 Task: Find connections with filter location Mandi with filter topic #Recruitingwith filter profile language Spanish with filter current company Power Grid Corporation of India Limited with filter school Vaagdevi College of Engineering with filter industry Book Publishing with filter service category Pricing Strategy with filter keywords title Customer Service
Action: Mouse moved to (681, 89)
Screenshot: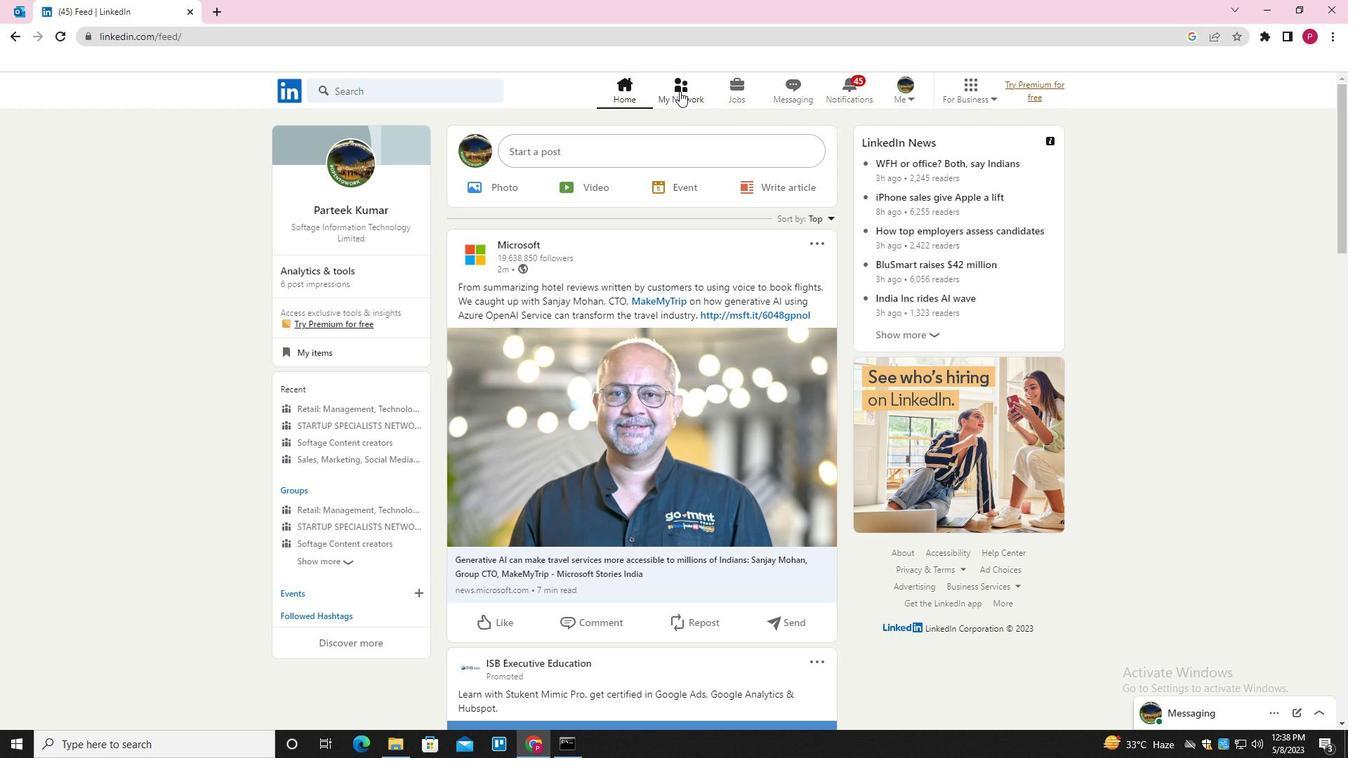 
Action: Mouse pressed left at (681, 89)
Screenshot: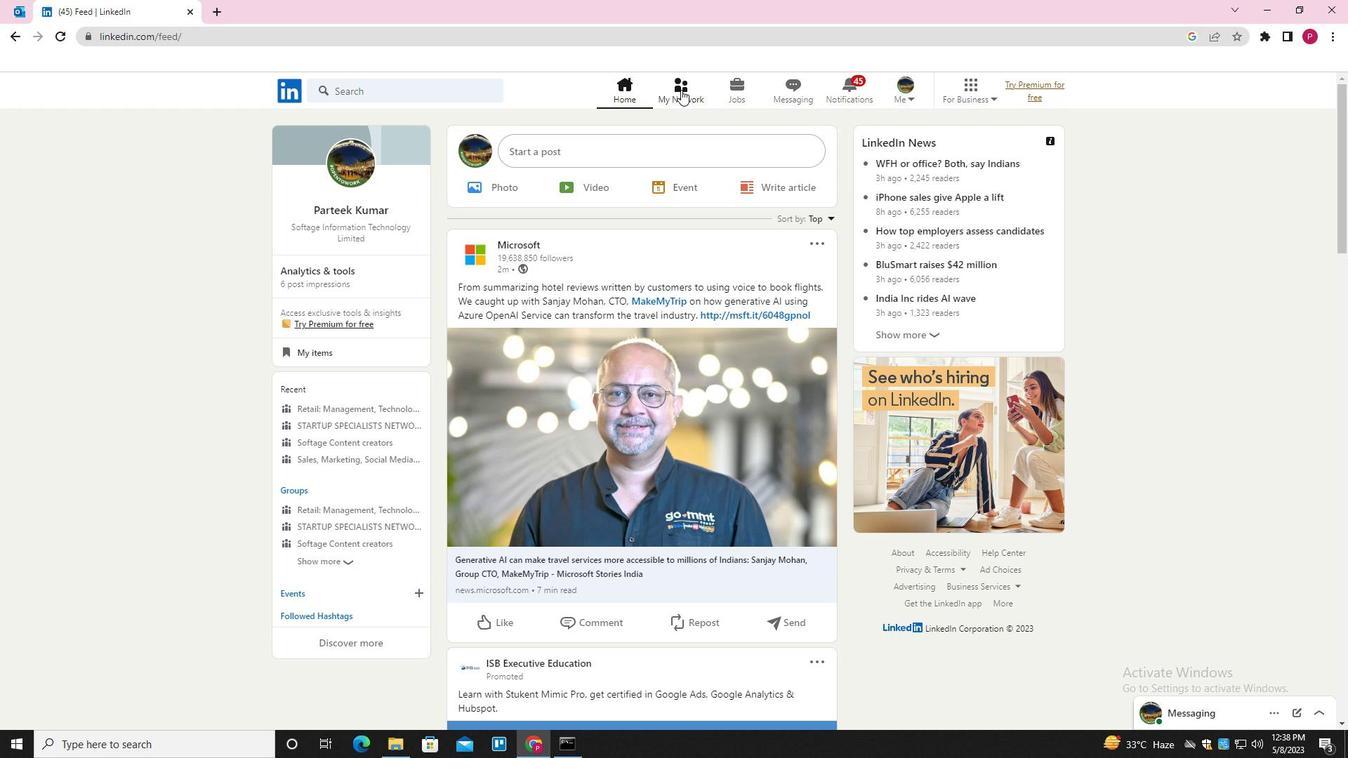 
Action: Mouse moved to (441, 173)
Screenshot: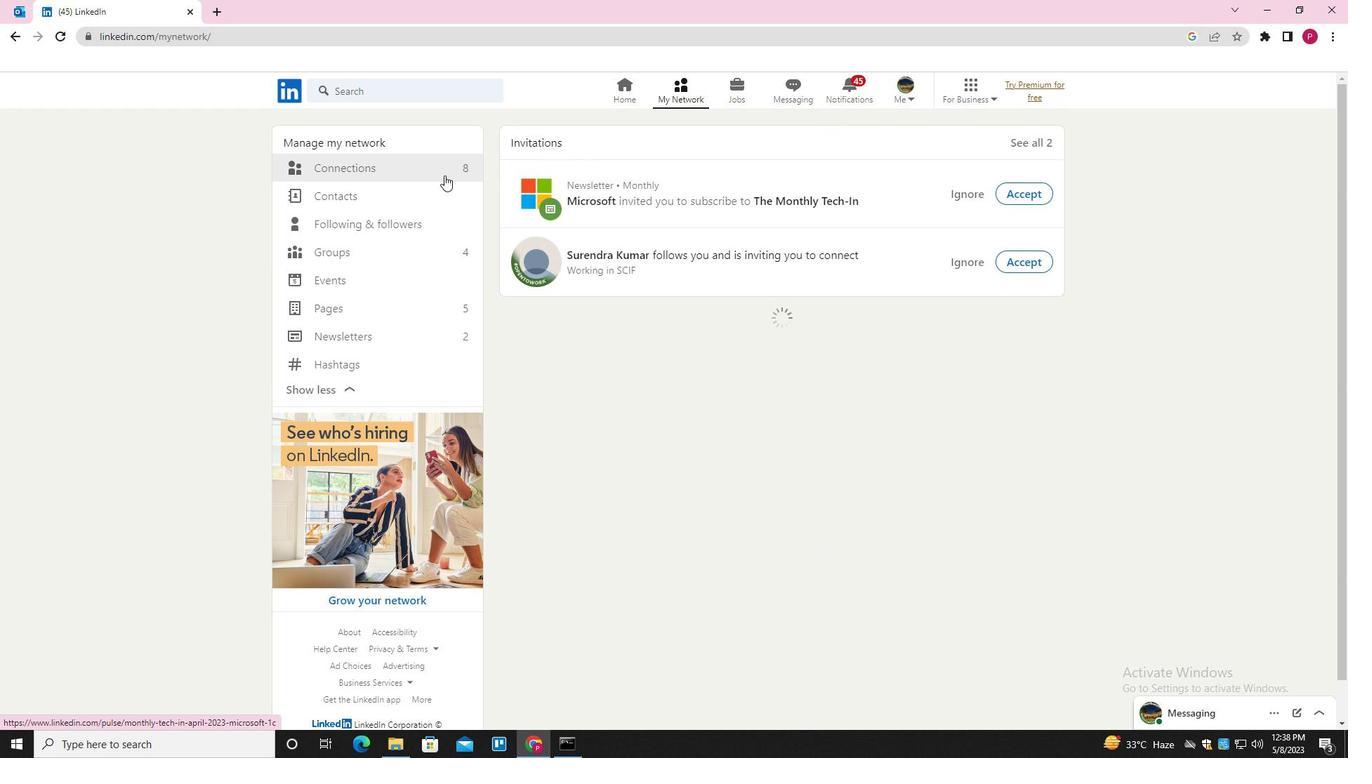 
Action: Mouse pressed left at (441, 173)
Screenshot: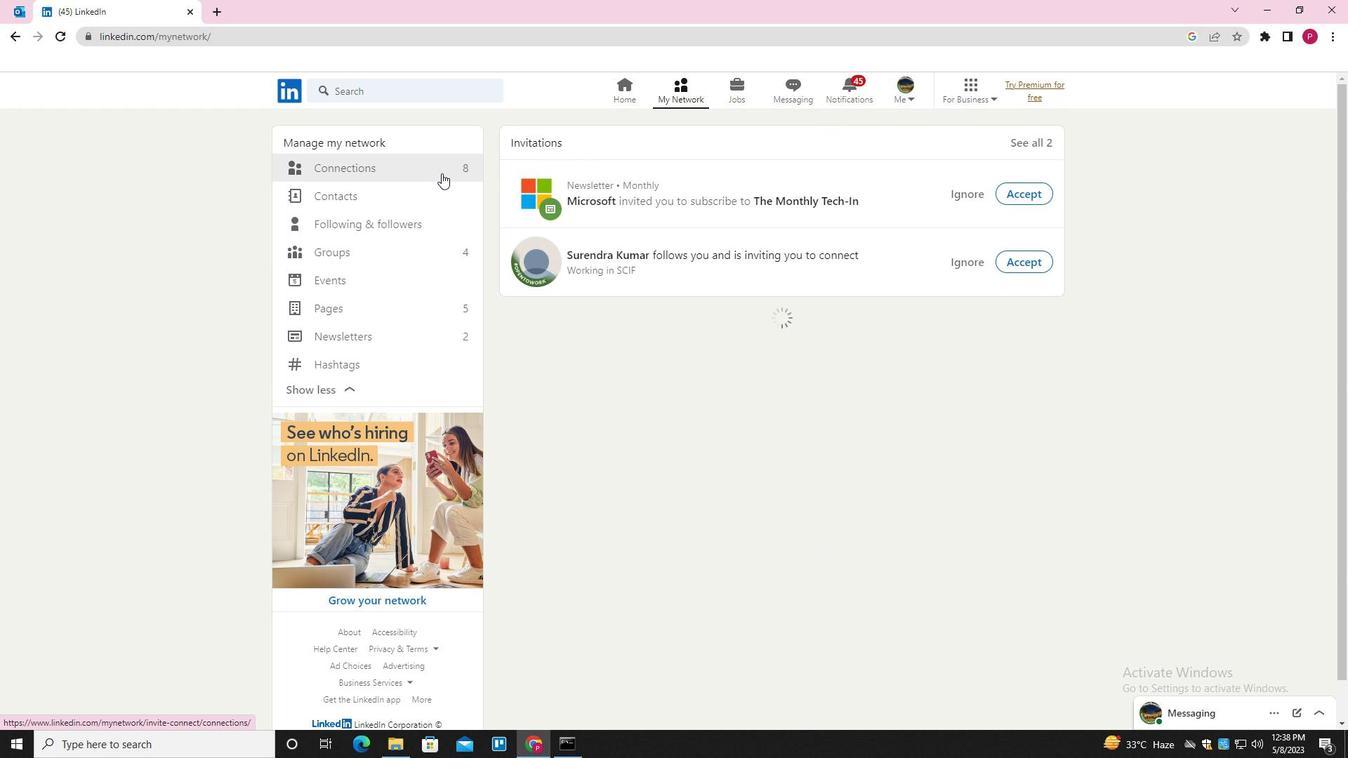 
Action: Mouse moved to (766, 167)
Screenshot: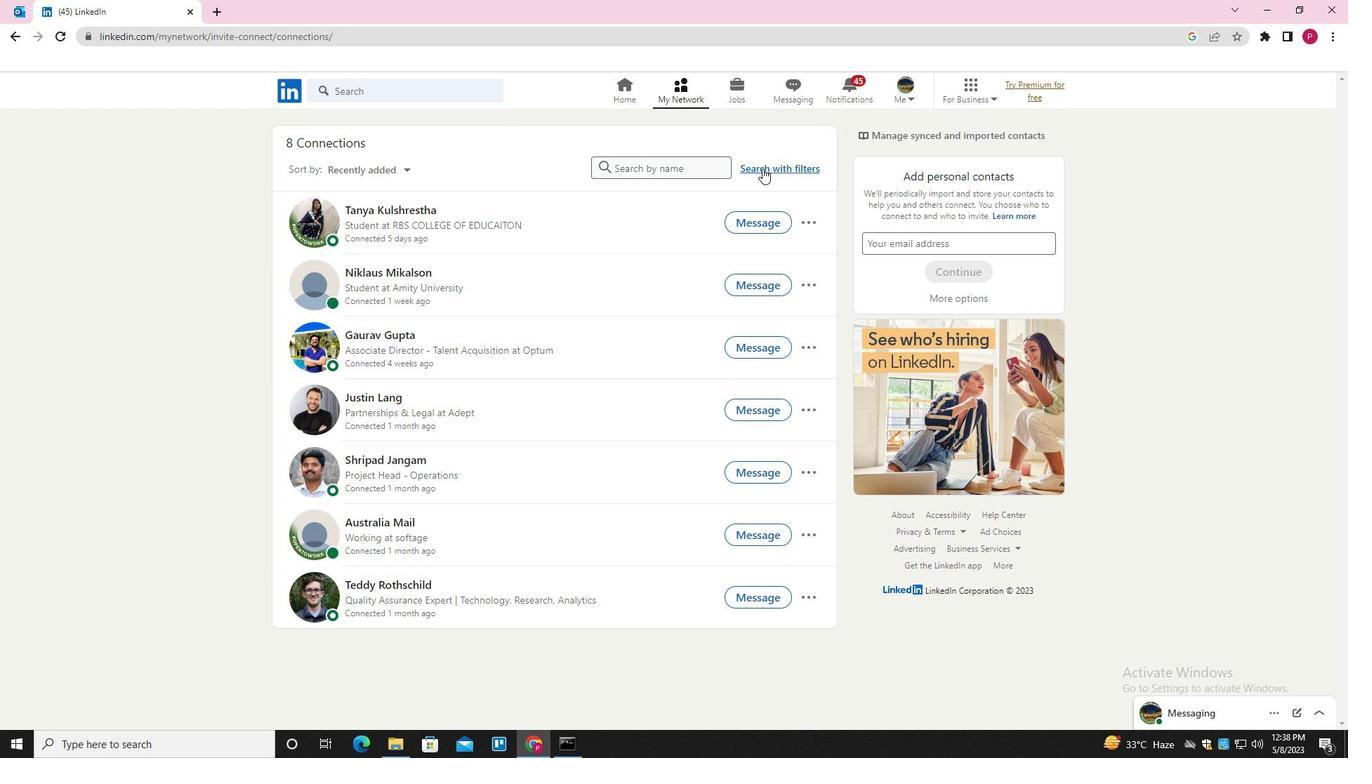 
Action: Mouse pressed left at (766, 167)
Screenshot: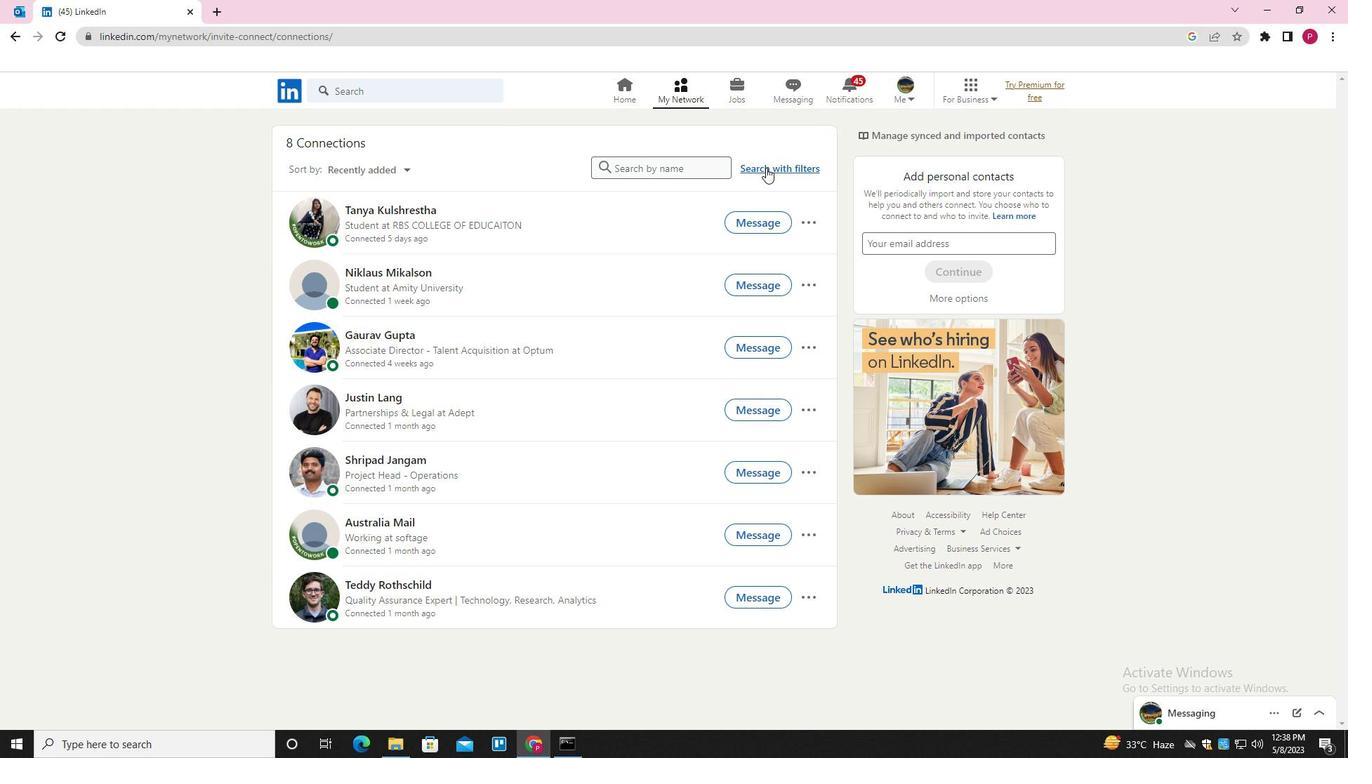 
Action: Mouse moved to (720, 129)
Screenshot: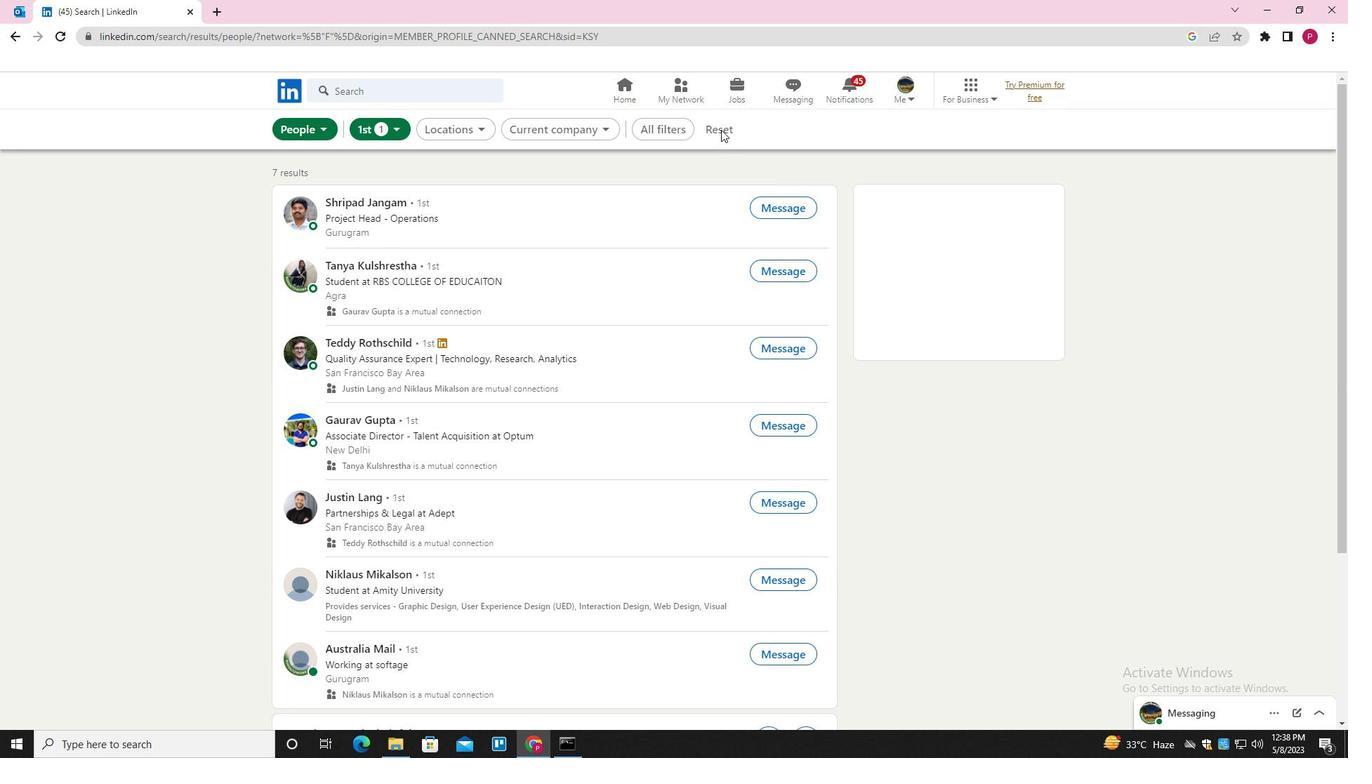 
Action: Mouse pressed left at (720, 129)
Screenshot: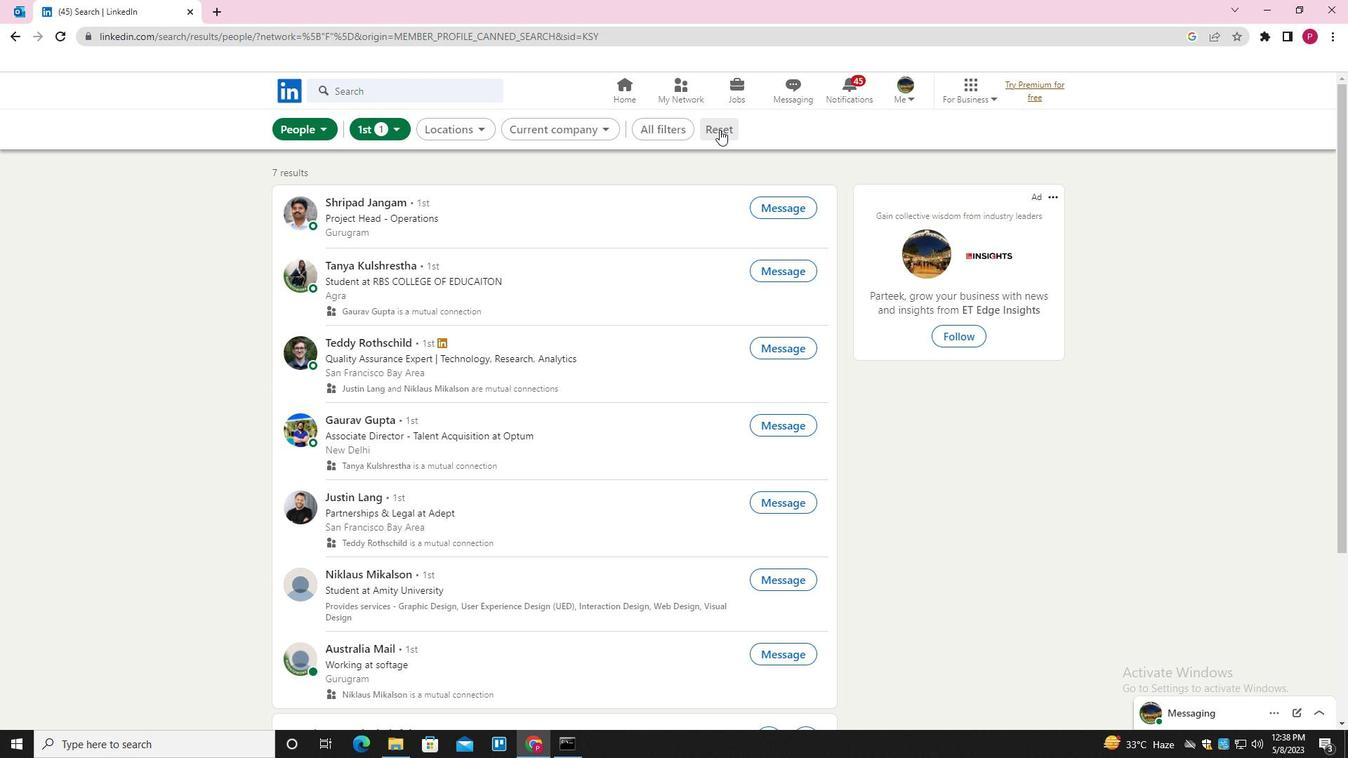 
Action: Mouse pressed left at (720, 129)
Screenshot: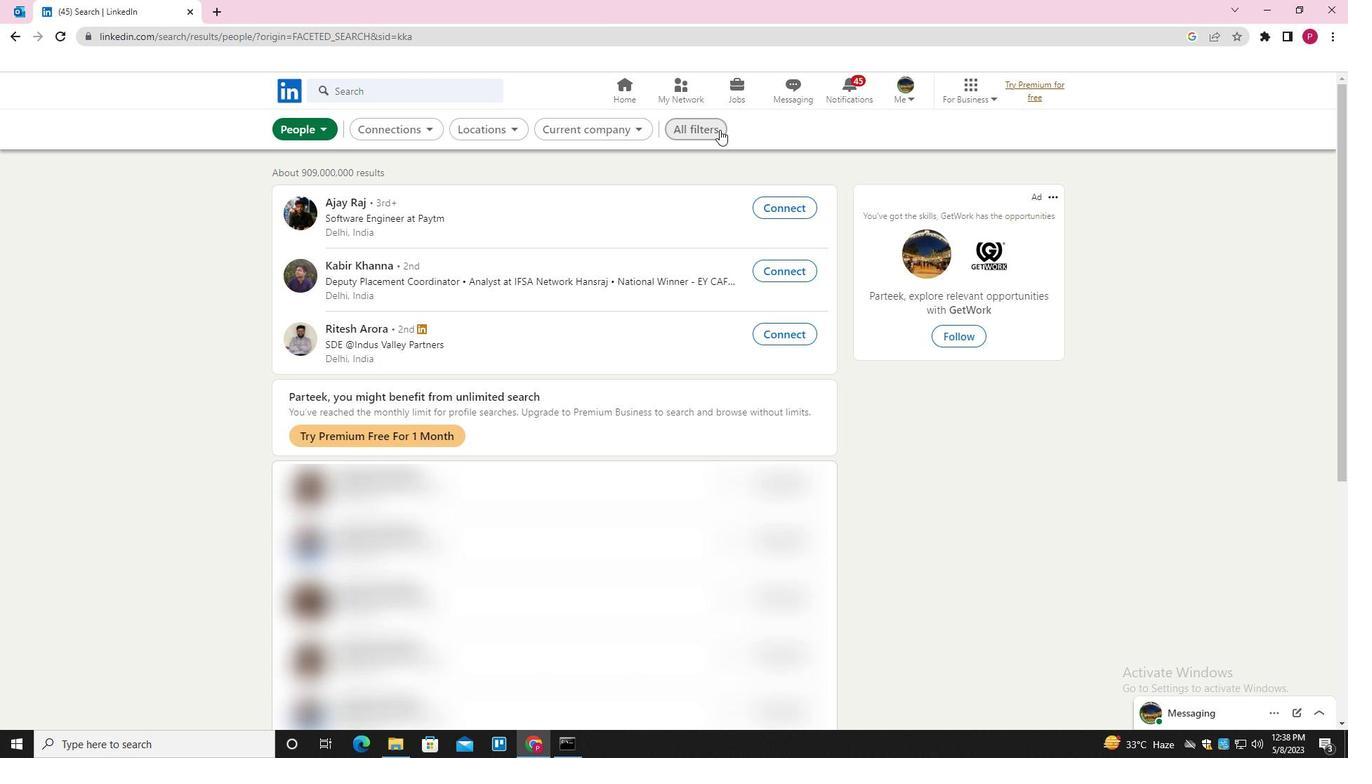 
Action: Mouse moved to (1188, 418)
Screenshot: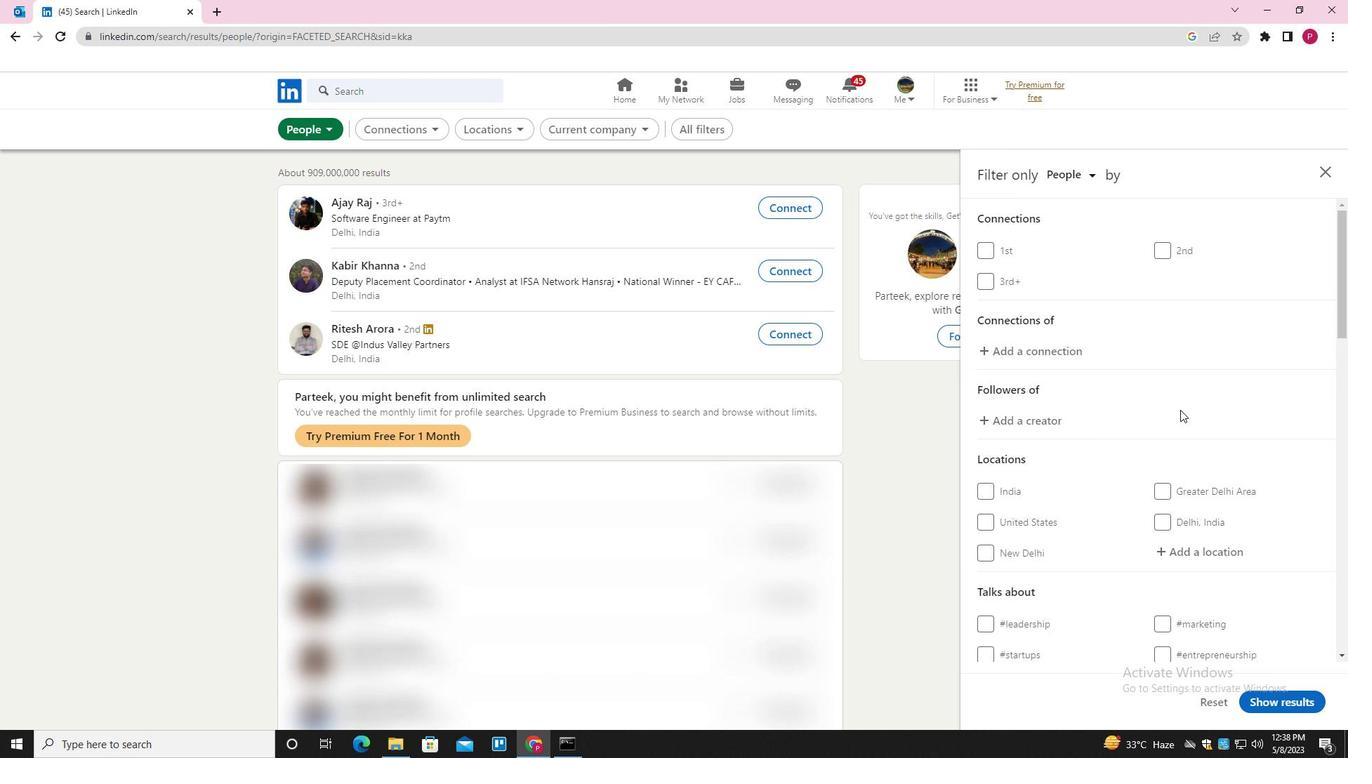 
Action: Mouse scrolled (1188, 418) with delta (0, 0)
Screenshot: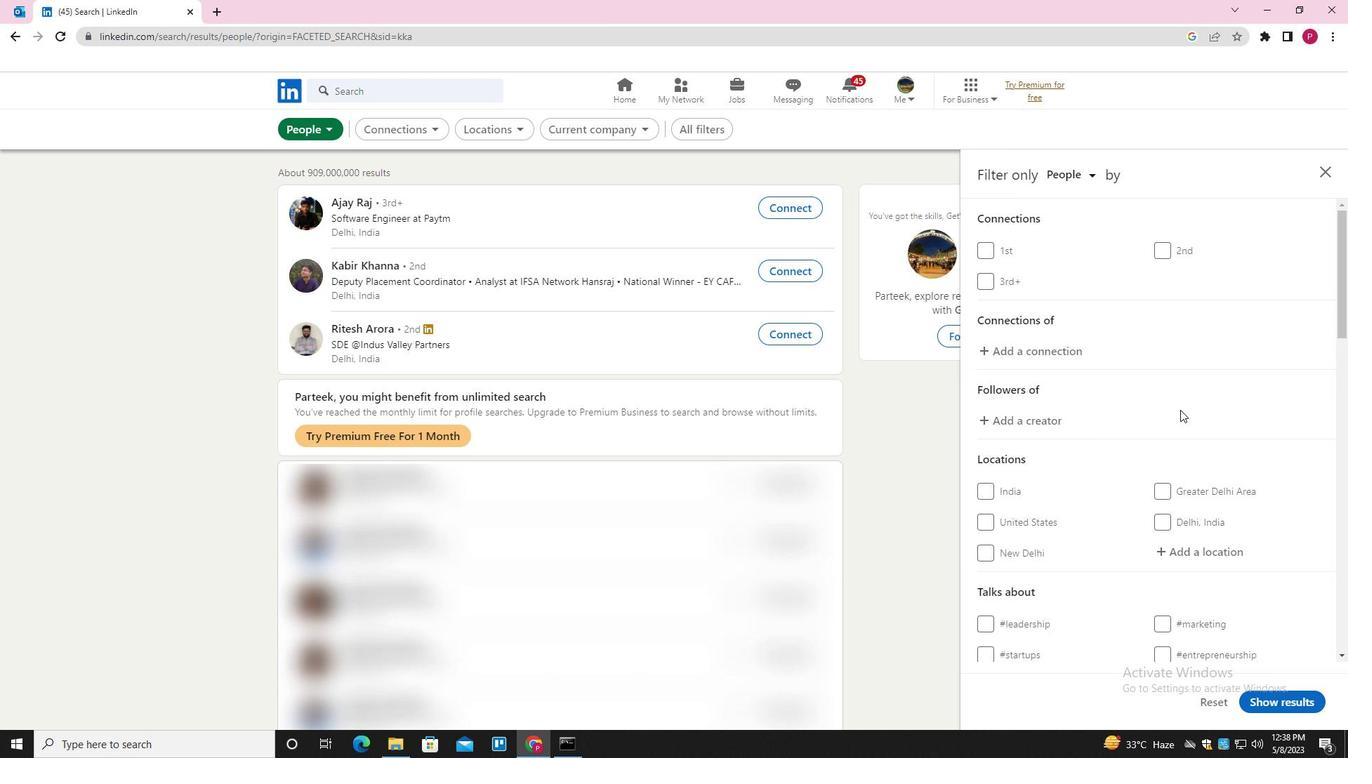 
Action: Mouse moved to (1191, 422)
Screenshot: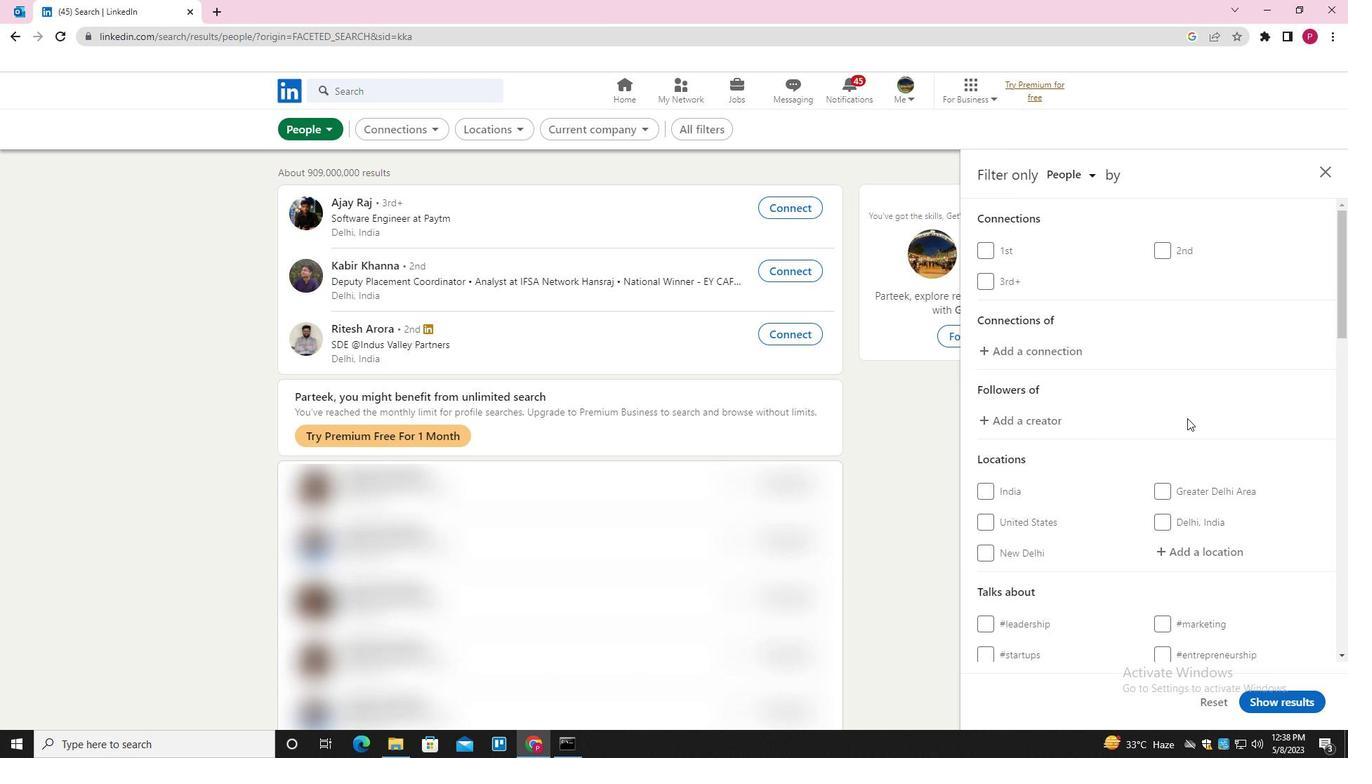 
Action: Mouse scrolled (1191, 422) with delta (0, 0)
Screenshot: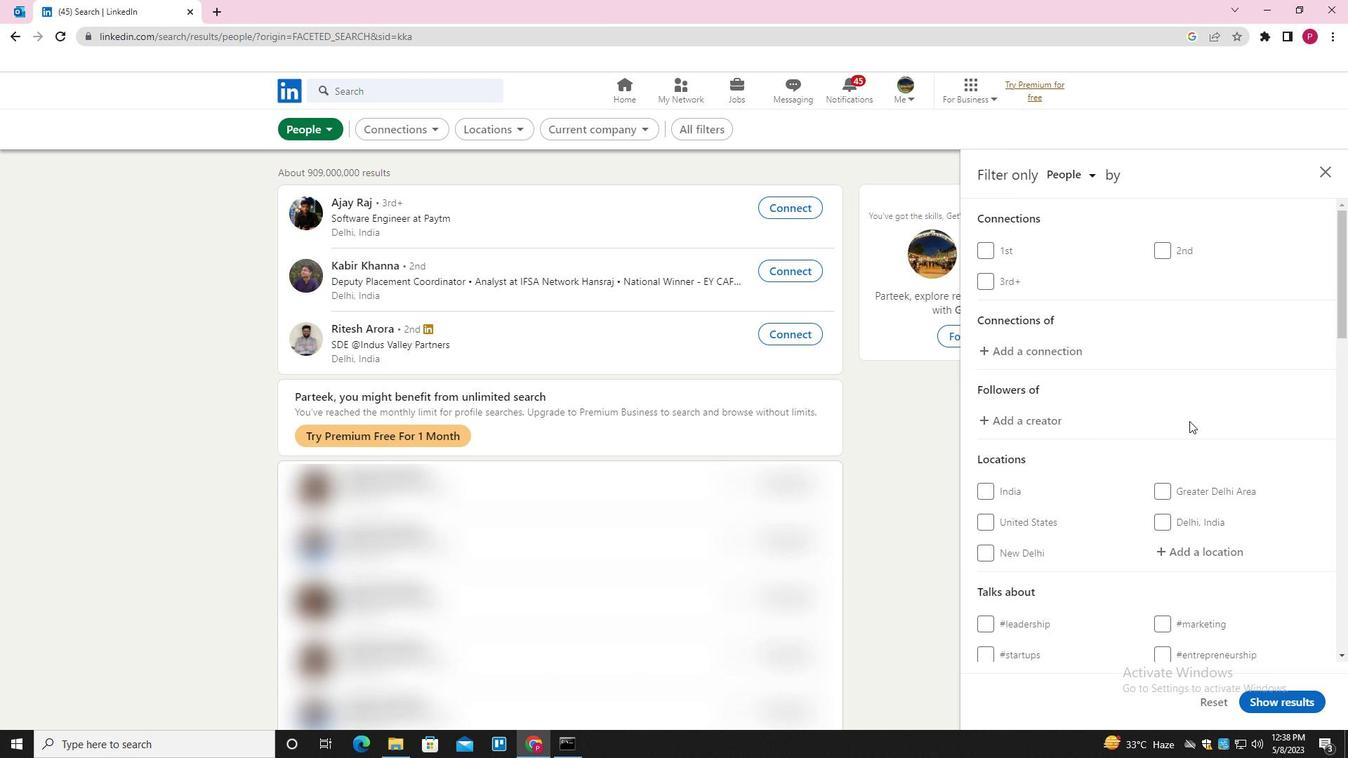 
Action: Mouse moved to (1200, 418)
Screenshot: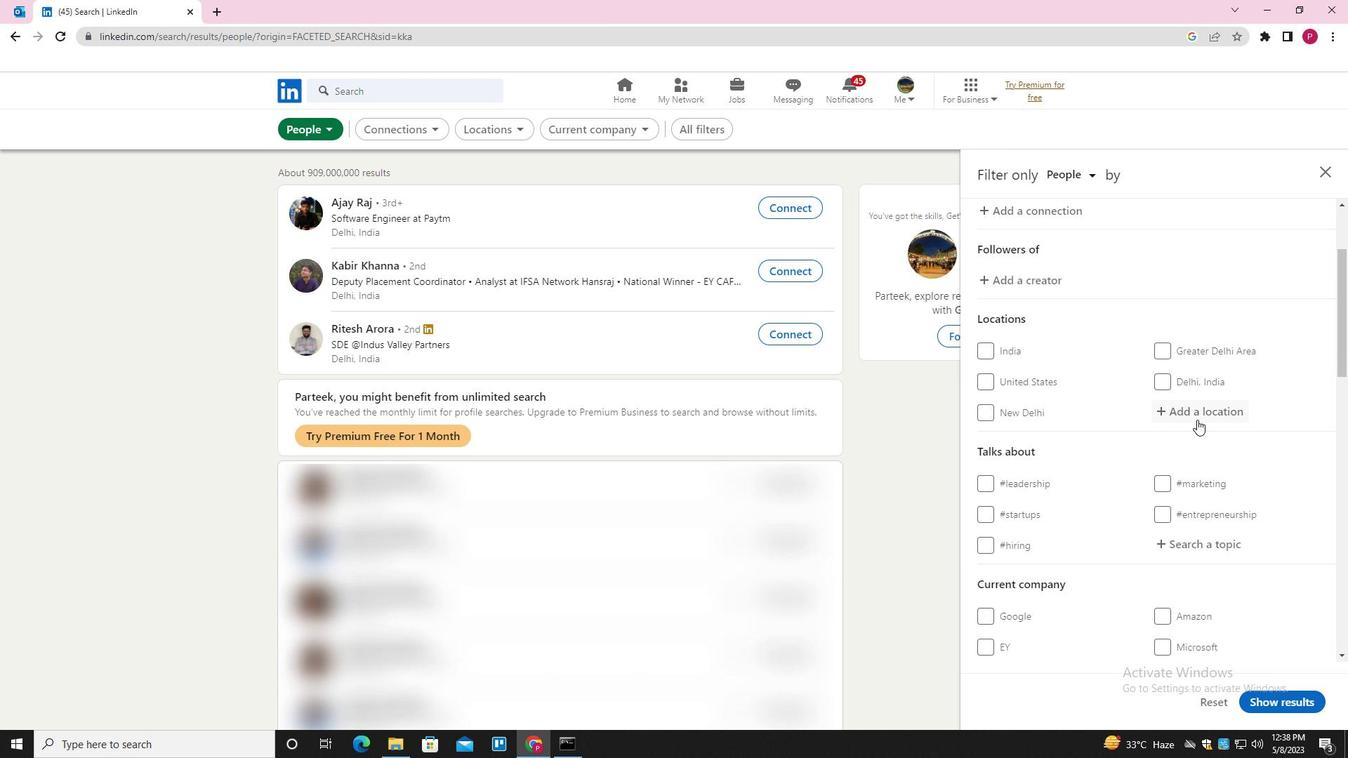 
Action: Mouse pressed left at (1200, 418)
Screenshot: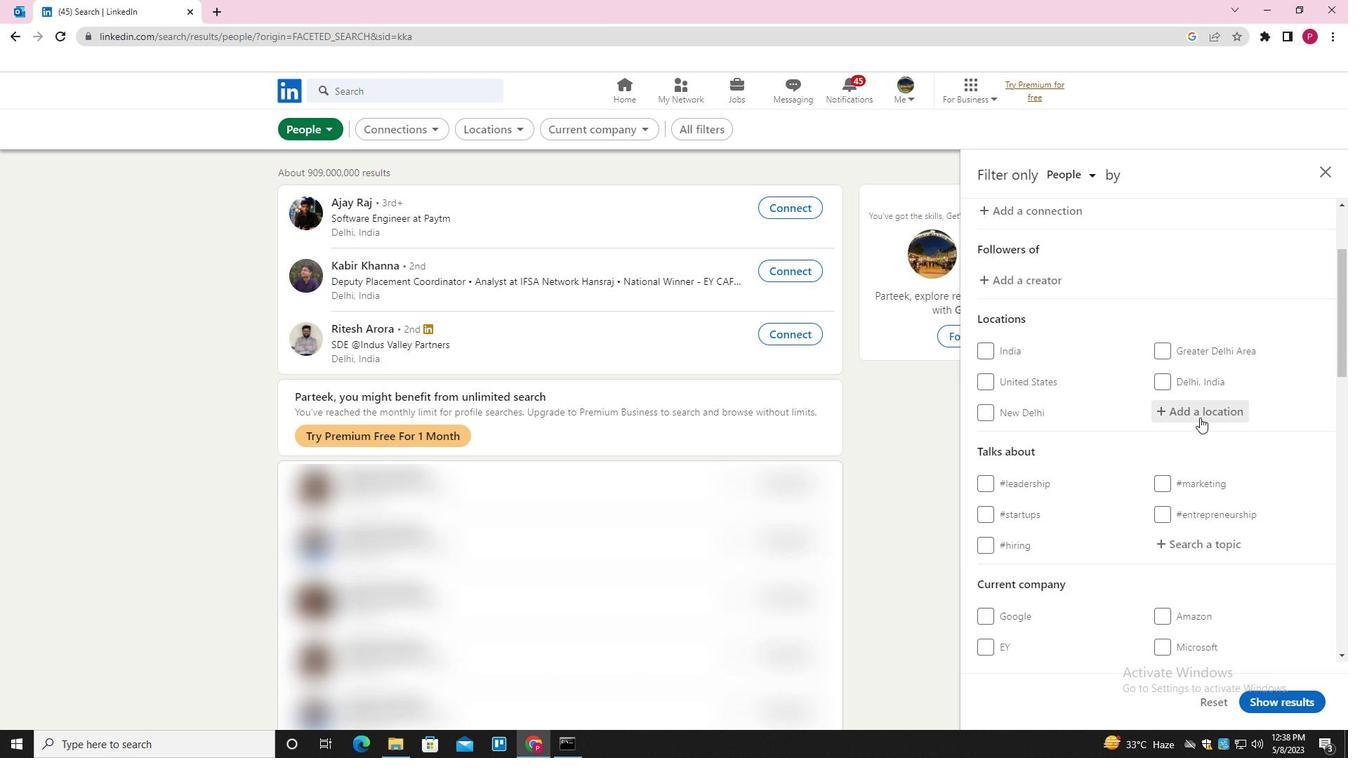 
Action: Key pressed <Key.shift>MANDI<Key.down><Key.enter>
Screenshot: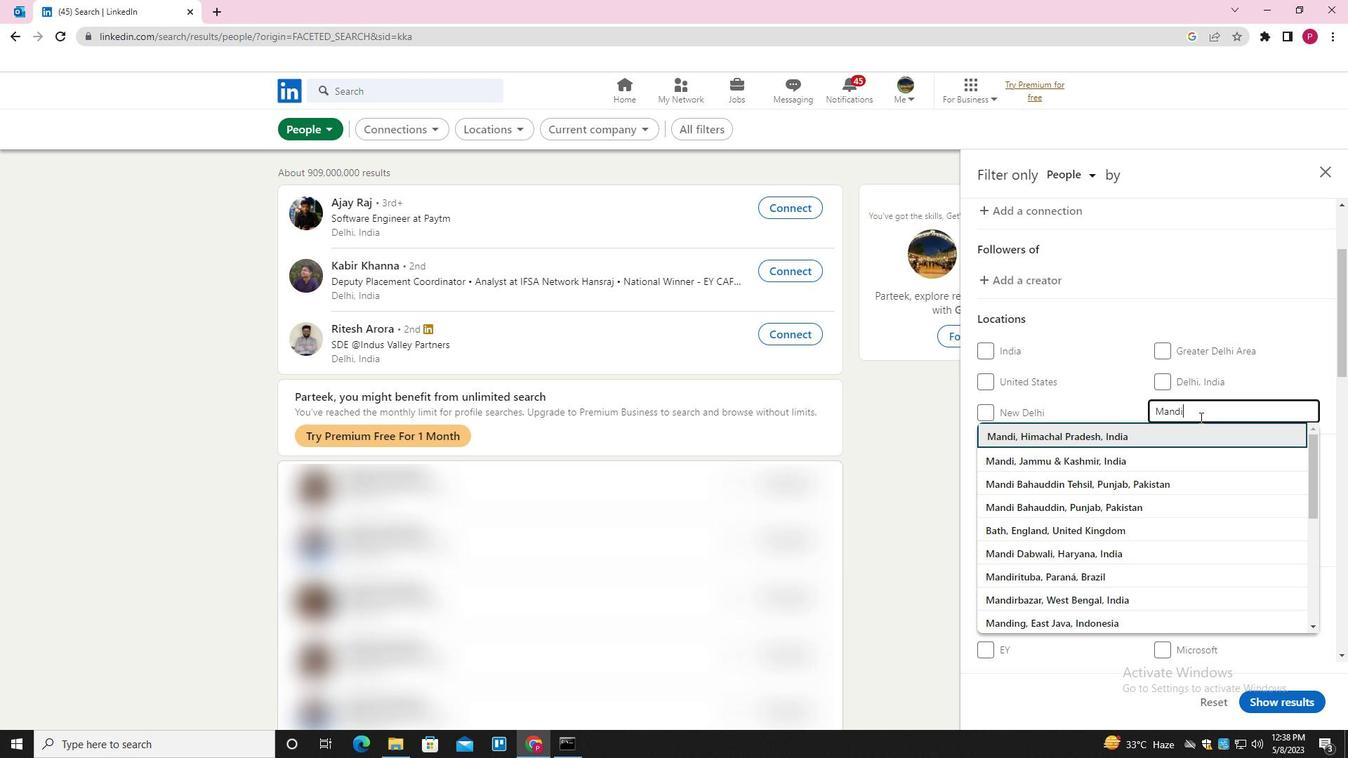 
Action: Mouse moved to (1169, 465)
Screenshot: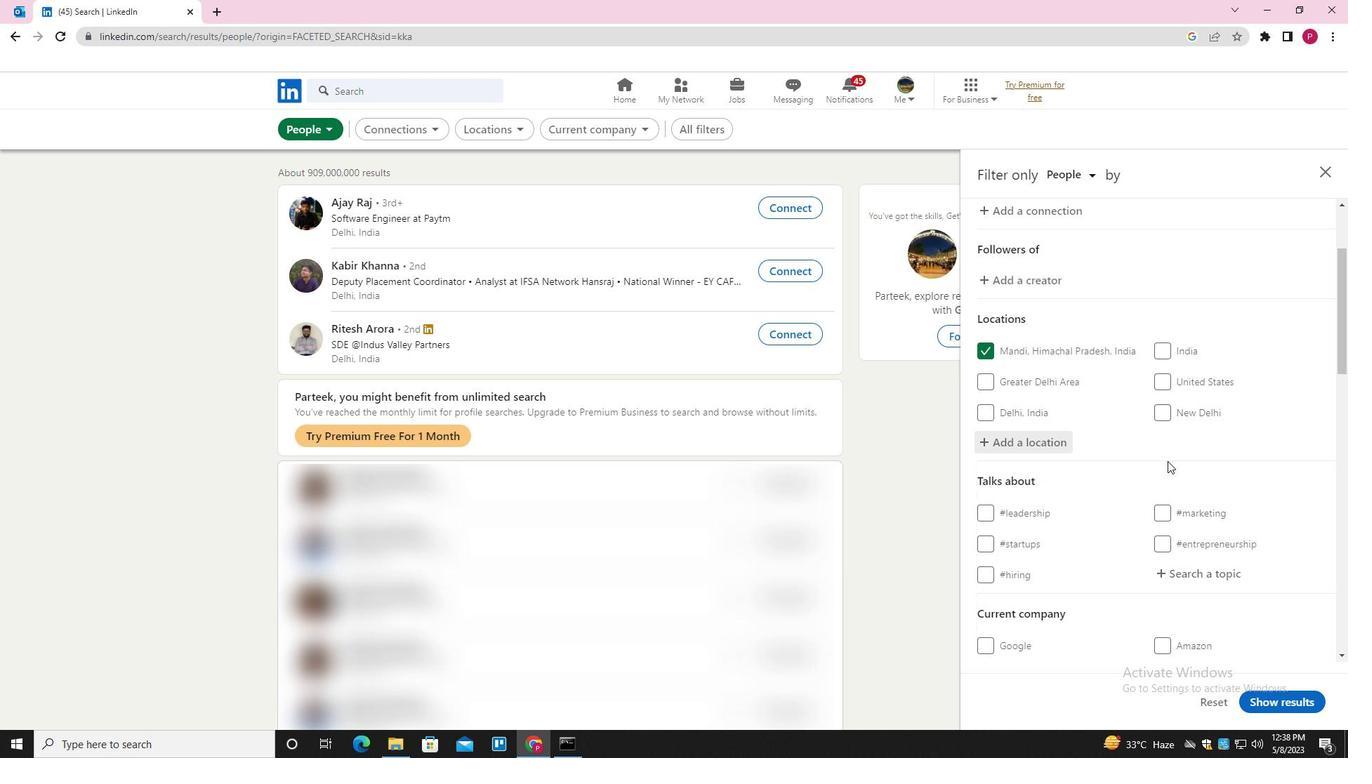 
Action: Mouse scrolled (1169, 464) with delta (0, 0)
Screenshot: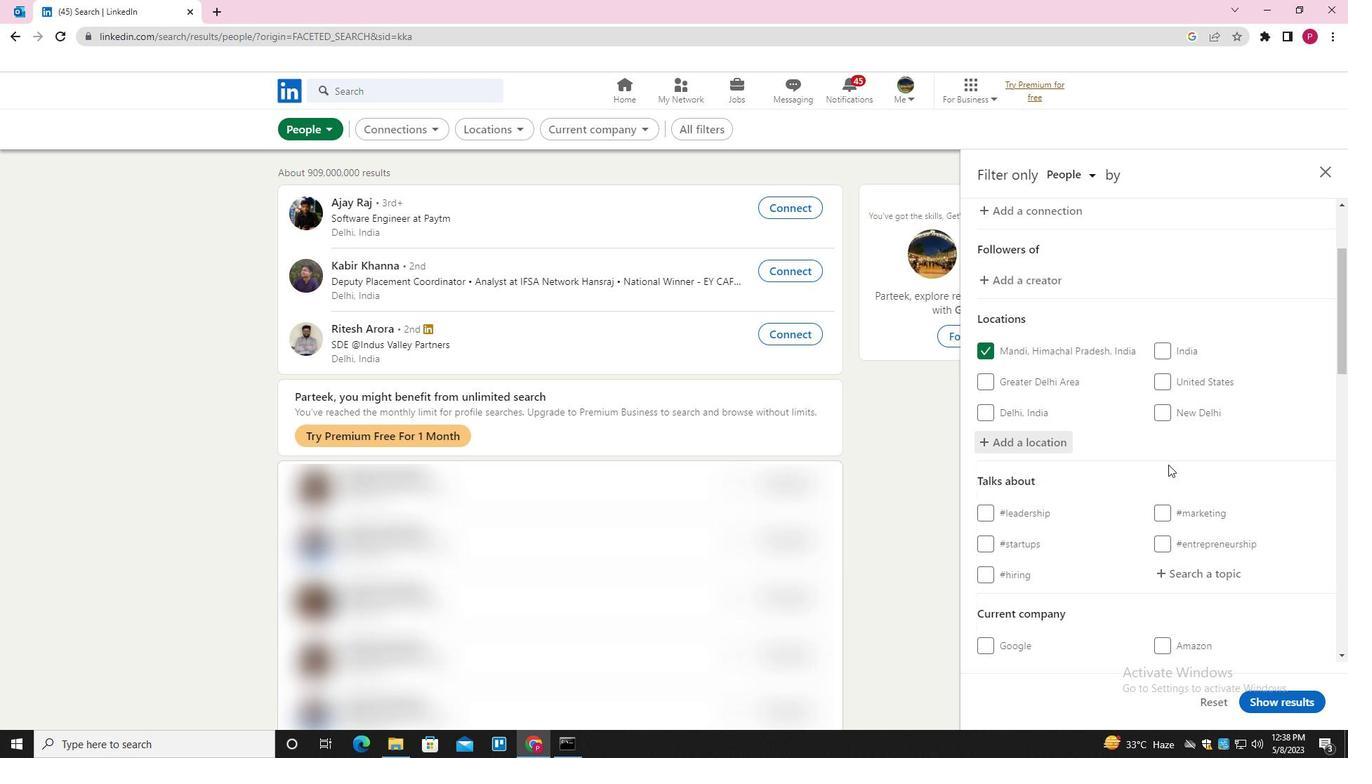 
Action: Mouse scrolled (1169, 464) with delta (0, 0)
Screenshot: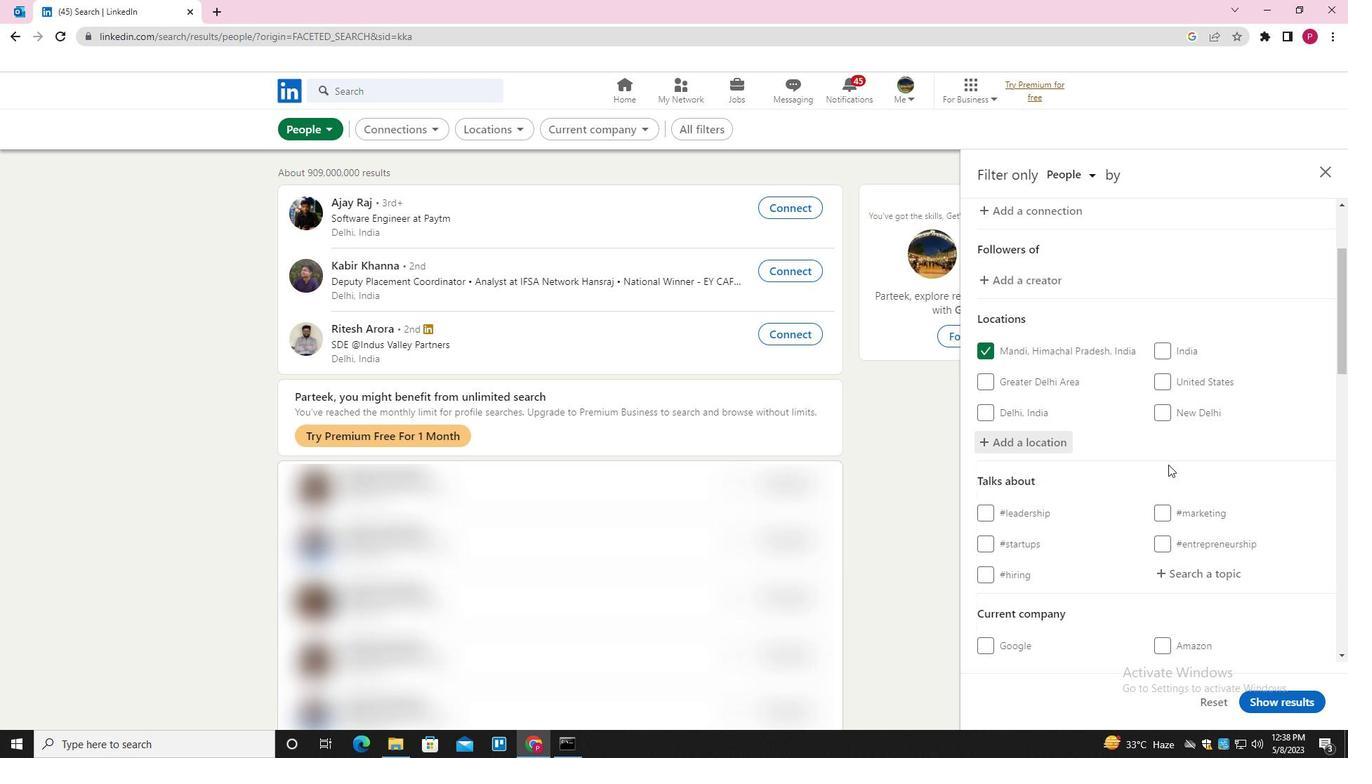 
Action: Mouse scrolled (1169, 464) with delta (0, 0)
Screenshot: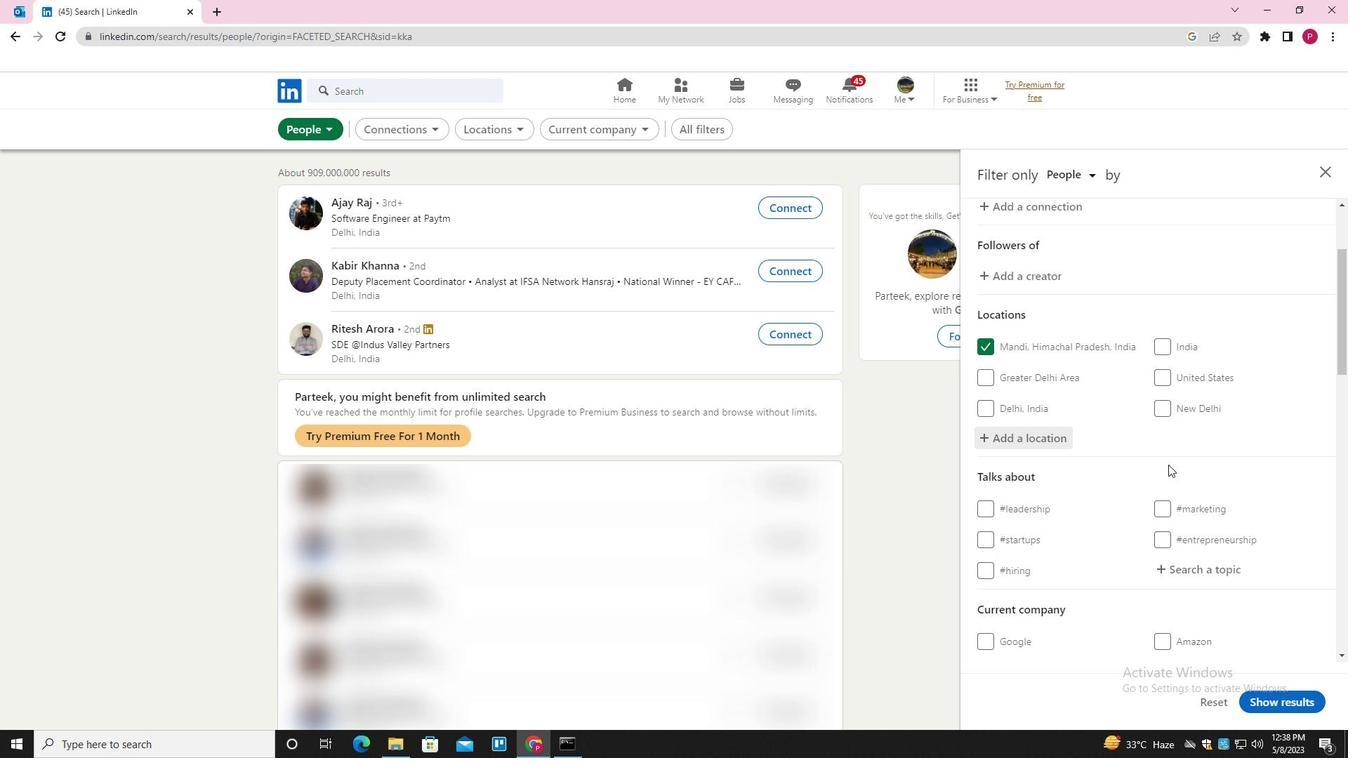 
Action: Mouse moved to (1192, 368)
Screenshot: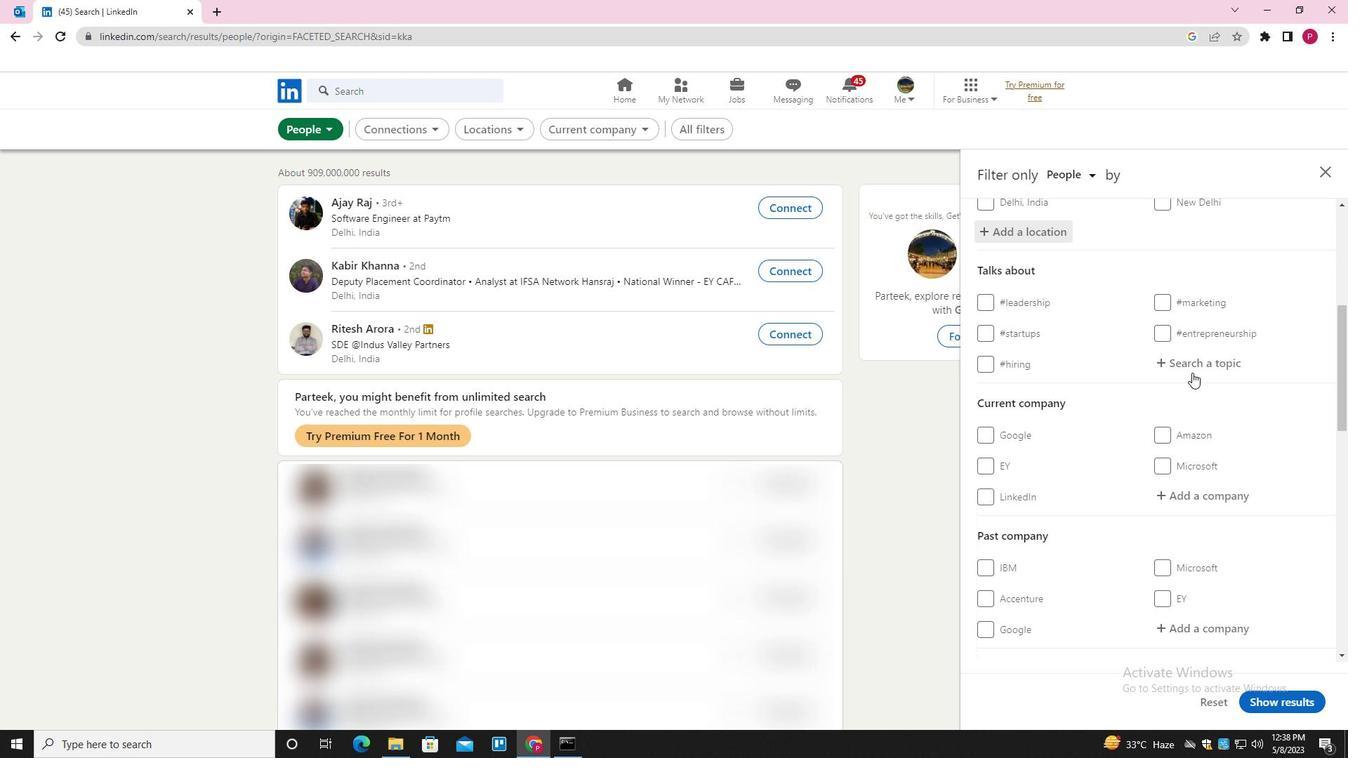 
Action: Mouse pressed left at (1192, 368)
Screenshot: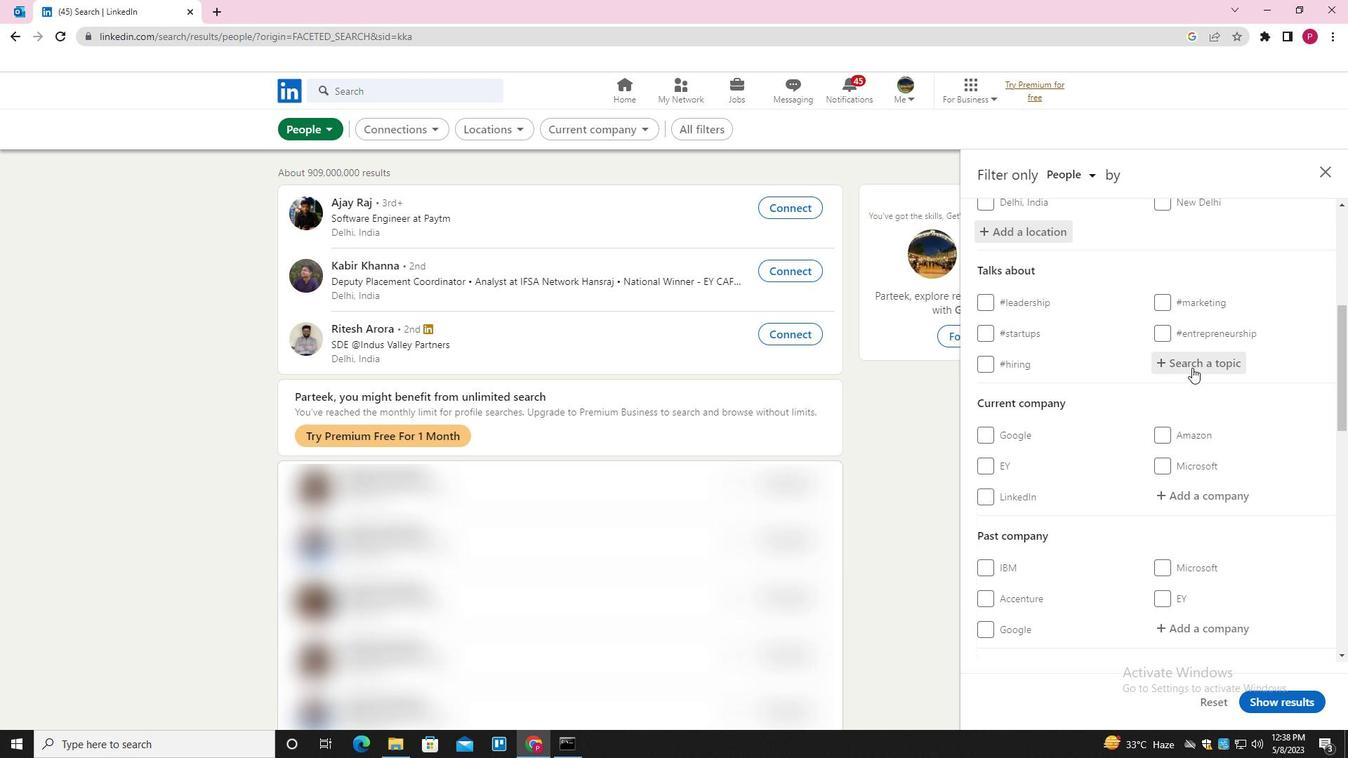 
Action: Mouse moved to (1117, 415)
Screenshot: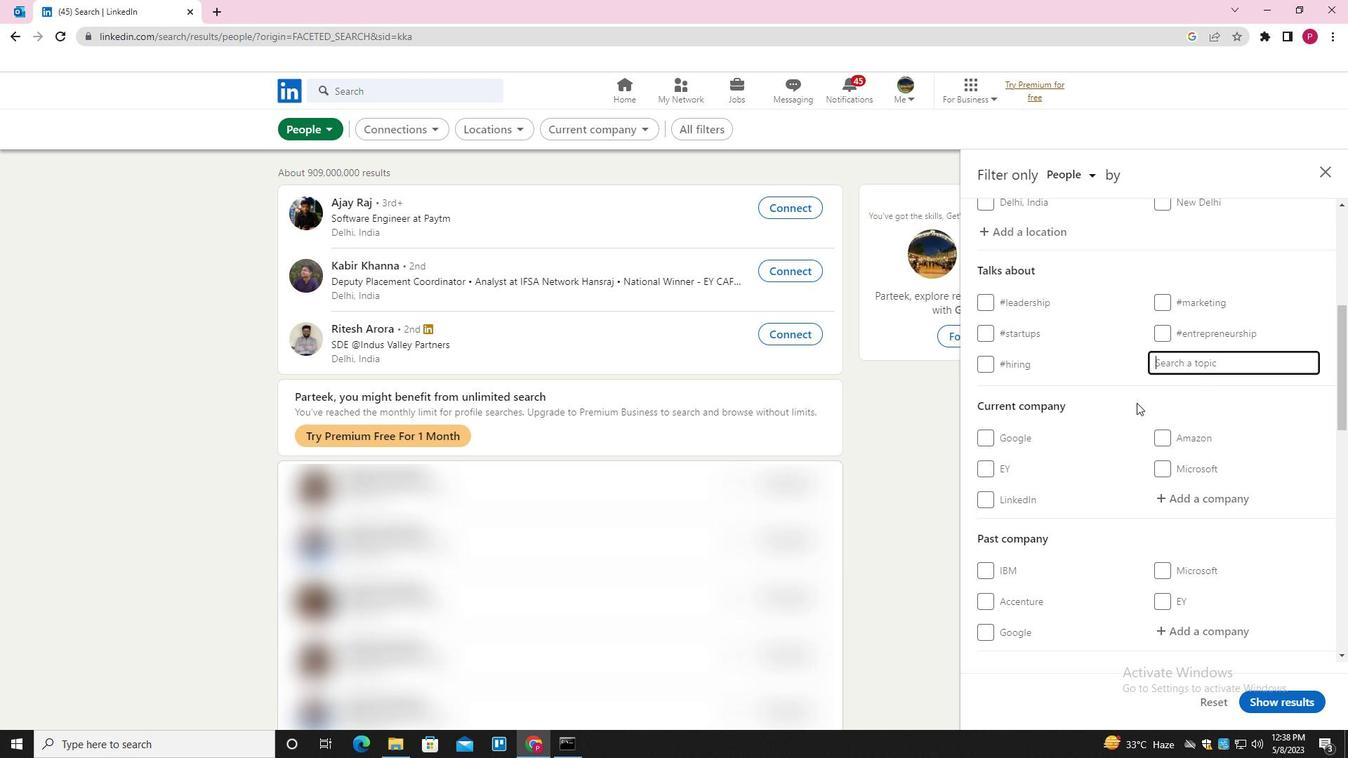 
Action: Key pressed RECRUITING<Key.down><Key.enter>
Screenshot: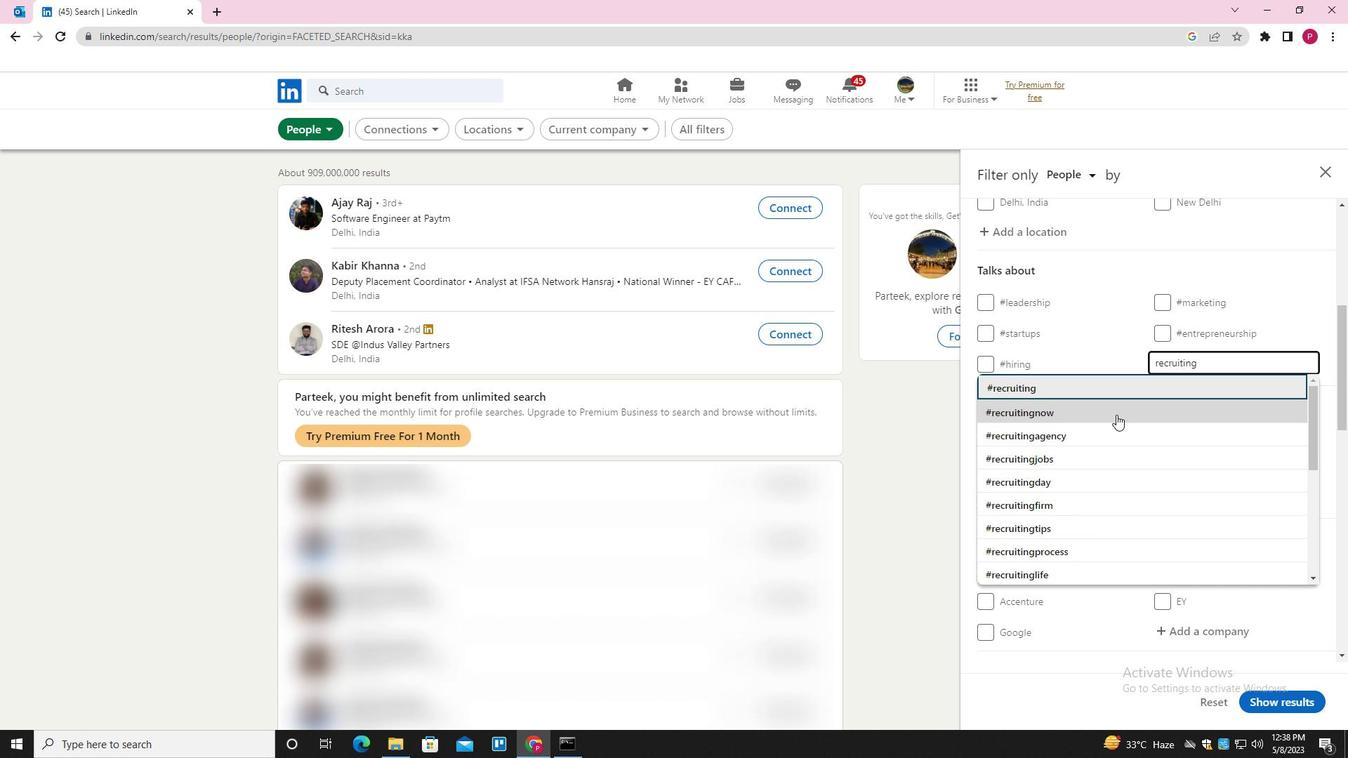 
Action: Mouse moved to (1094, 441)
Screenshot: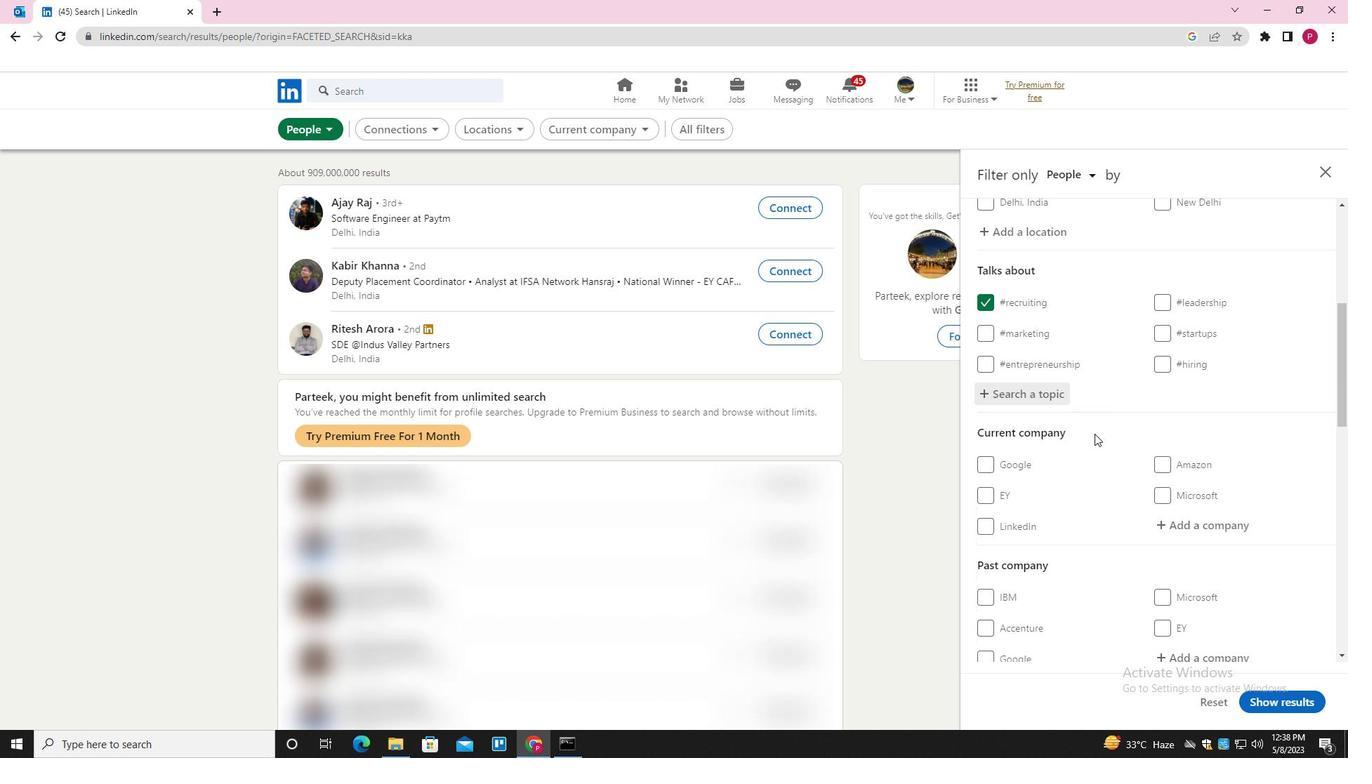 
Action: Mouse scrolled (1094, 440) with delta (0, 0)
Screenshot: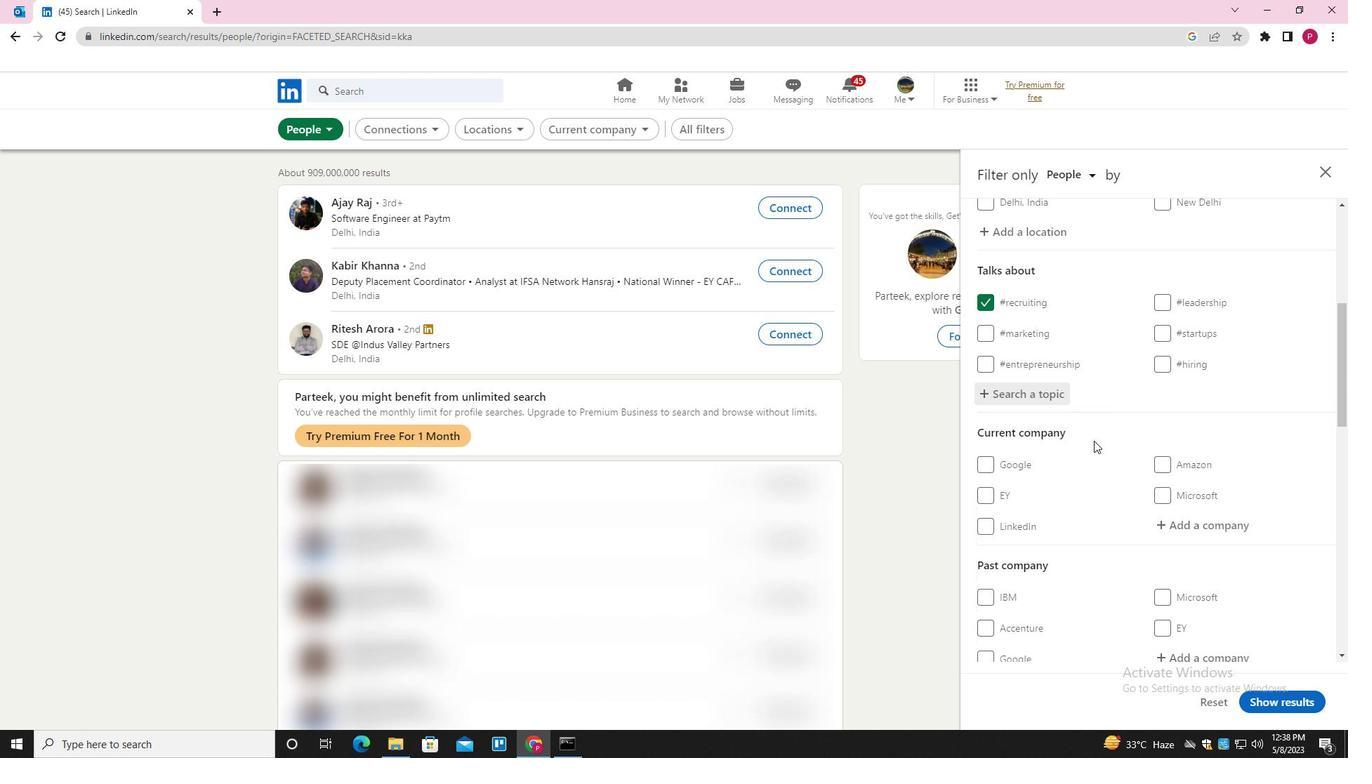 
Action: Mouse scrolled (1094, 440) with delta (0, 0)
Screenshot: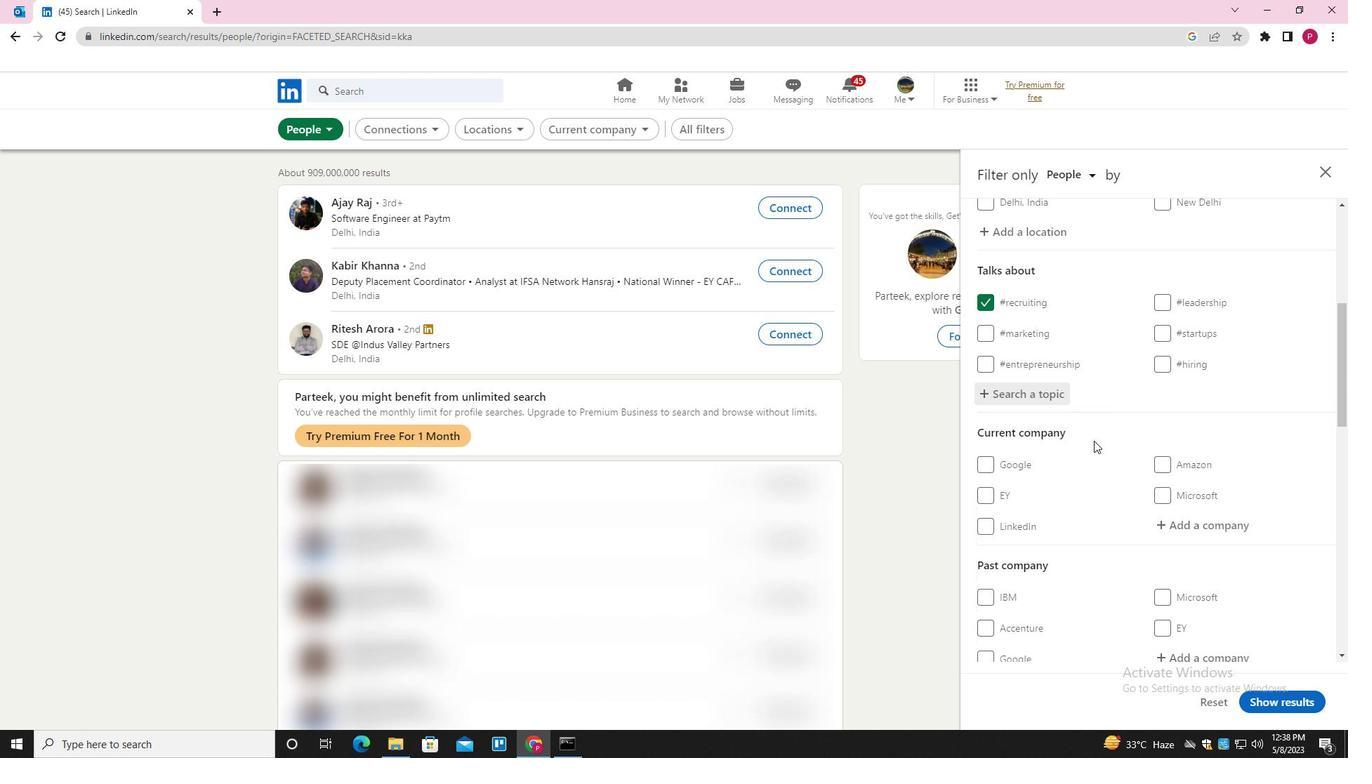 
Action: Mouse scrolled (1094, 440) with delta (0, 0)
Screenshot: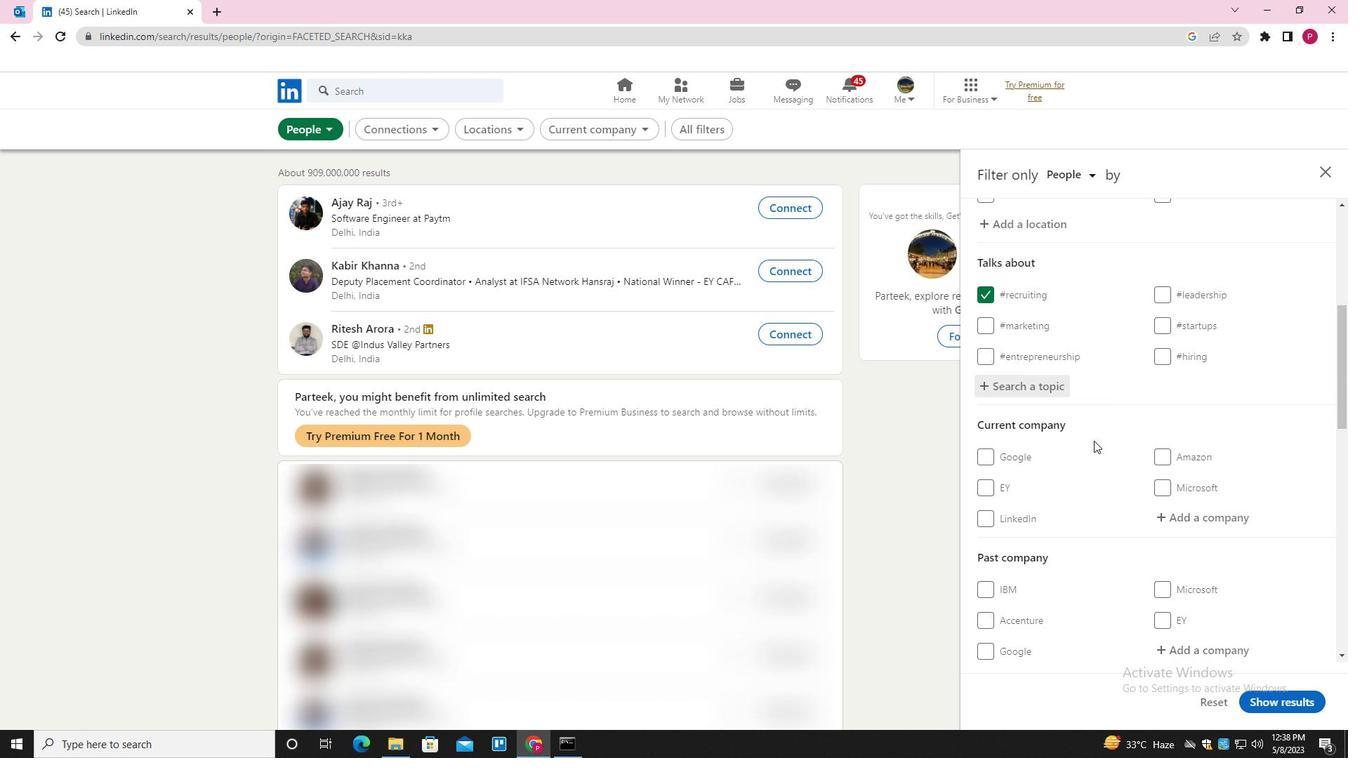 
Action: Mouse scrolled (1094, 440) with delta (0, 0)
Screenshot: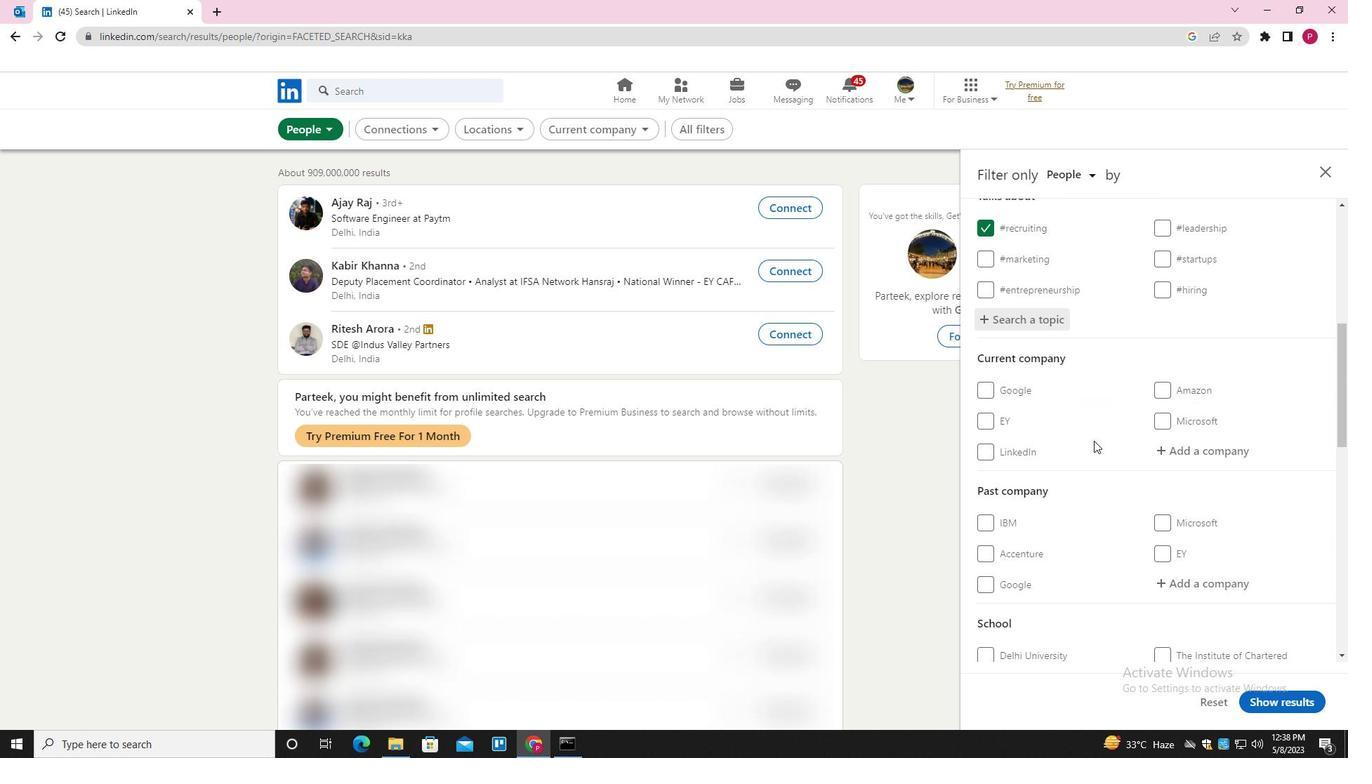 
Action: Mouse scrolled (1094, 440) with delta (0, 0)
Screenshot: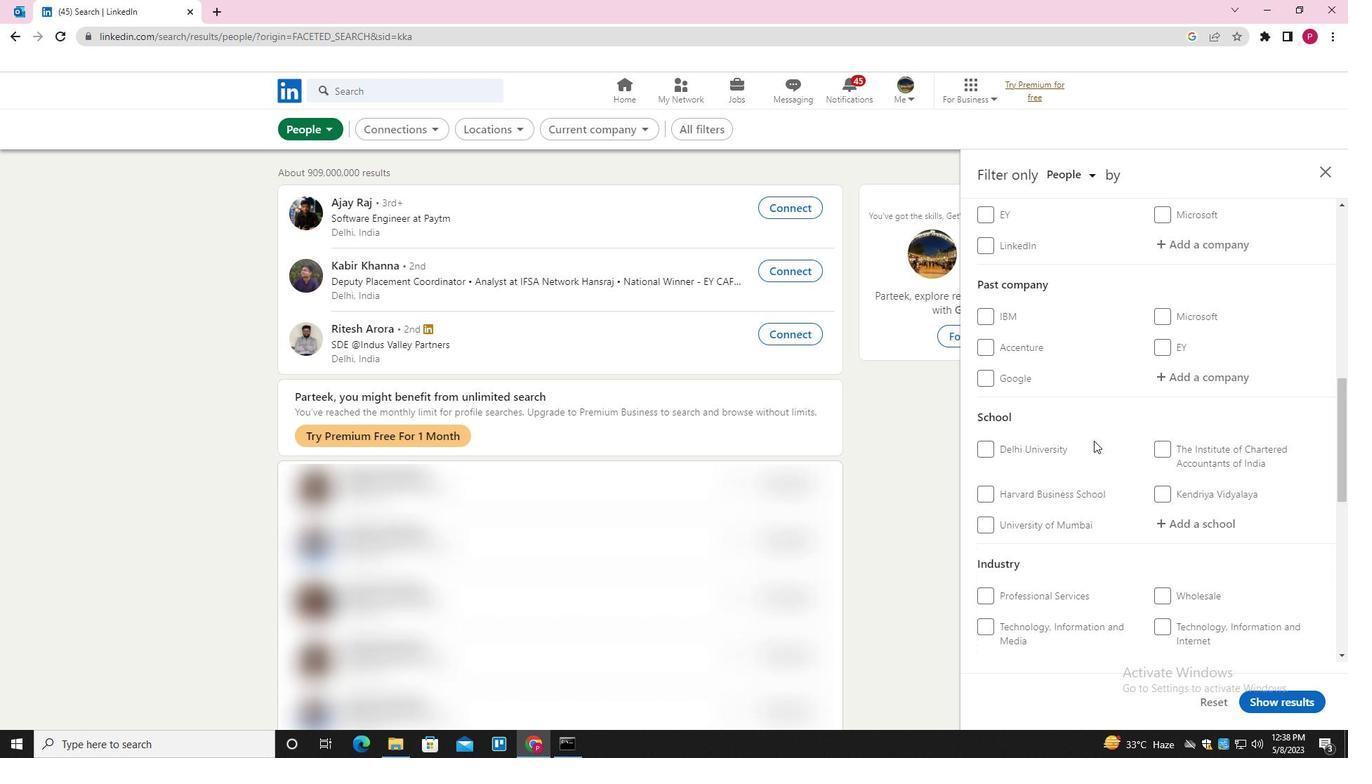 
Action: Mouse scrolled (1094, 440) with delta (0, 0)
Screenshot: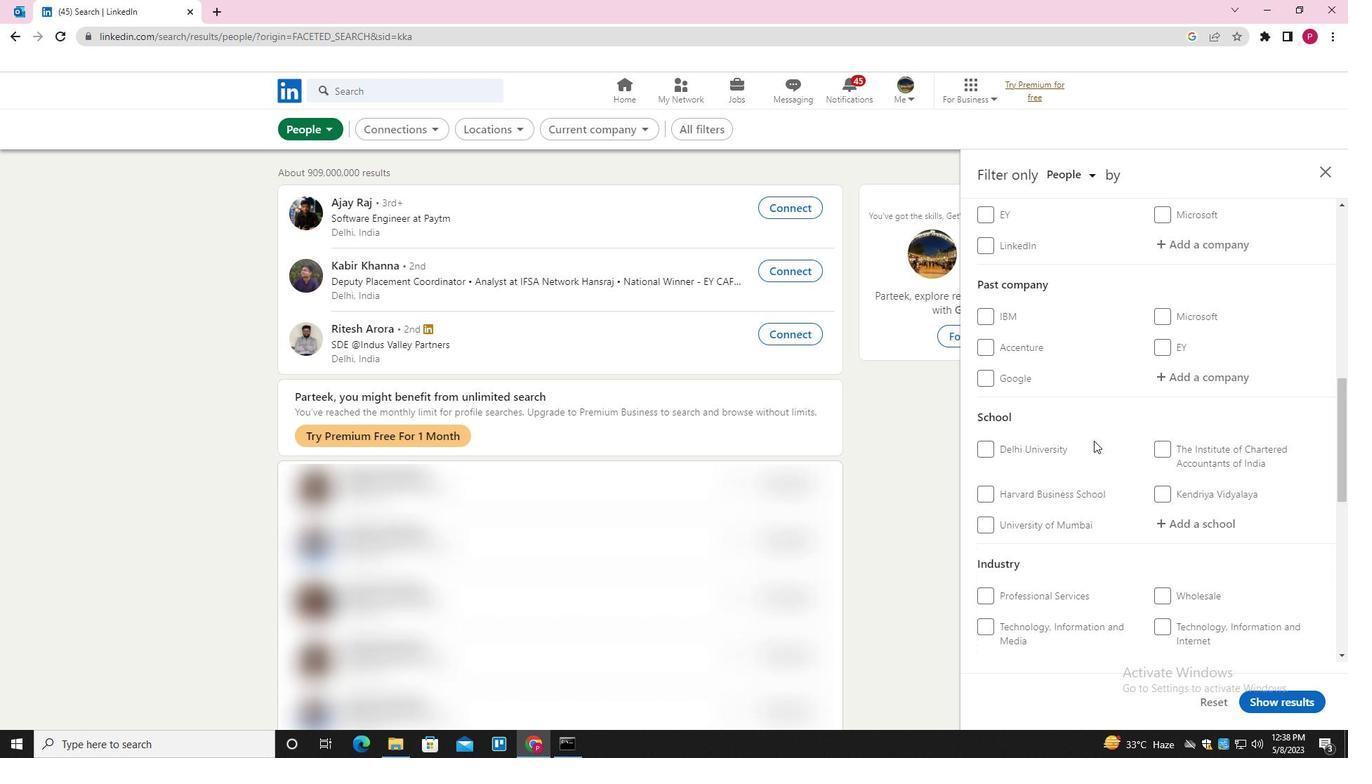 
Action: Mouse scrolled (1094, 440) with delta (0, 0)
Screenshot: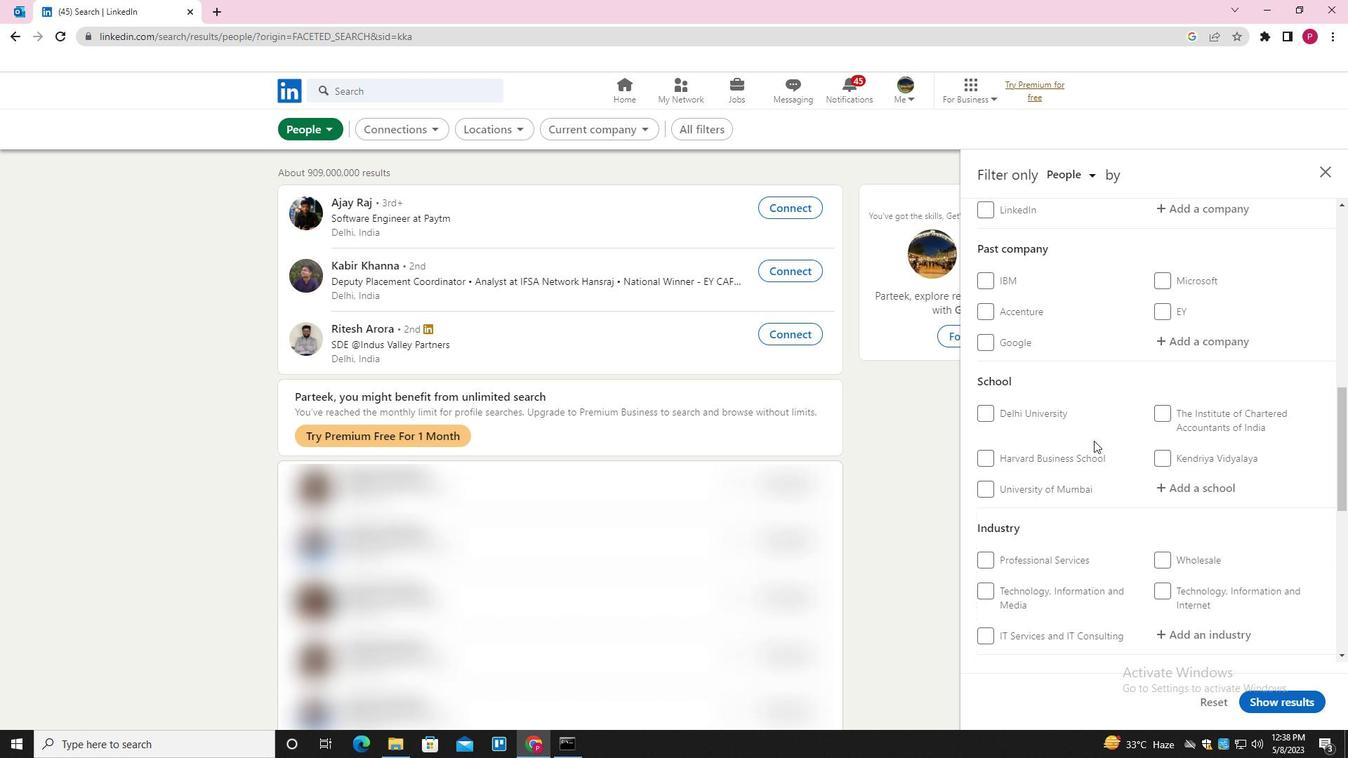 
Action: Mouse scrolled (1094, 440) with delta (0, 0)
Screenshot: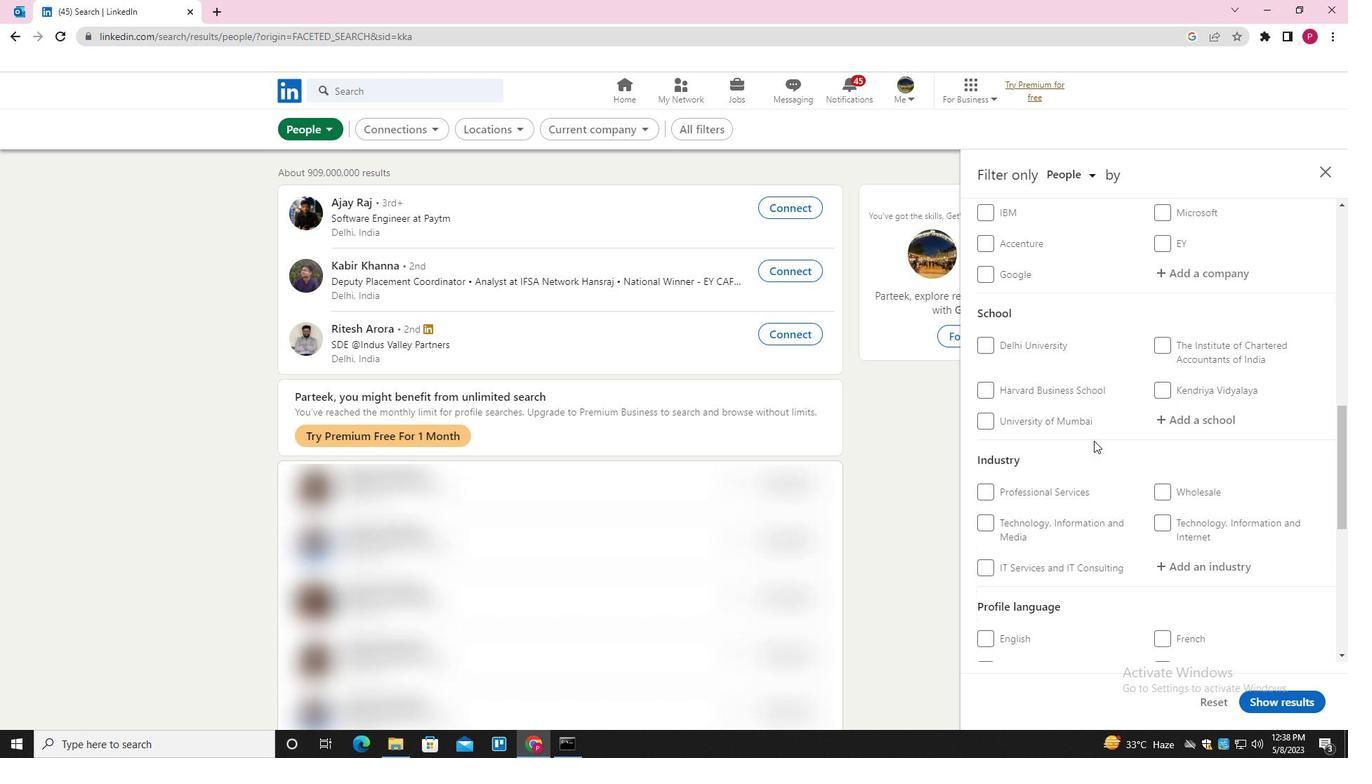 
Action: Mouse scrolled (1094, 440) with delta (0, 0)
Screenshot: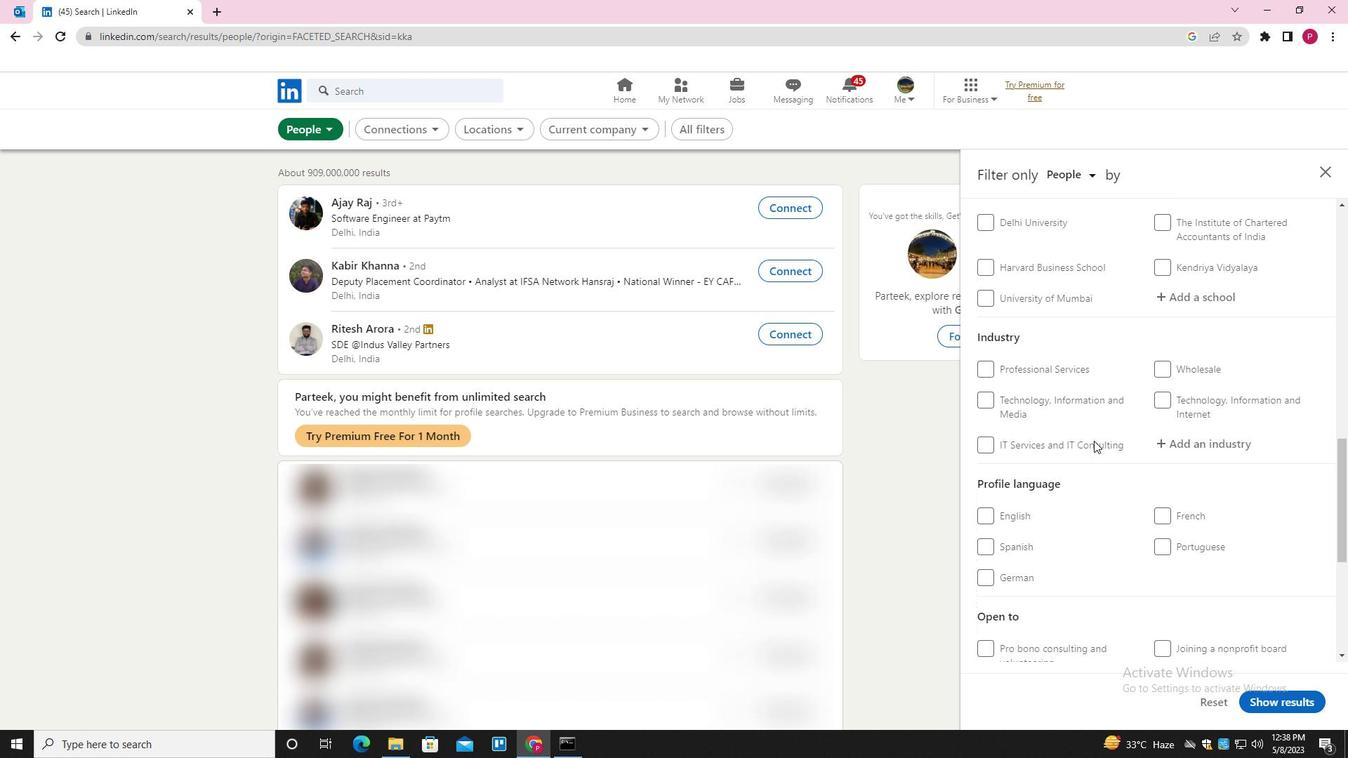 
Action: Mouse moved to (1007, 416)
Screenshot: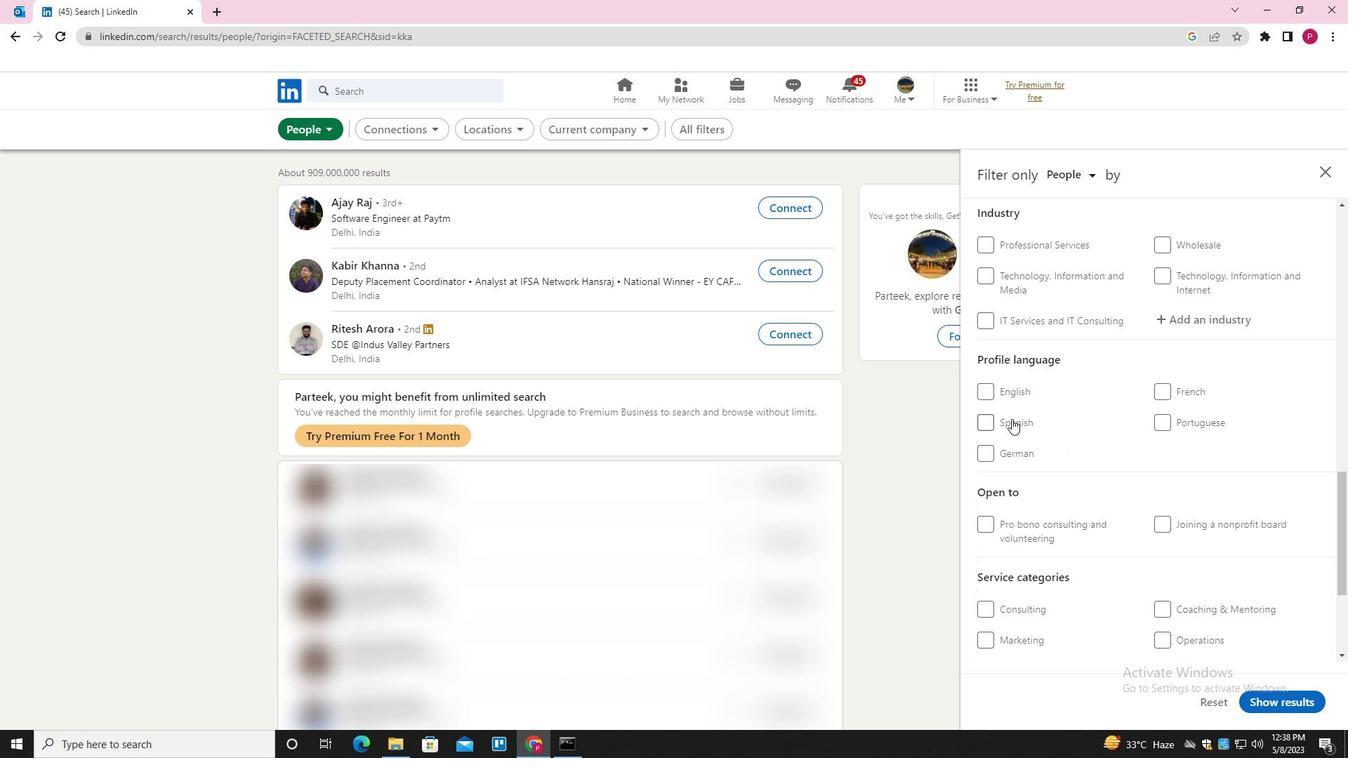 
Action: Mouse pressed left at (1007, 416)
Screenshot: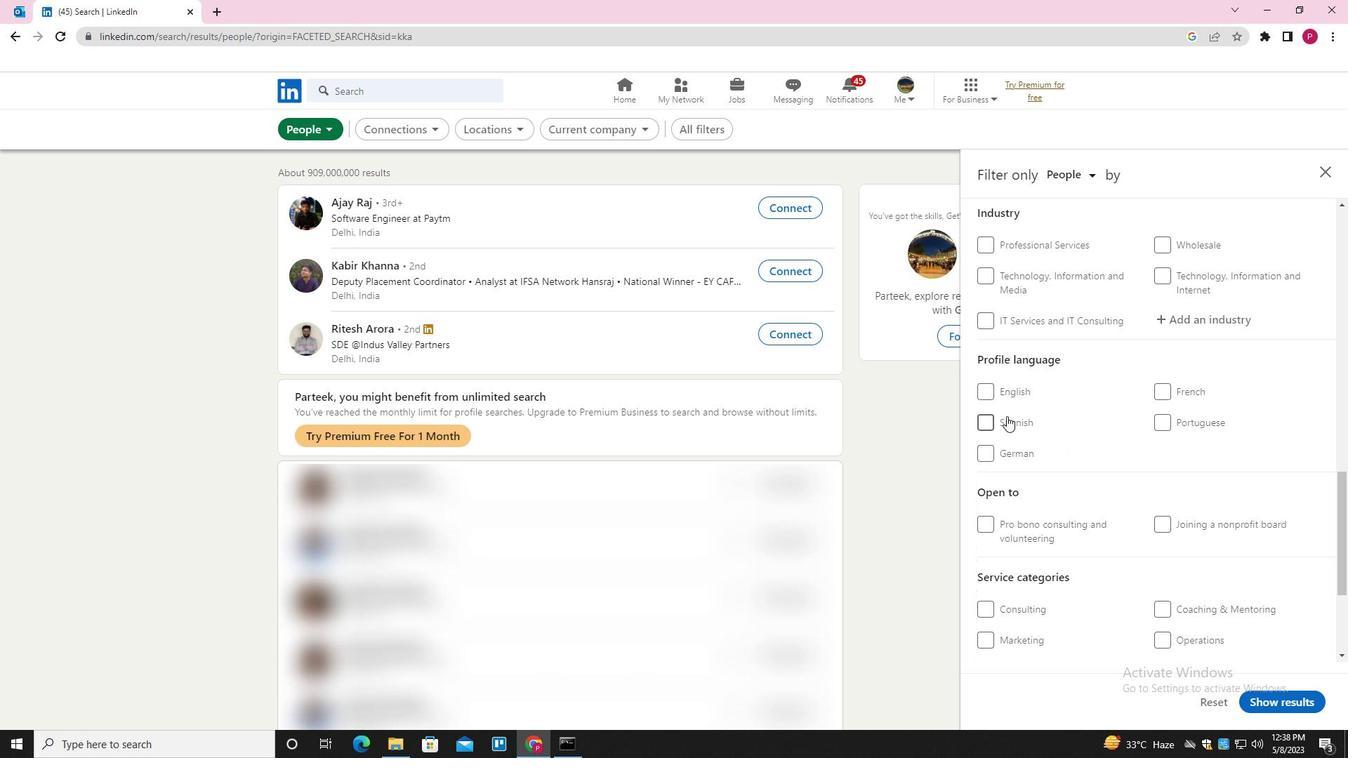 
Action: Mouse moved to (1065, 454)
Screenshot: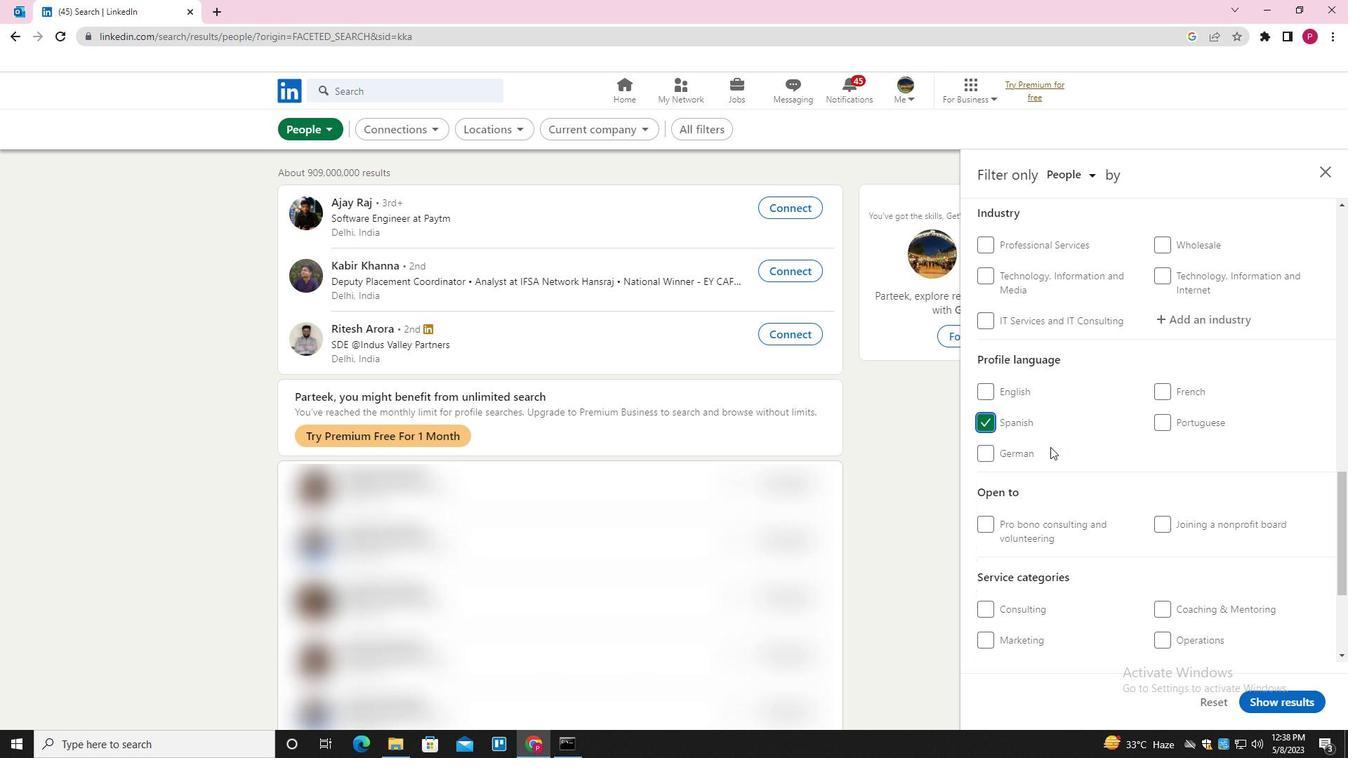 
Action: Mouse scrolled (1065, 455) with delta (0, 0)
Screenshot: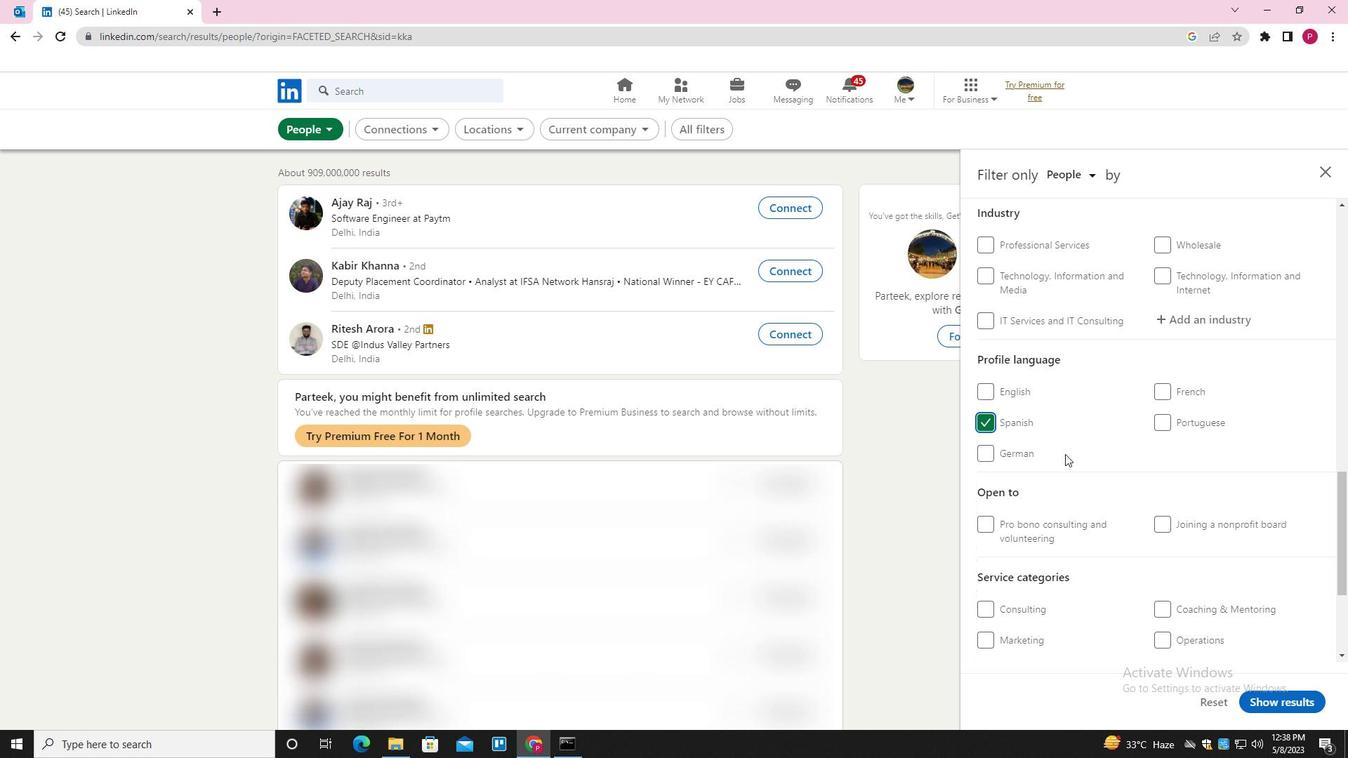 
Action: Mouse scrolled (1065, 455) with delta (0, 0)
Screenshot: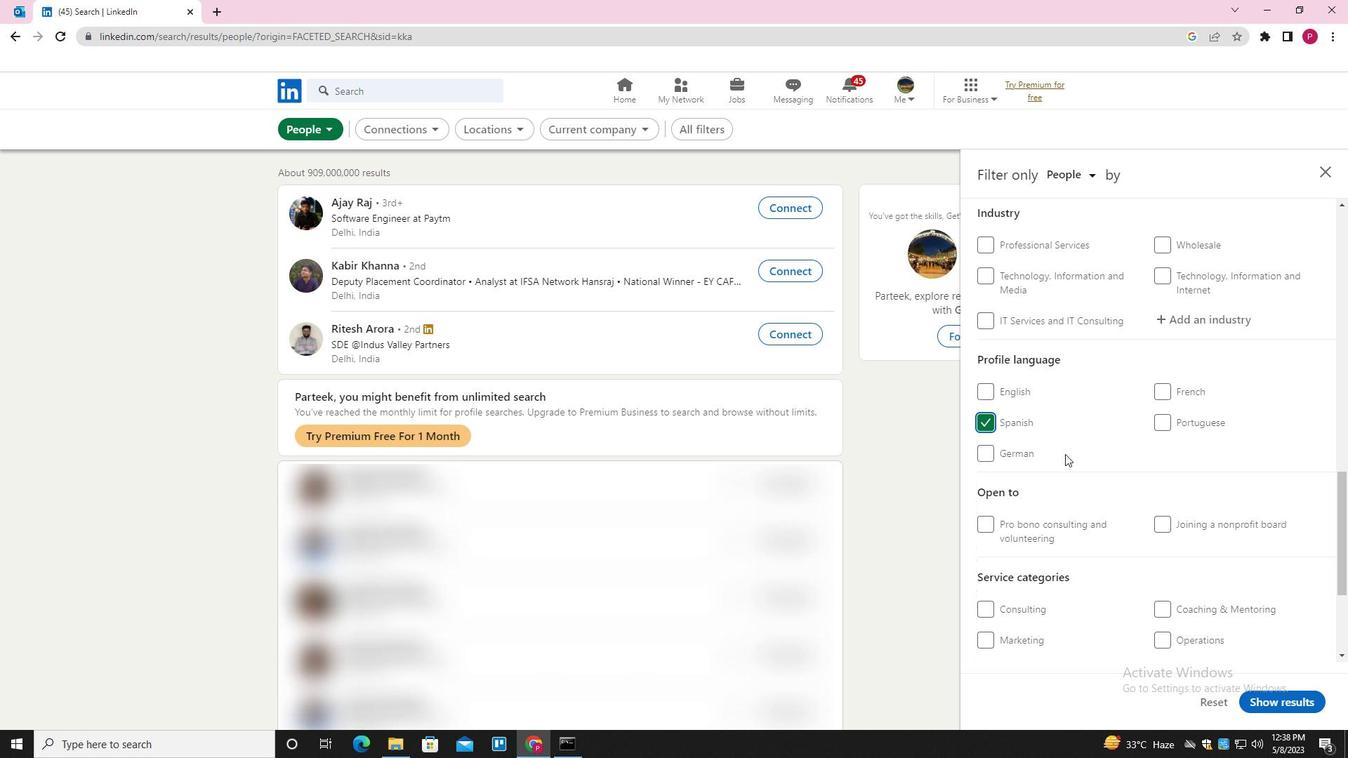 
Action: Mouse scrolled (1065, 455) with delta (0, 0)
Screenshot: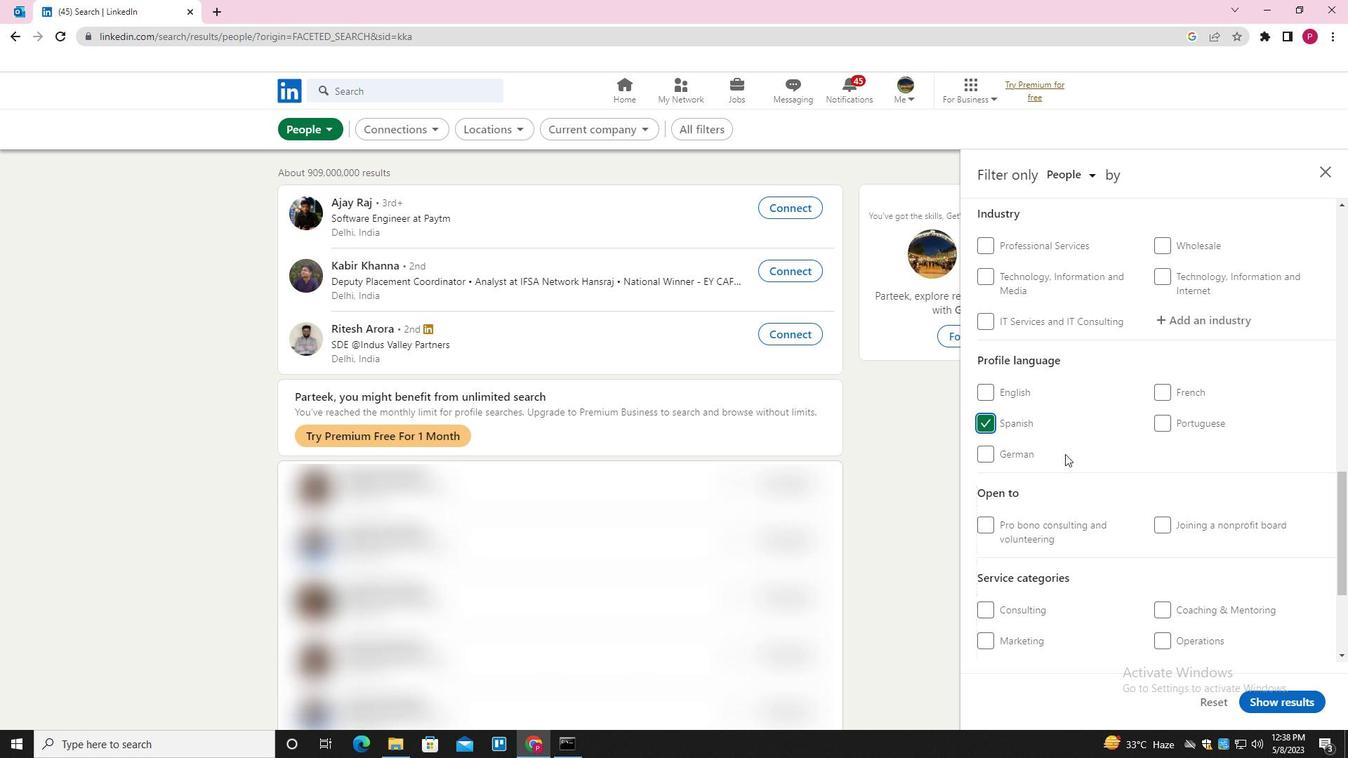 
Action: Mouse scrolled (1065, 455) with delta (0, 0)
Screenshot: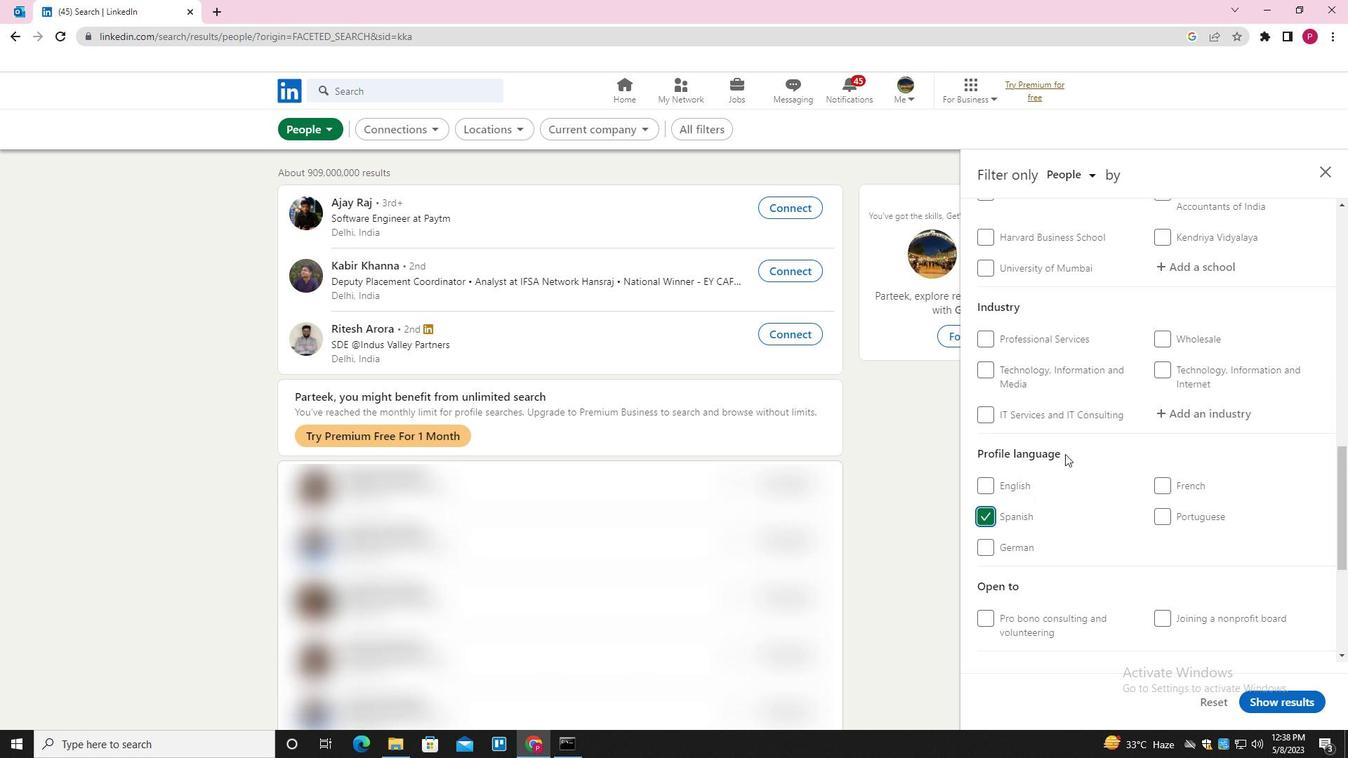 
Action: Mouse scrolled (1065, 455) with delta (0, 0)
Screenshot: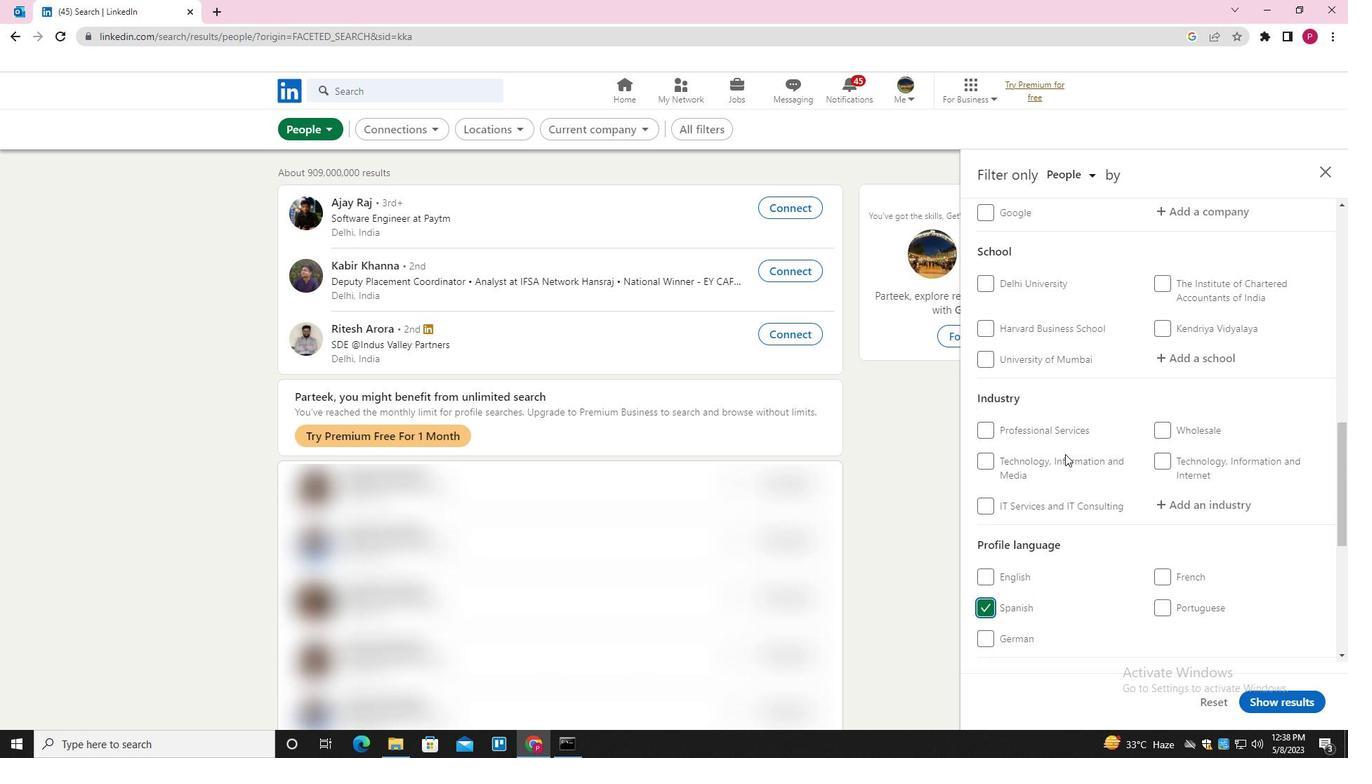 
Action: Mouse scrolled (1065, 455) with delta (0, 0)
Screenshot: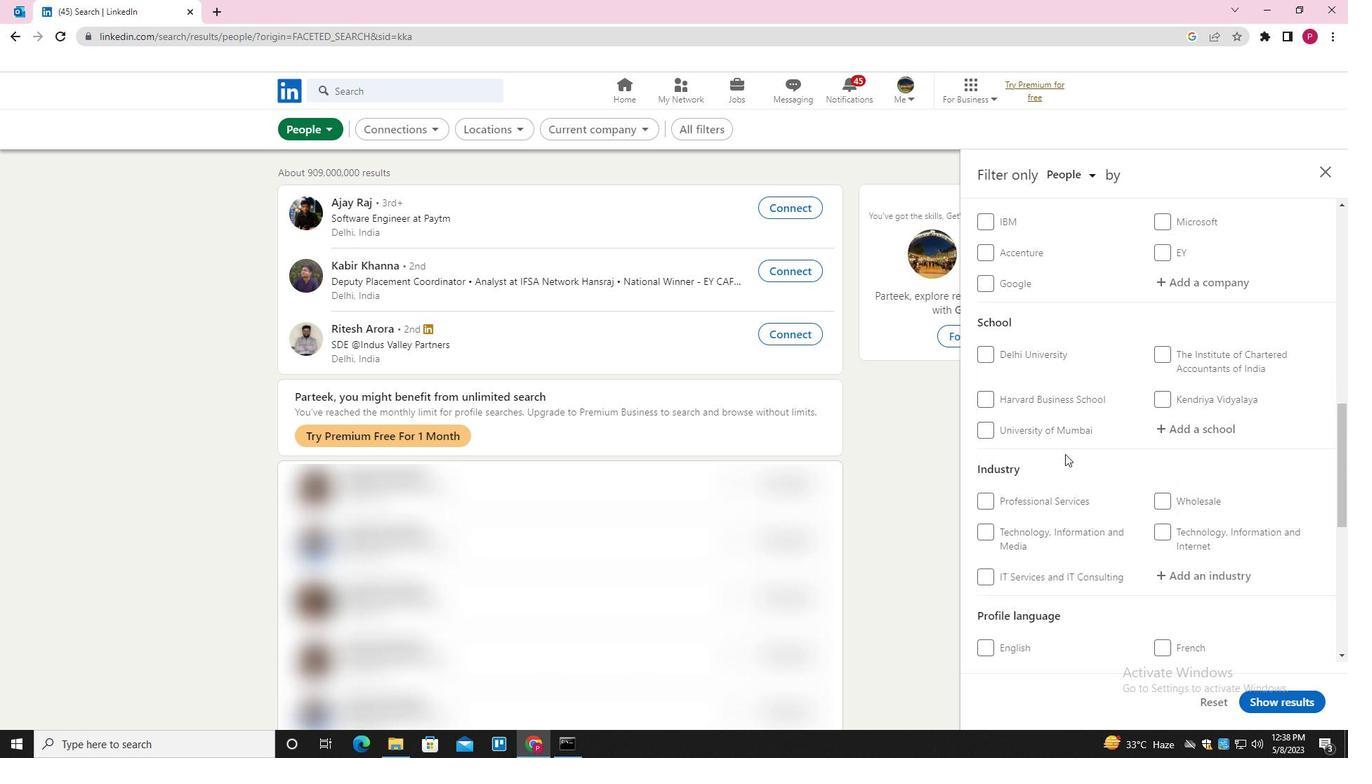 
Action: Mouse scrolled (1065, 455) with delta (0, 0)
Screenshot: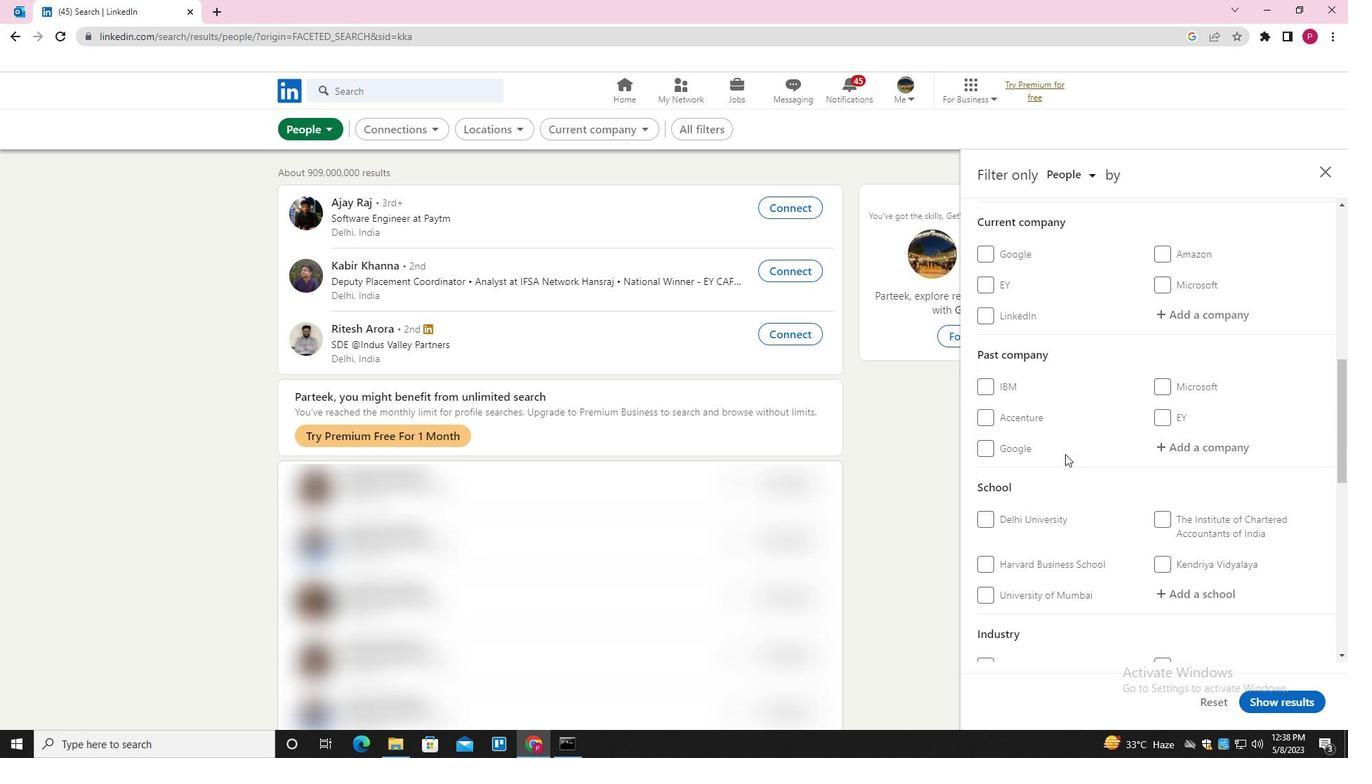 
Action: Mouse scrolled (1065, 455) with delta (0, 0)
Screenshot: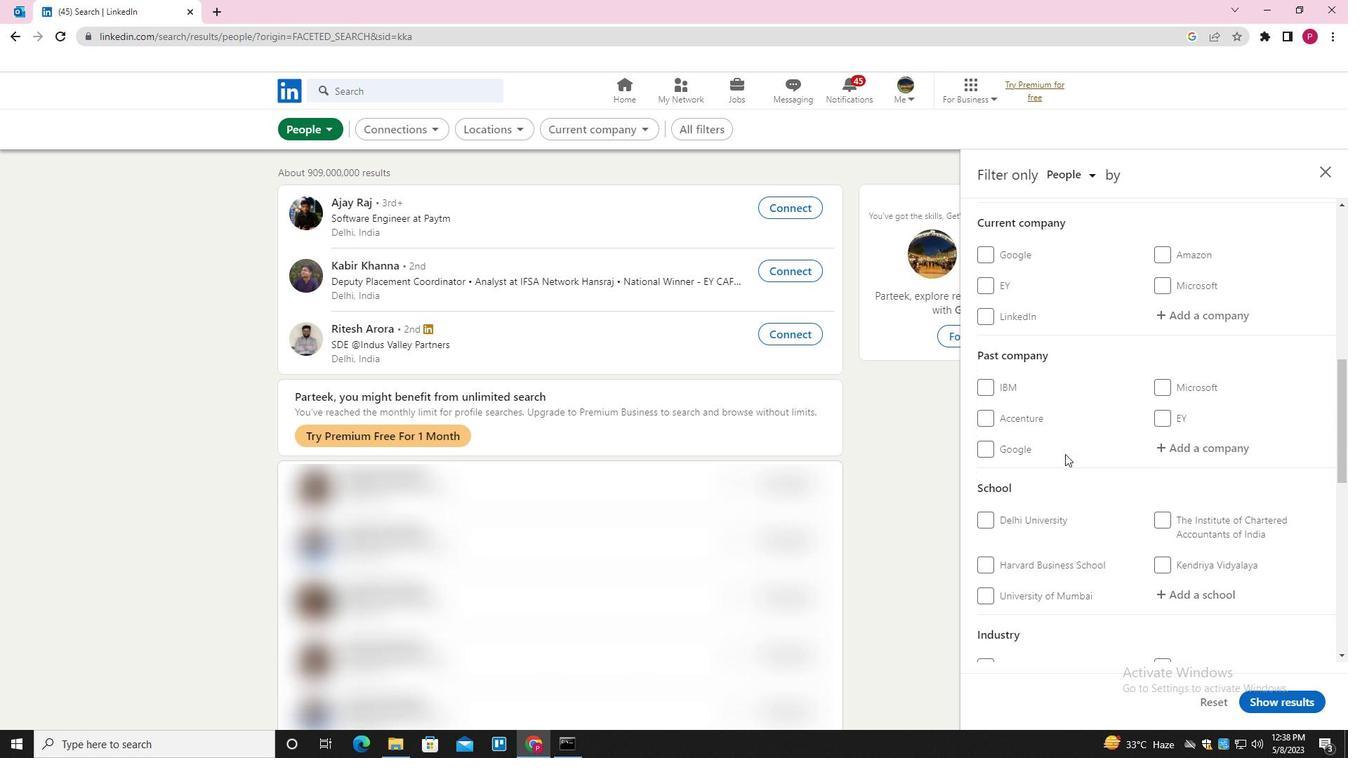 
Action: Mouse moved to (1229, 455)
Screenshot: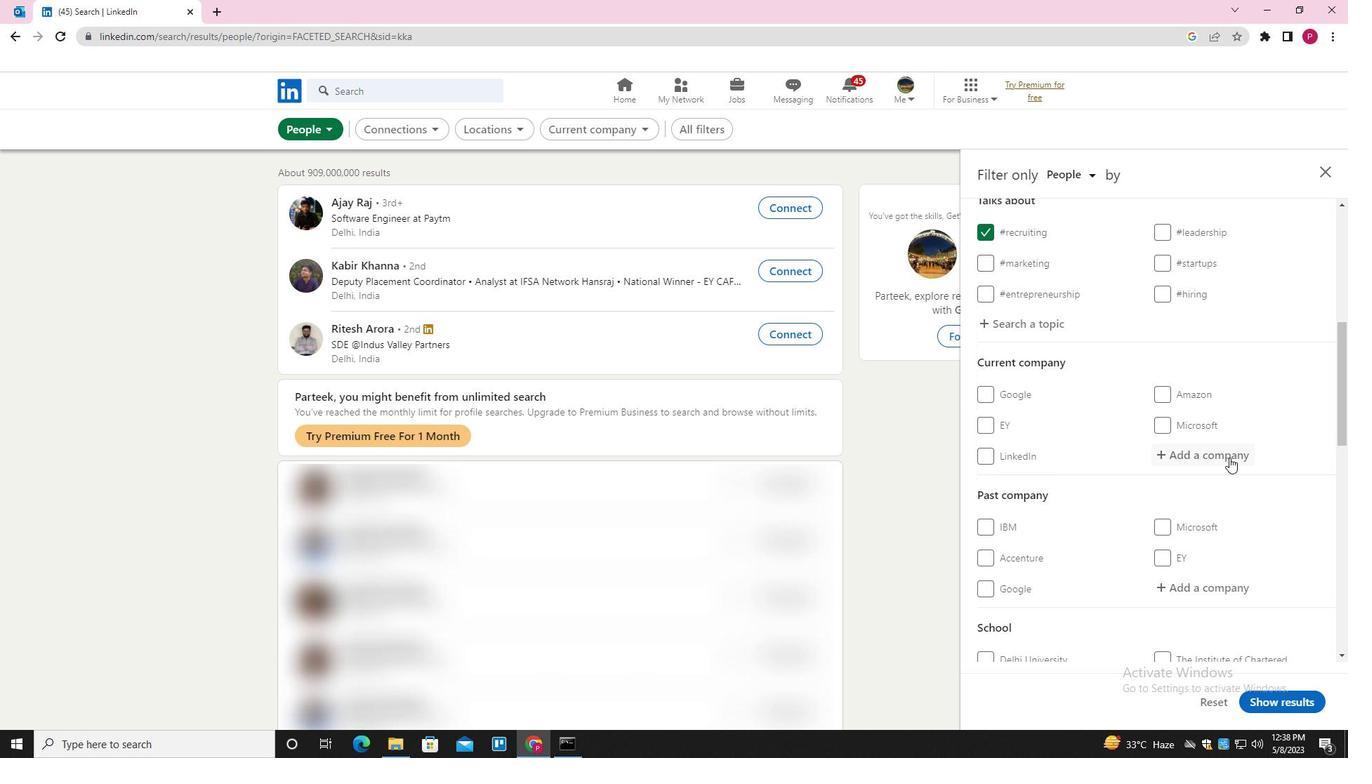 
Action: Mouse pressed left at (1229, 455)
Screenshot: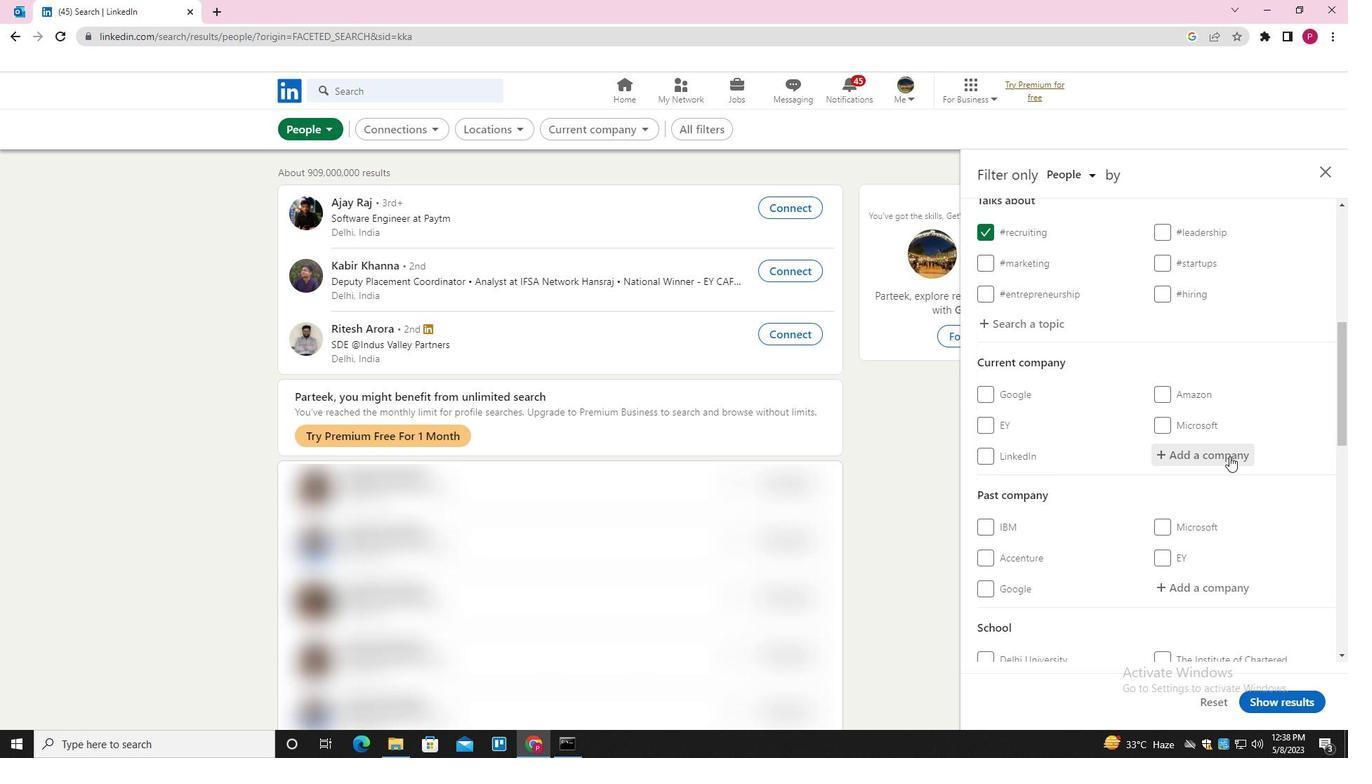 
Action: Key pressed <Key.shift>POWER<Key.space><Key.shift>GRID<Key.space><Key.shift><Key.shift><Key.shift><Key.shift><Key.shift><Key.shift><Key.shift><Key.shift><Key.shift><Key.shift>CORPORATION<Key.space>OF<Key.space><Key.shift>INDIA<Key.space><Key.shift>LIMITED<Key.down><Key.enter>
Screenshot: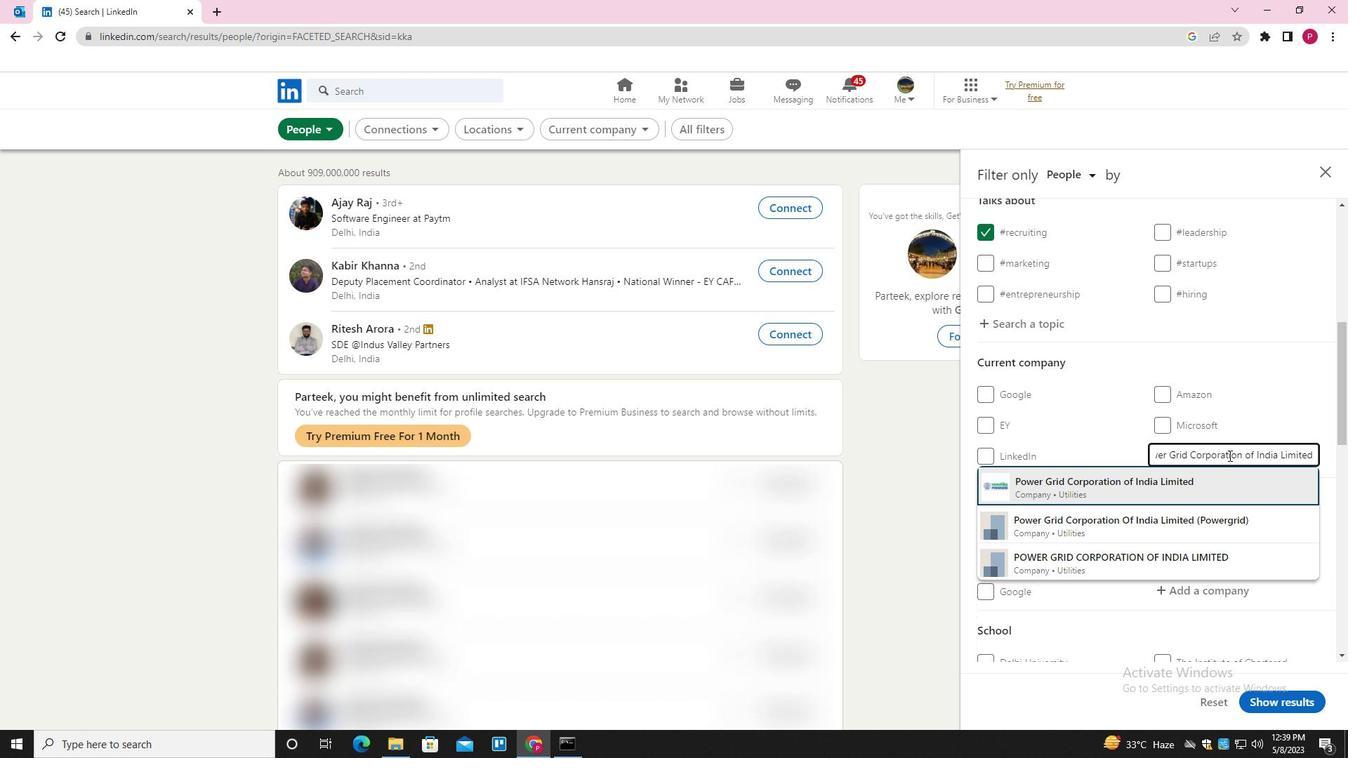
Action: Mouse moved to (1143, 474)
Screenshot: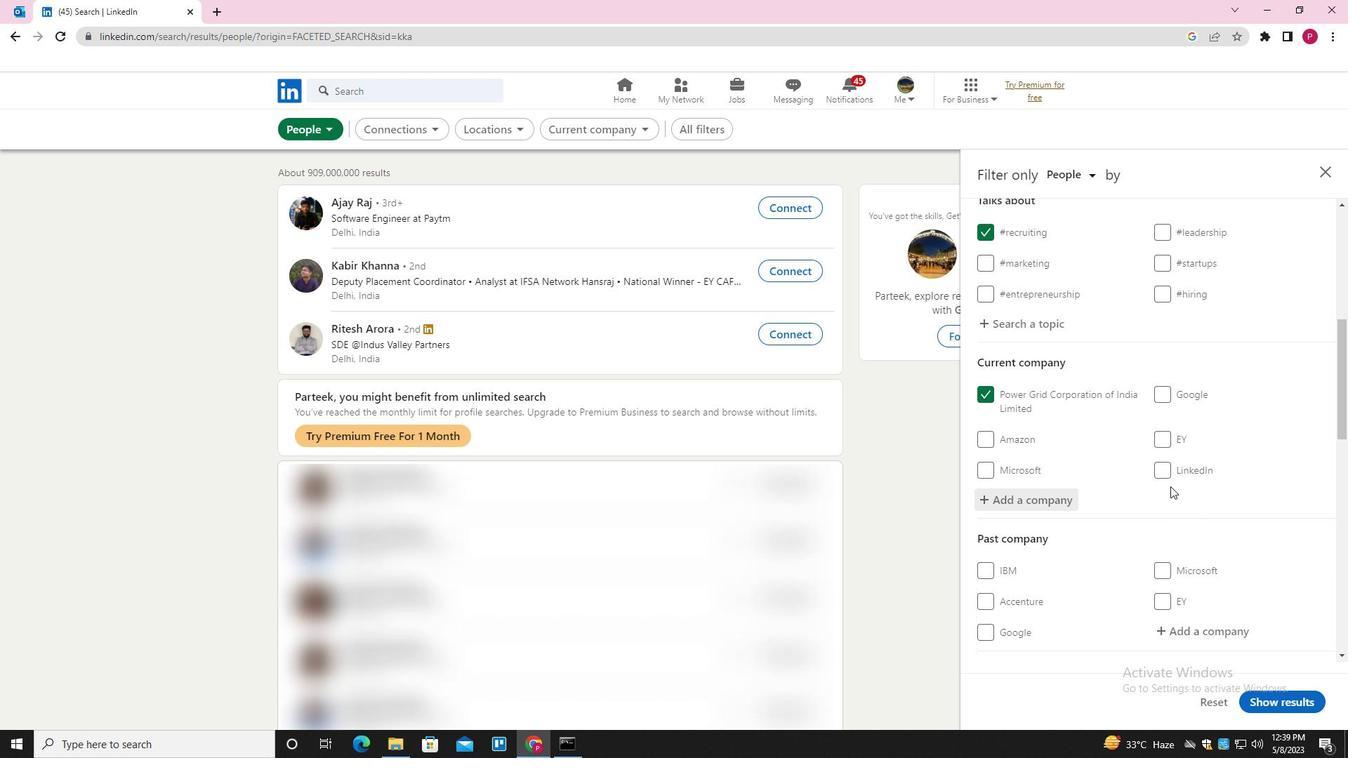 
Action: Mouse scrolled (1143, 474) with delta (0, 0)
Screenshot: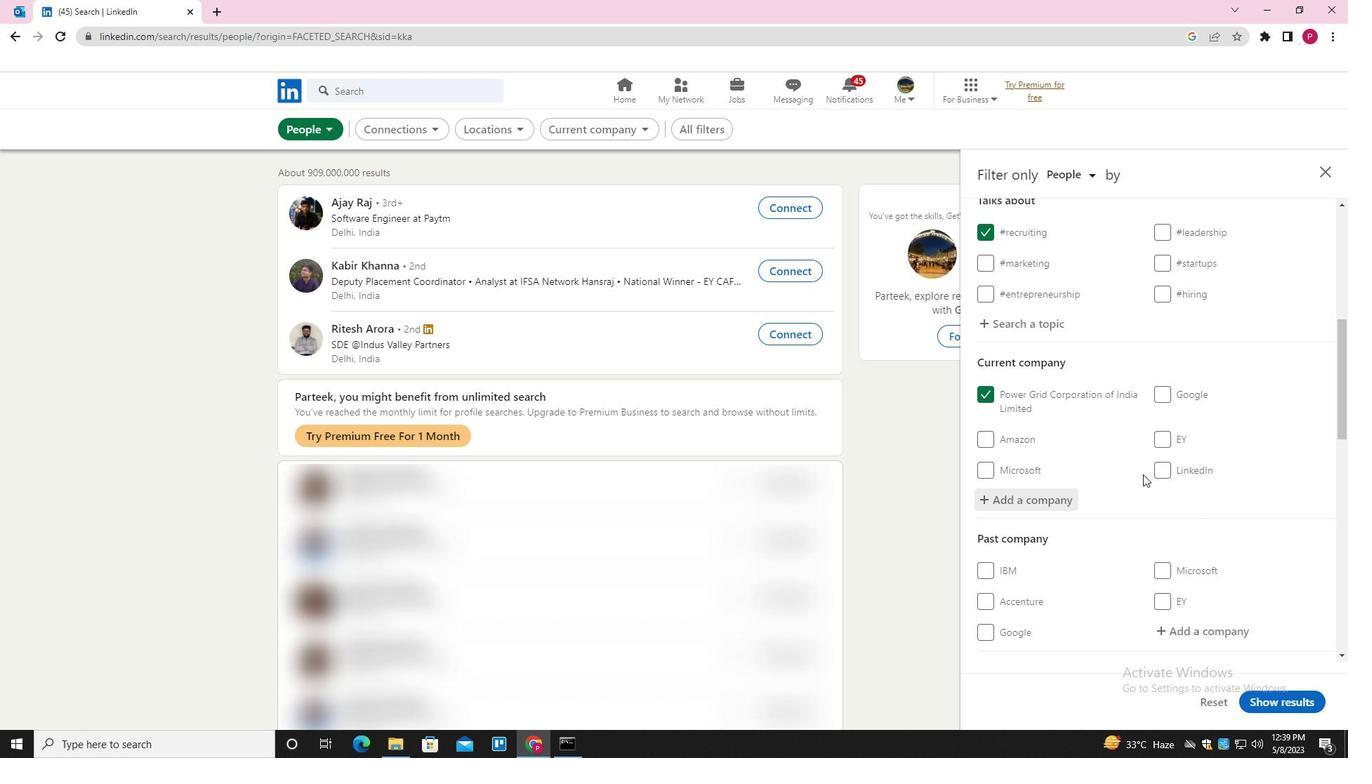
Action: Mouse scrolled (1143, 474) with delta (0, 0)
Screenshot: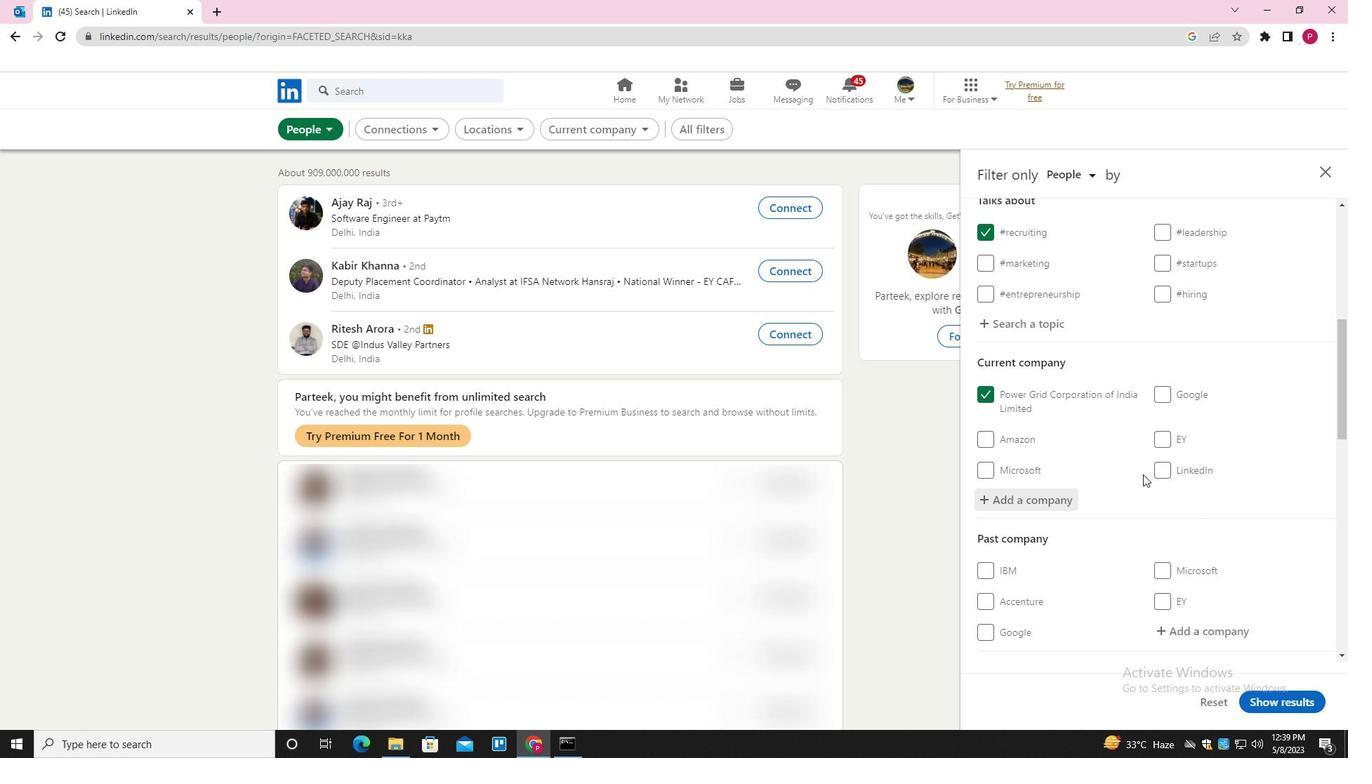 
Action: Mouse scrolled (1143, 474) with delta (0, 0)
Screenshot: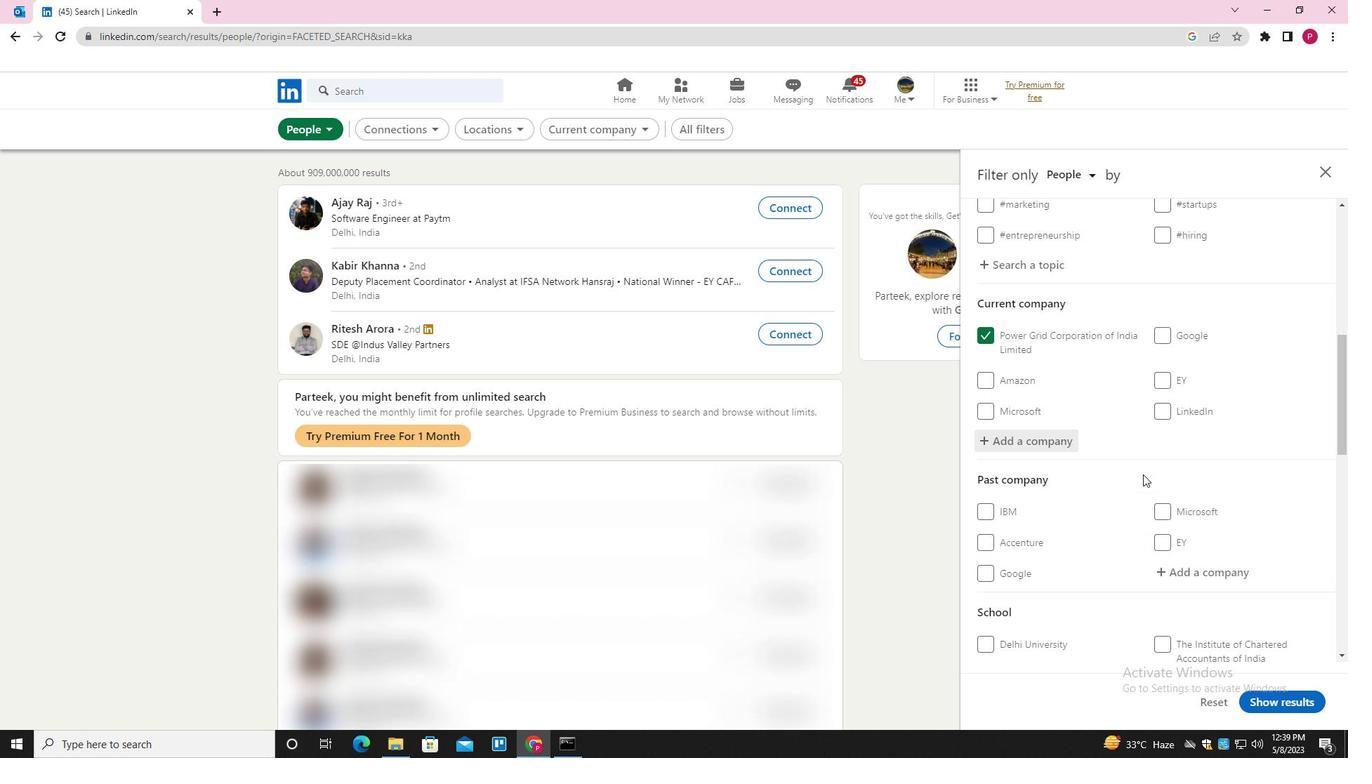
Action: Mouse scrolled (1143, 474) with delta (0, 0)
Screenshot: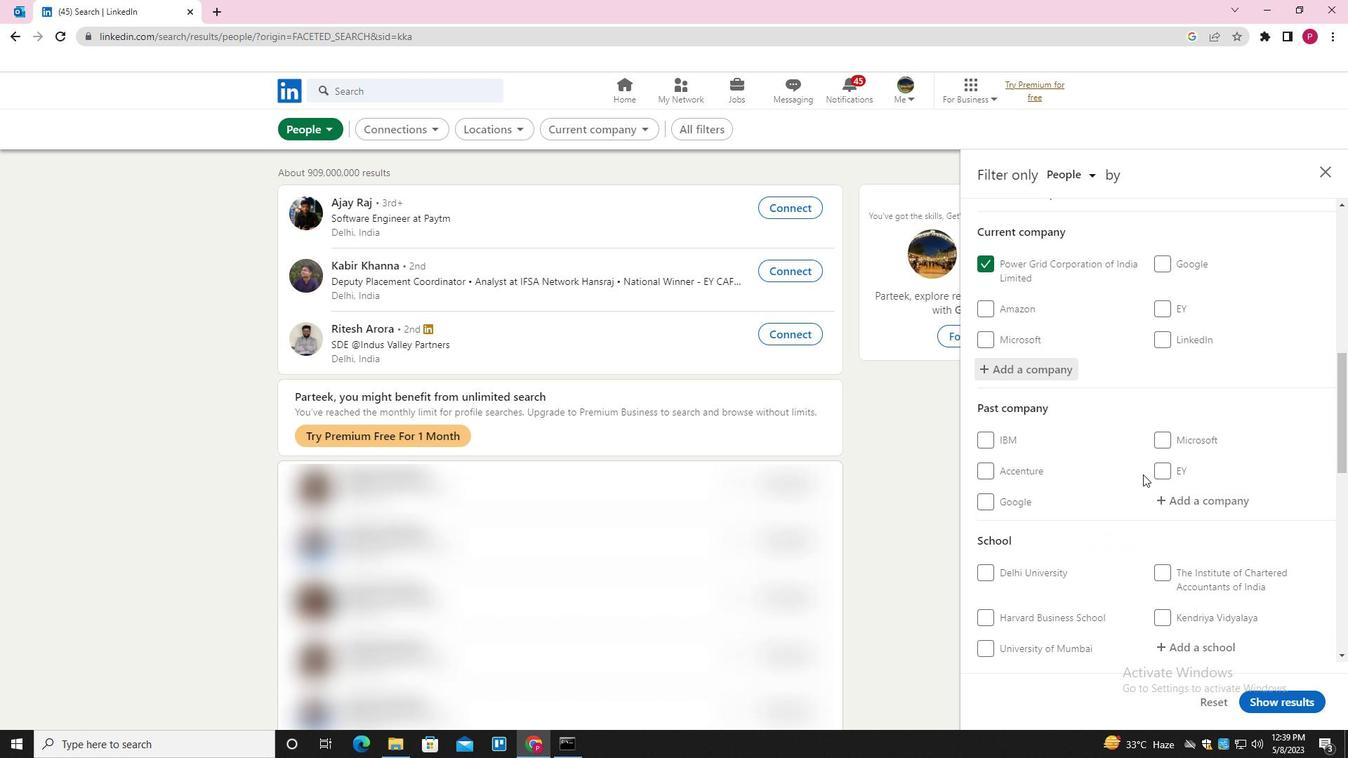 
Action: Mouse scrolled (1143, 474) with delta (0, 0)
Screenshot: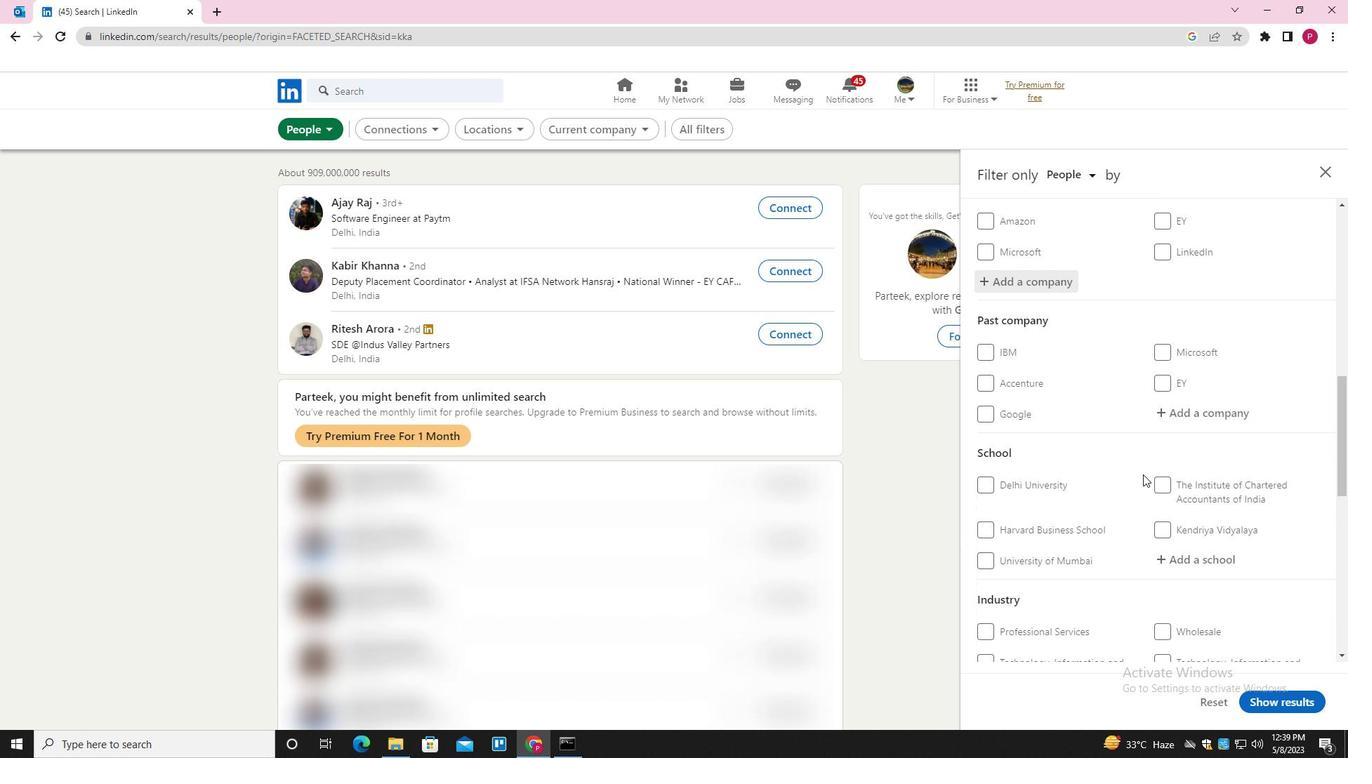 
Action: Mouse moved to (1200, 433)
Screenshot: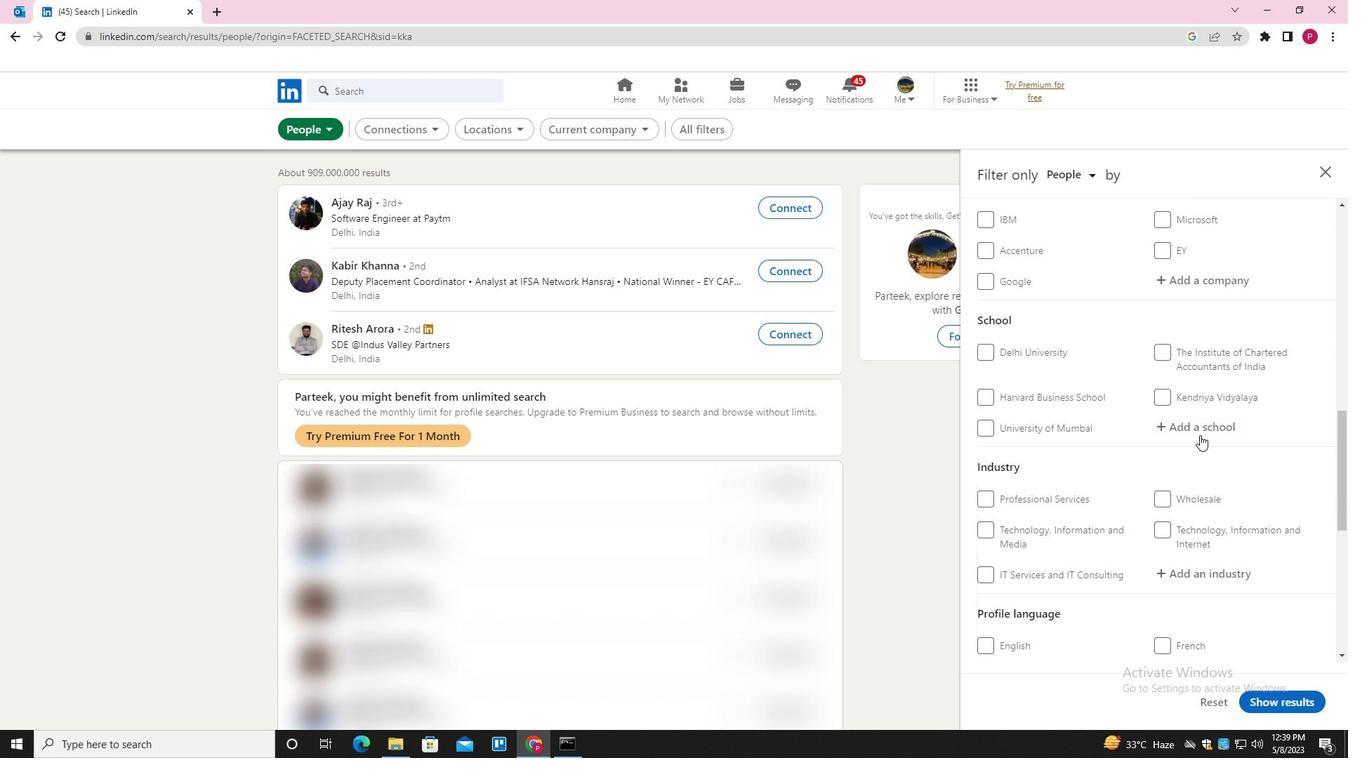 
Action: Mouse pressed left at (1200, 433)
Screenshot: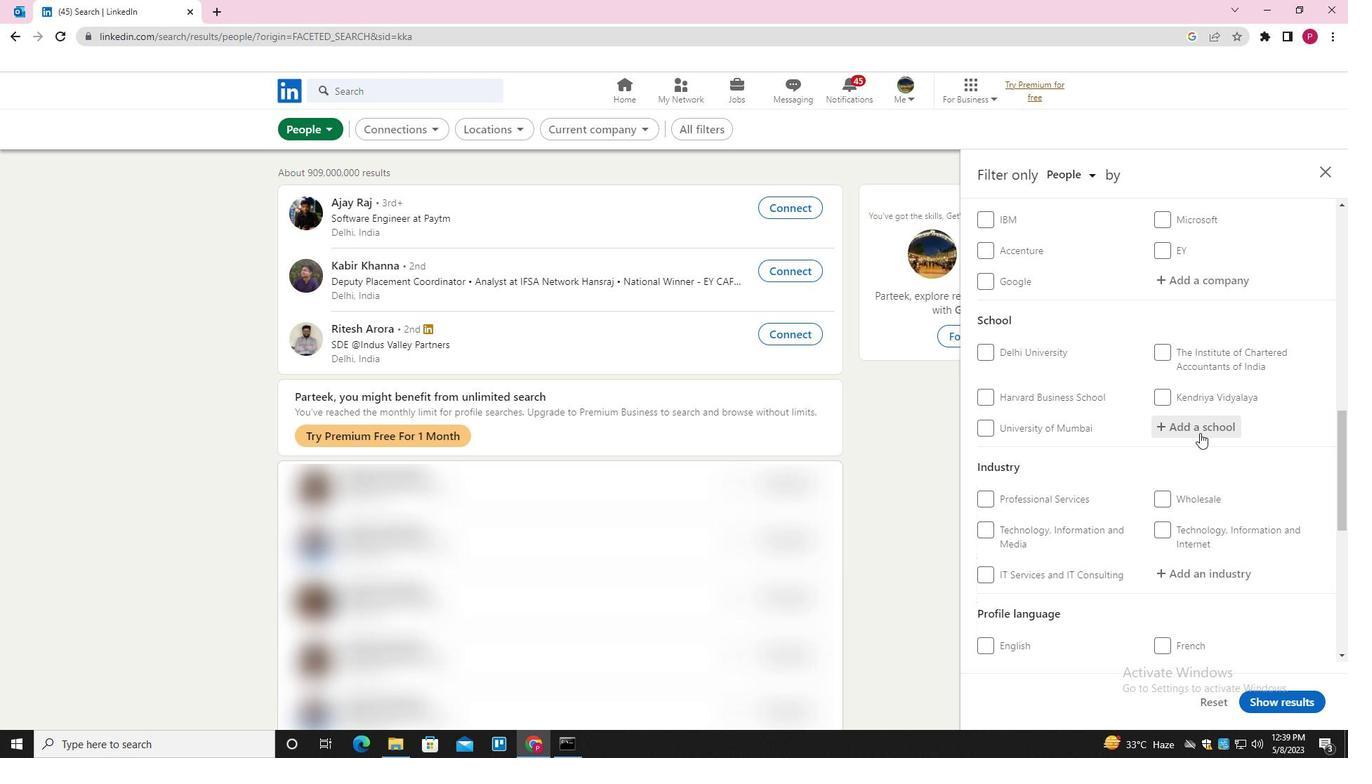 
Action: Mouse moved to (1200, 432)
Screenshot: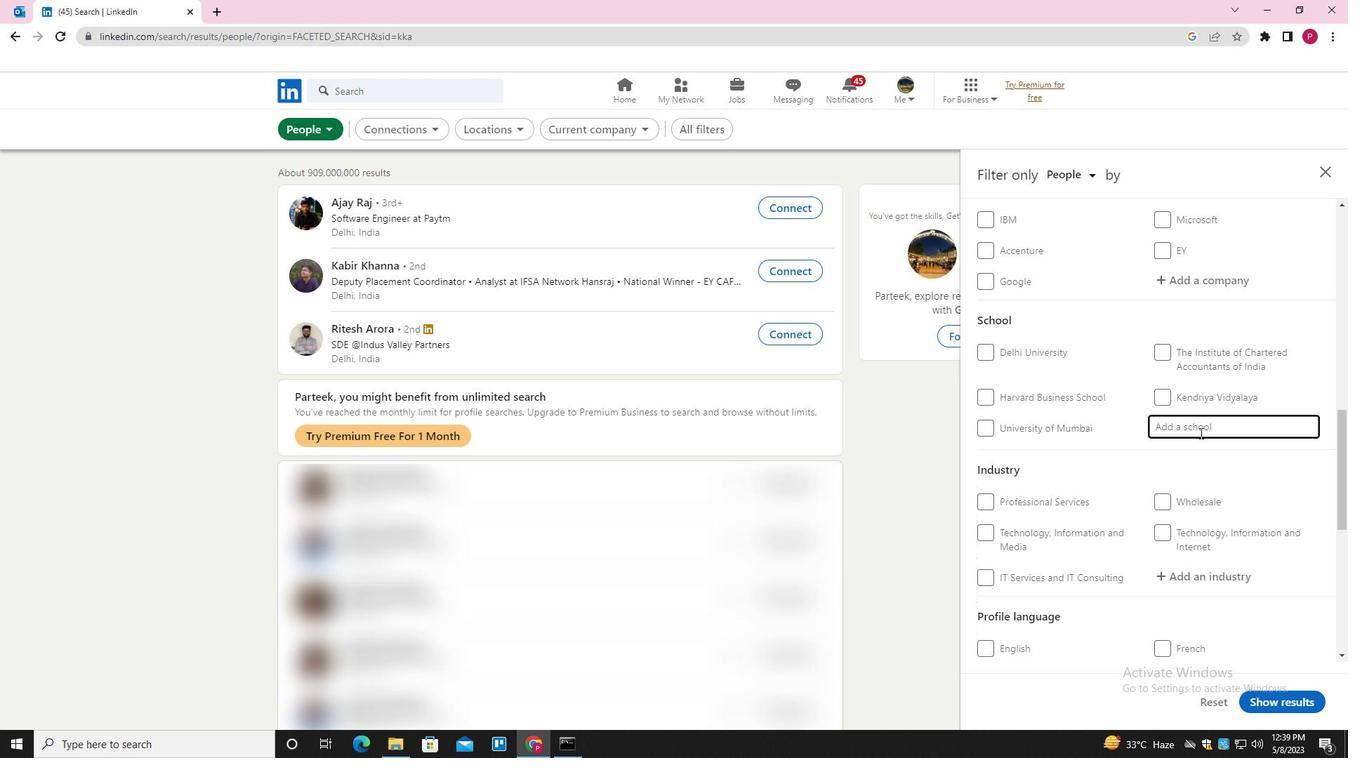 
Action: Key pressed <Key.shift>VAAGDEVU<Key.backspace>I<Key.space><Key.shift>ctrl+COLLEGE<Key.space><Key.shift>O<Key.backspace>OF<Key.space><Key.shift><Key.shift><Key.shift><Key.shift><Key.shift><Key.shift><Key.shift>ENGINEERING<Key.down><Key.enter><Key.backspace><Key.down><Key.enter>
Screenshot: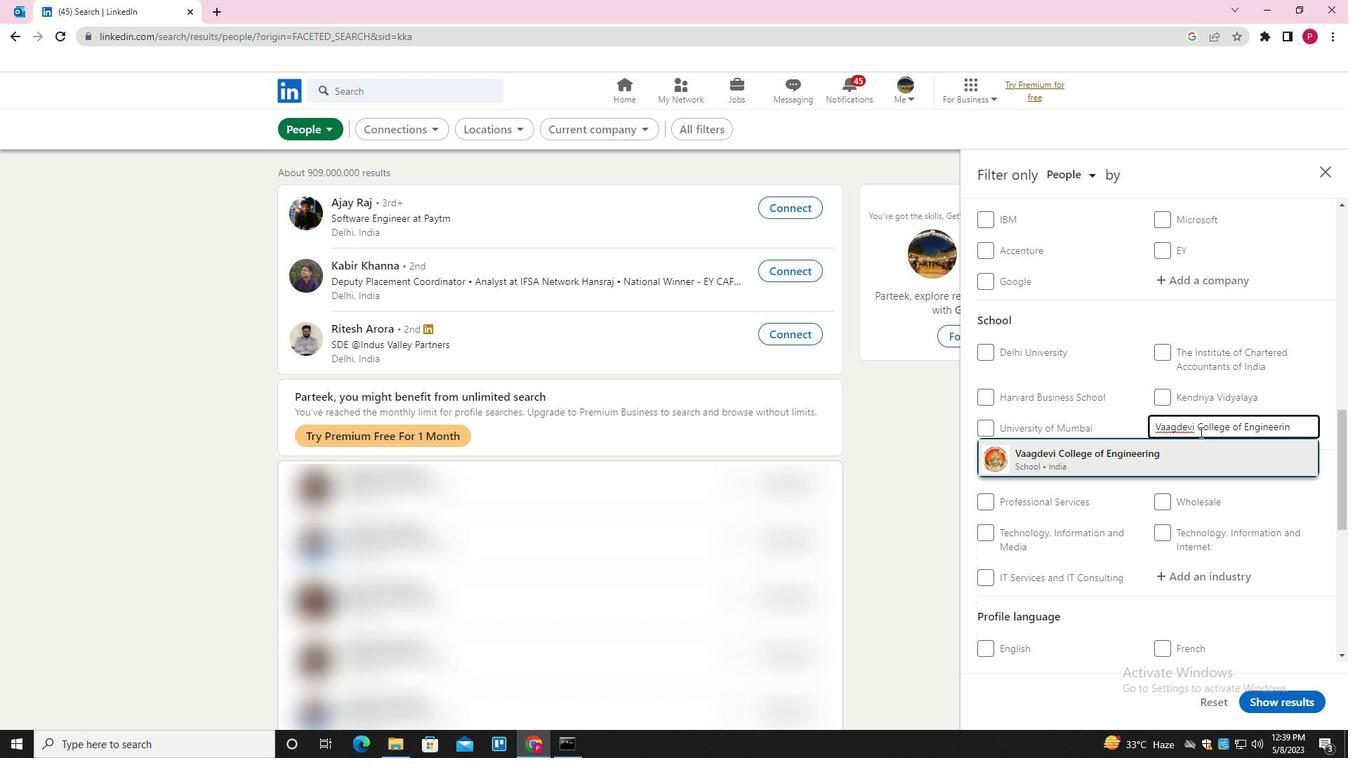 
Action: Mouse scrolled (1200, 432) with delta (0, 0)
Screenshot: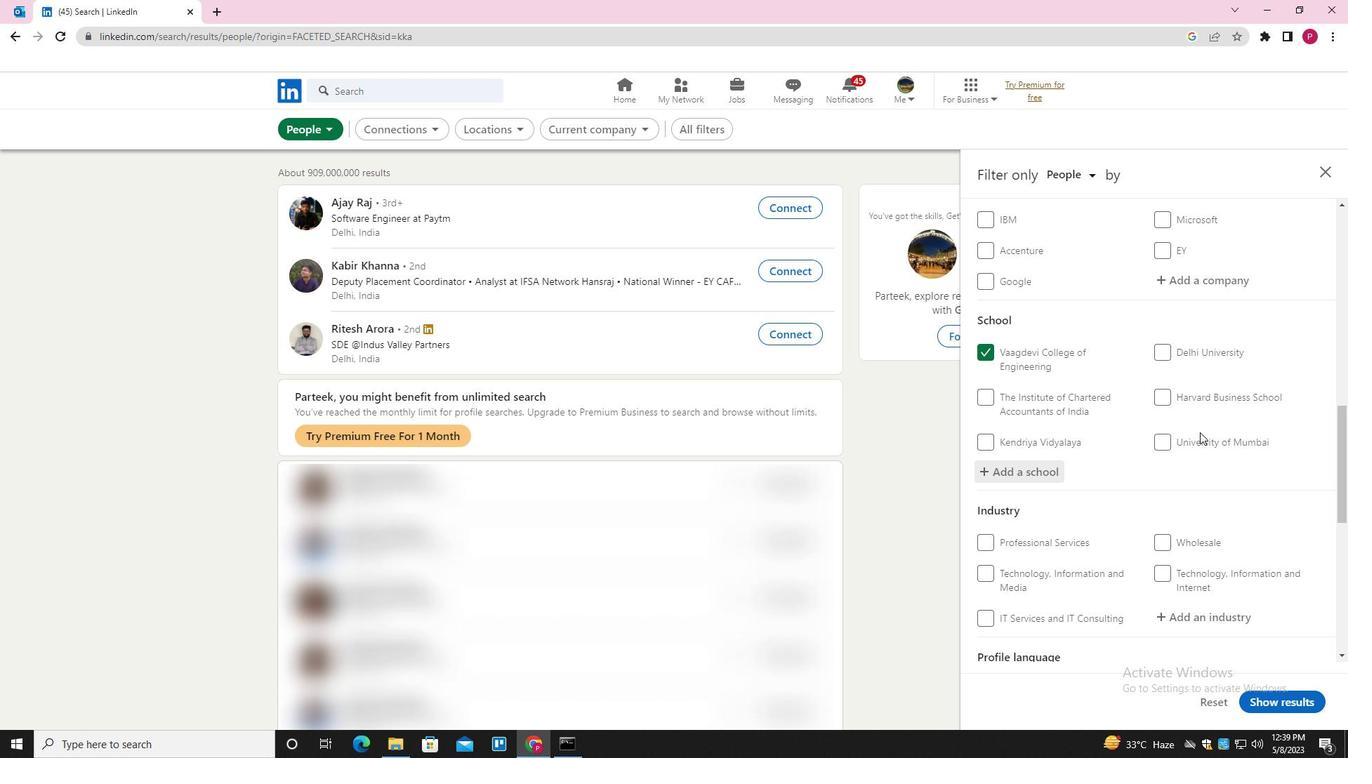 
Action: Mouse scrolled (1200, 432) with delta (0, 0)
Screenshot: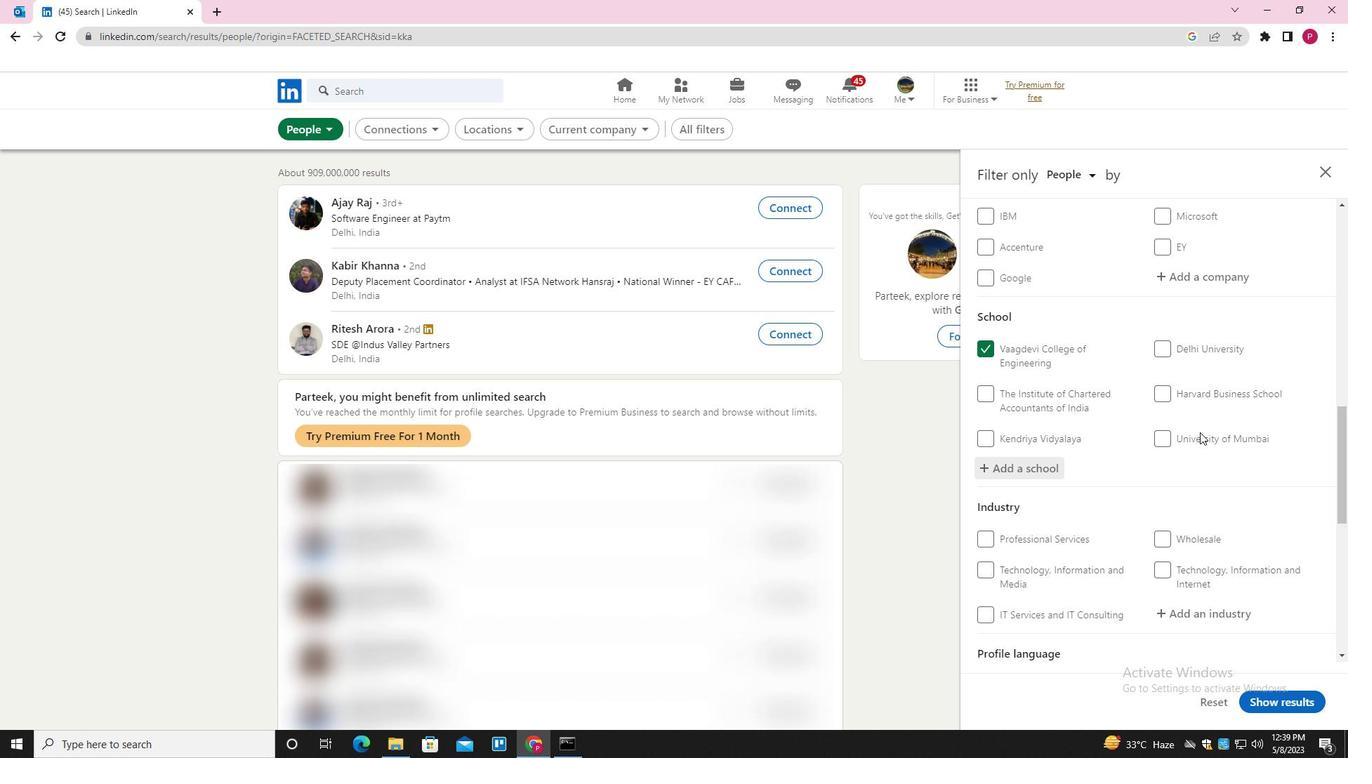 
Action: Mouse scrolled (1200, 432) with delta (0, 0)
Screenshot: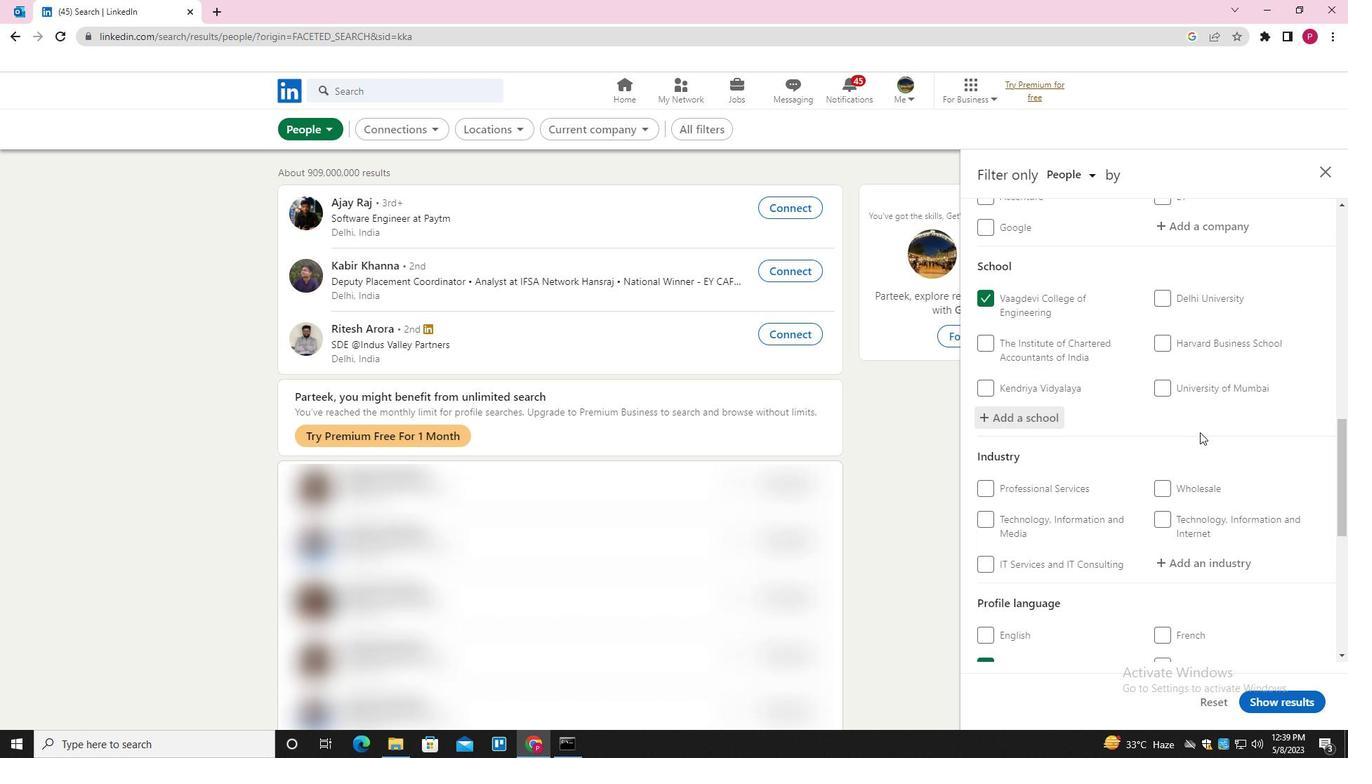 
Action: Mouse moved to (1217, 406)
Screenshot: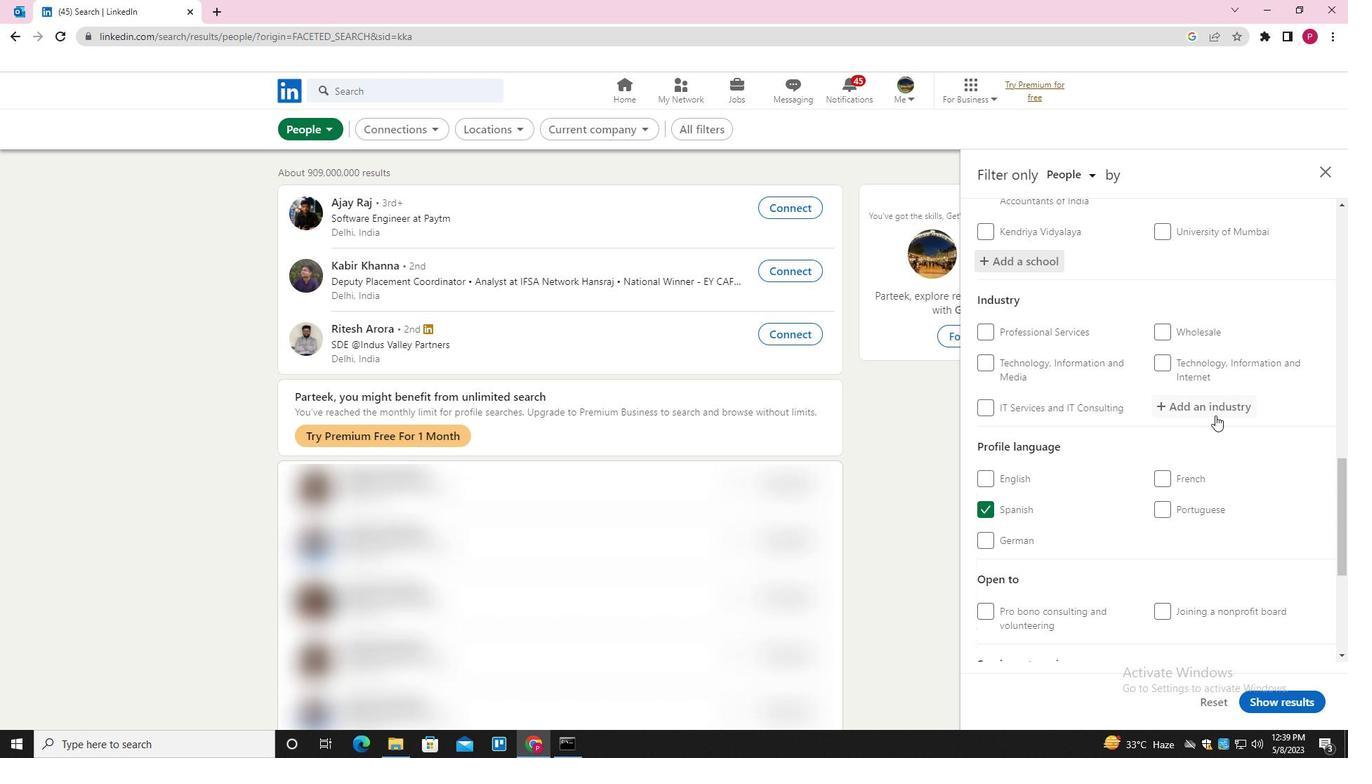 
Action: Mouse pressed left at (1217, 406)
Screenshot: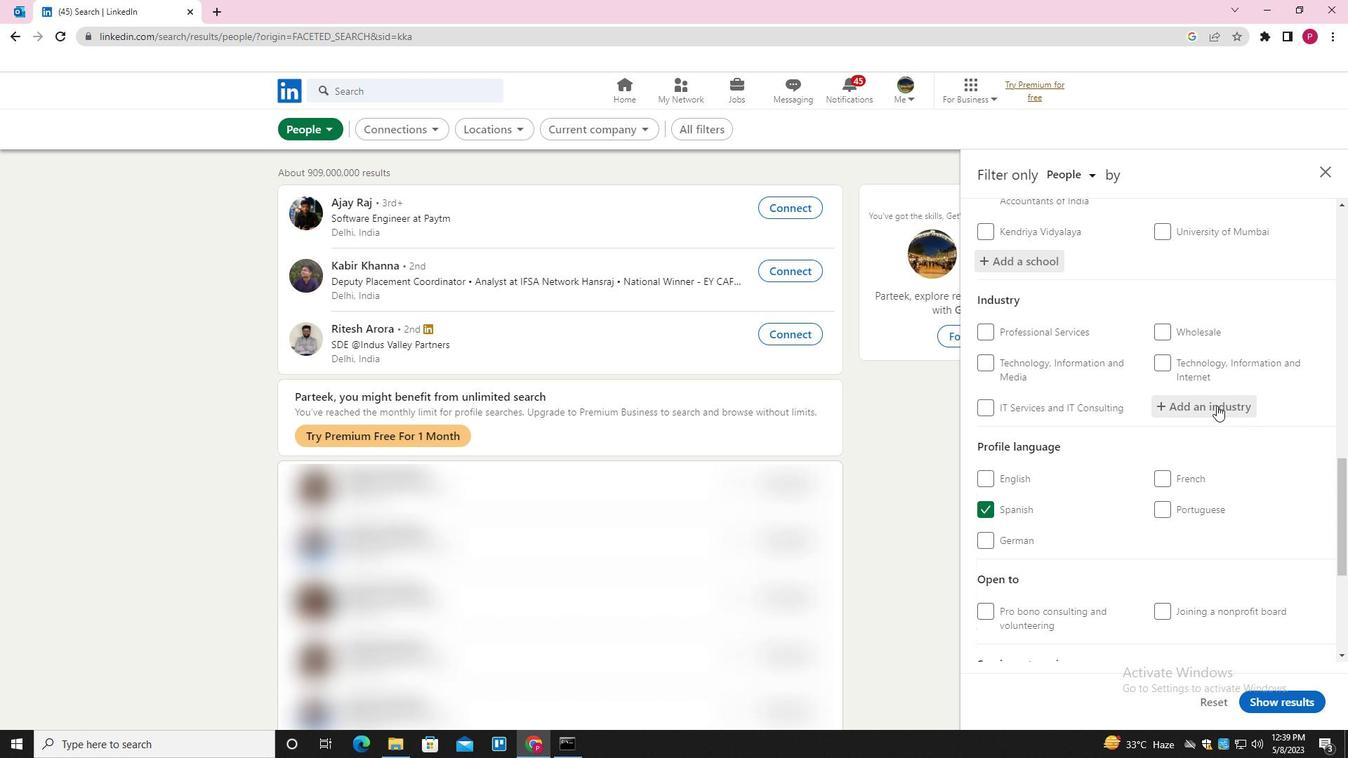 
Action: Mouse moved to (1148, 448)
Screenshot: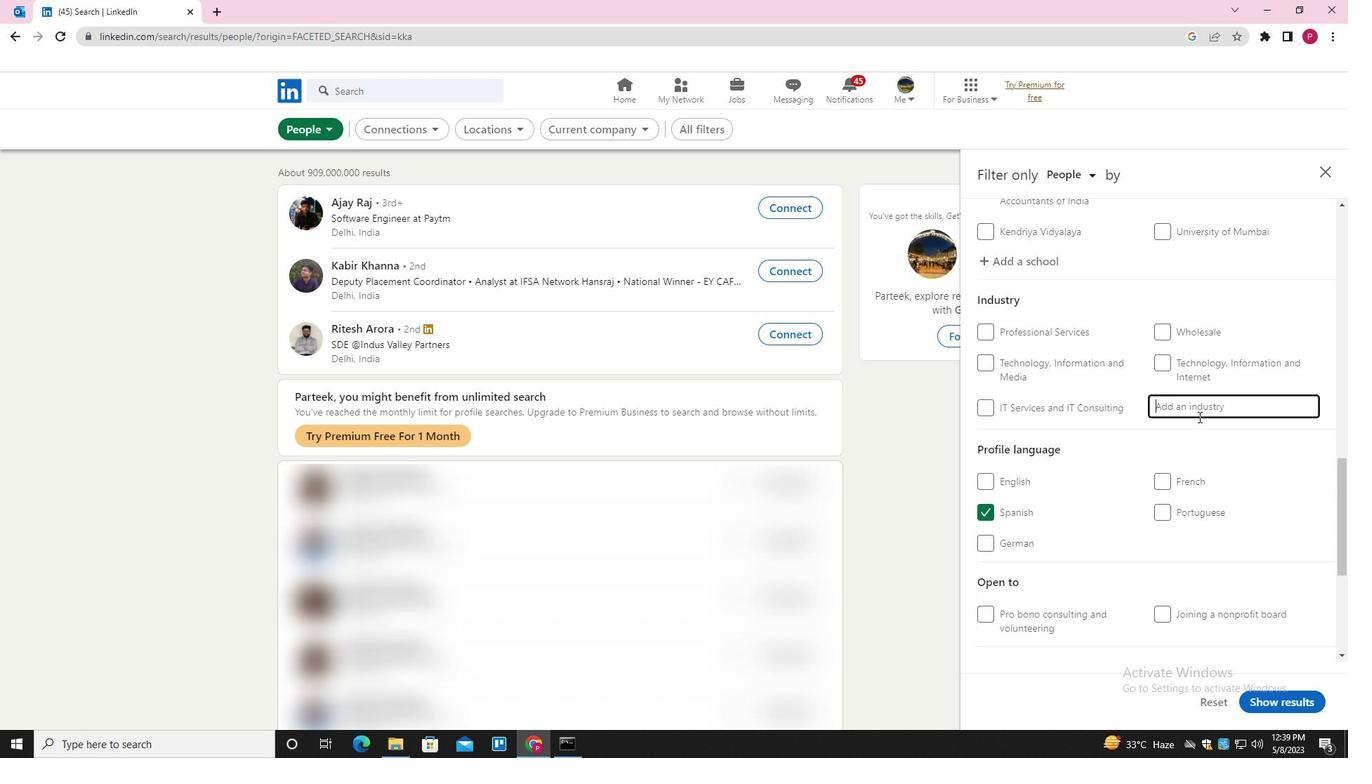 
Action: Key pressed <Key.shift>BOOK<Key.space><Key.shift>PUBLISHING<Key.space><Key.down><Key.down><Key.enter>
Screenshot: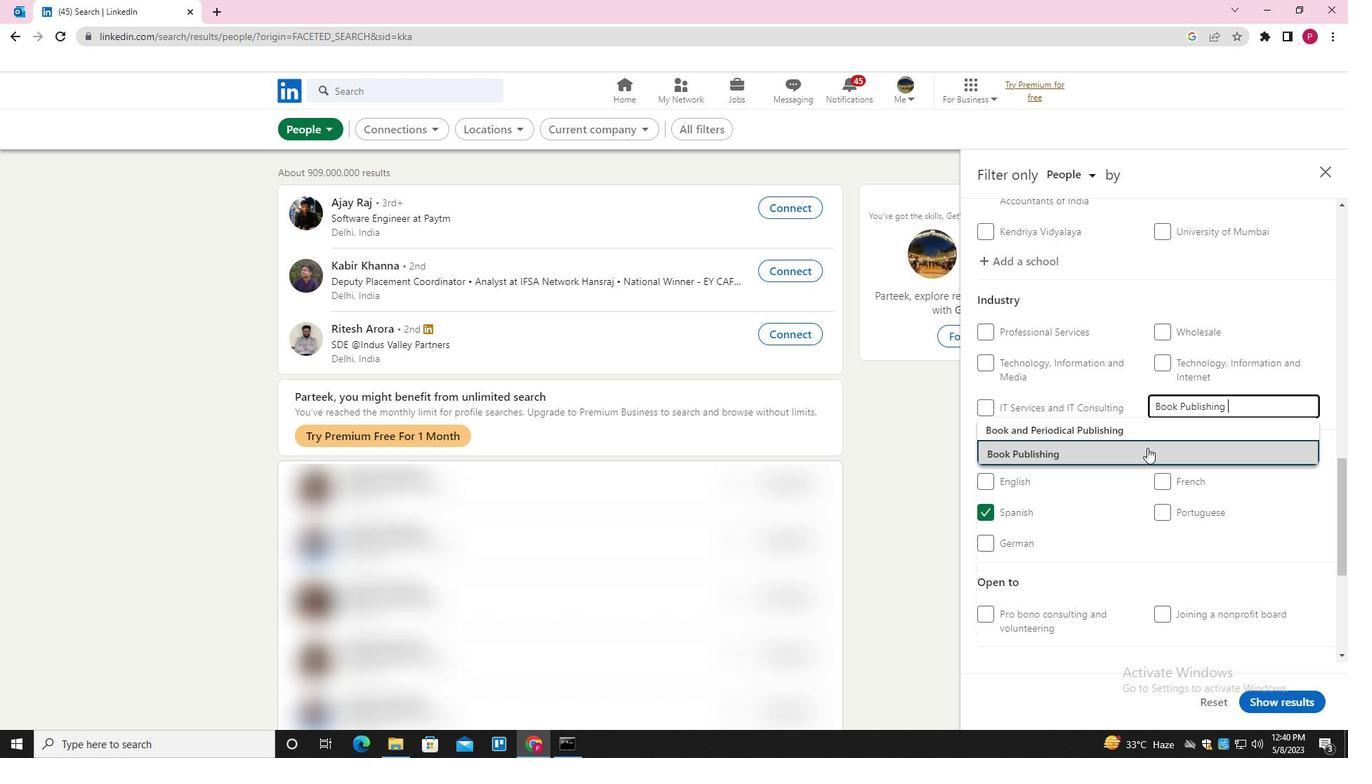 
Action: Mouse moved to (1120, 483)
Screenshot: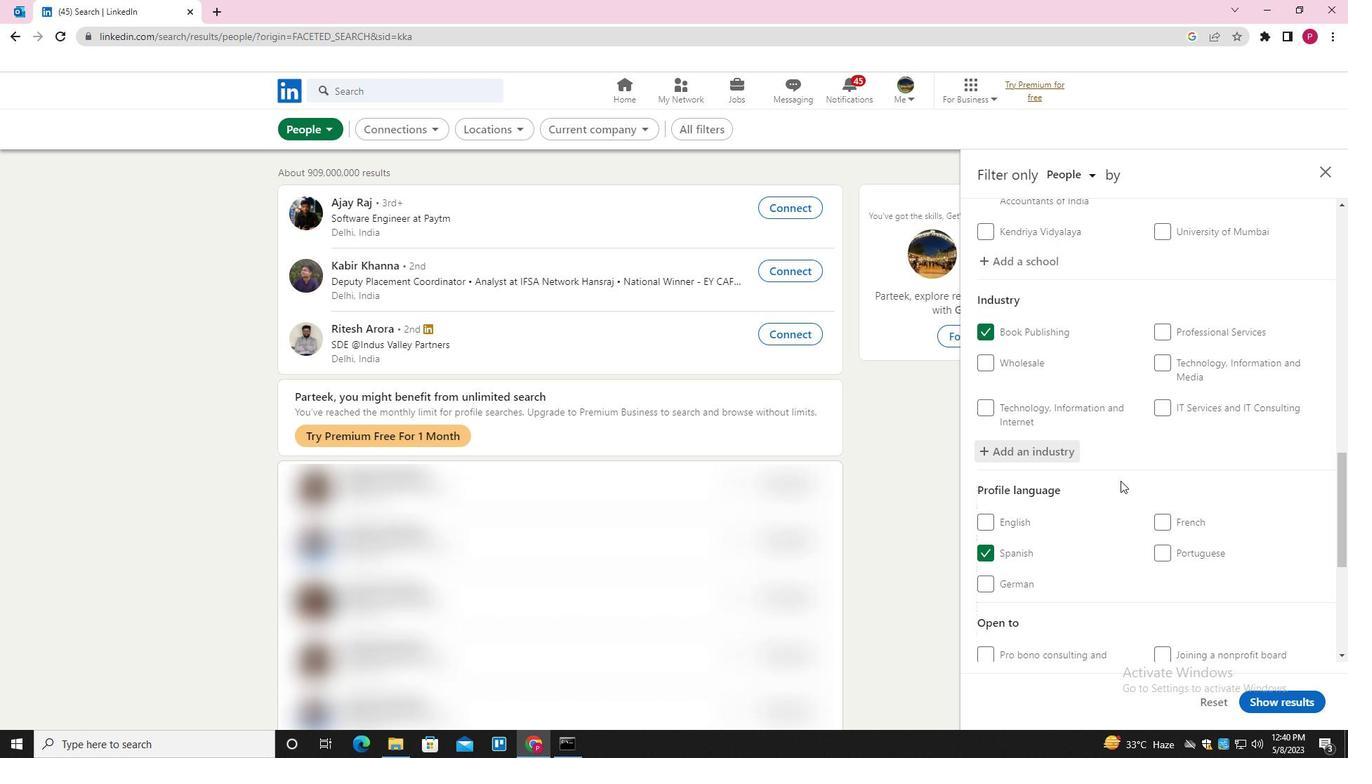 
Action: Mouse scrolled (1120, 482) with delta (0, 0)
Screenshot: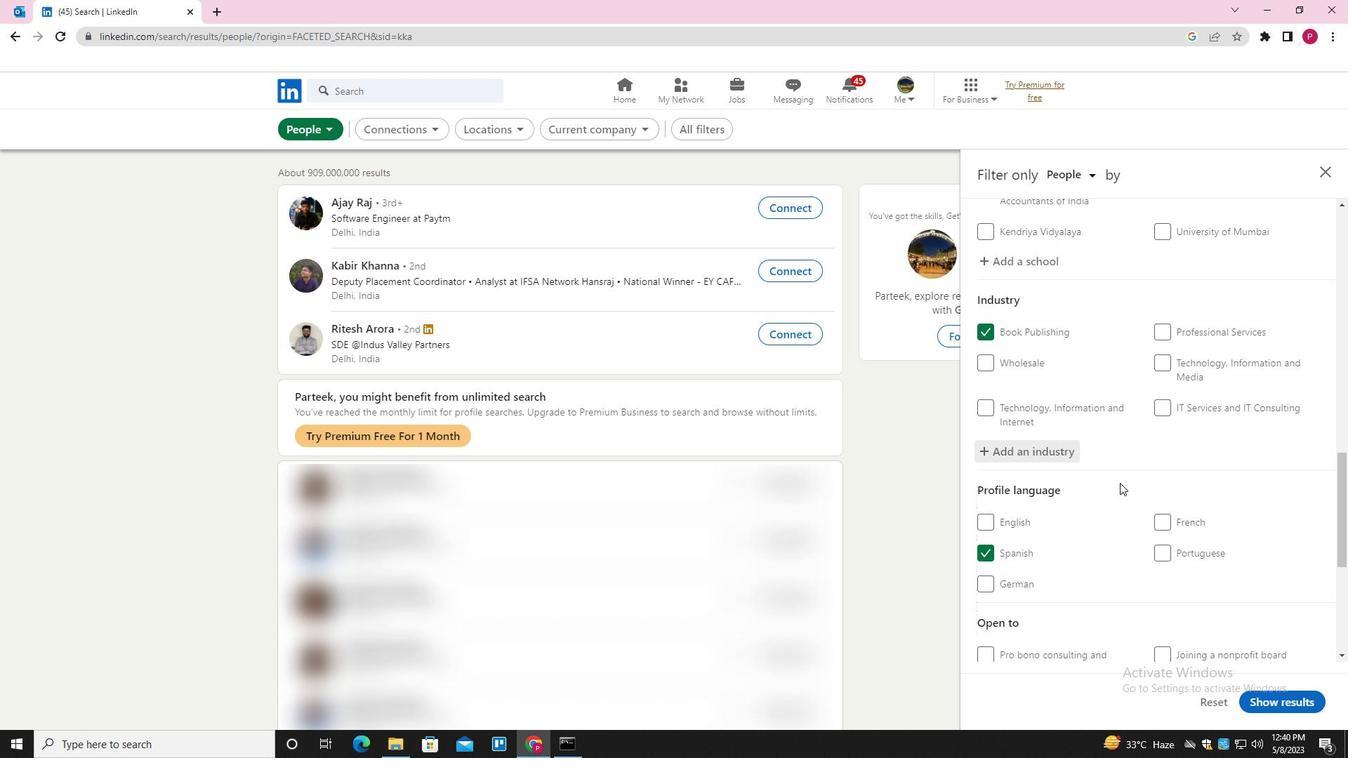 
Action: Mouse scrolled (1120, 482) with delta (0, 0)
Screenshot: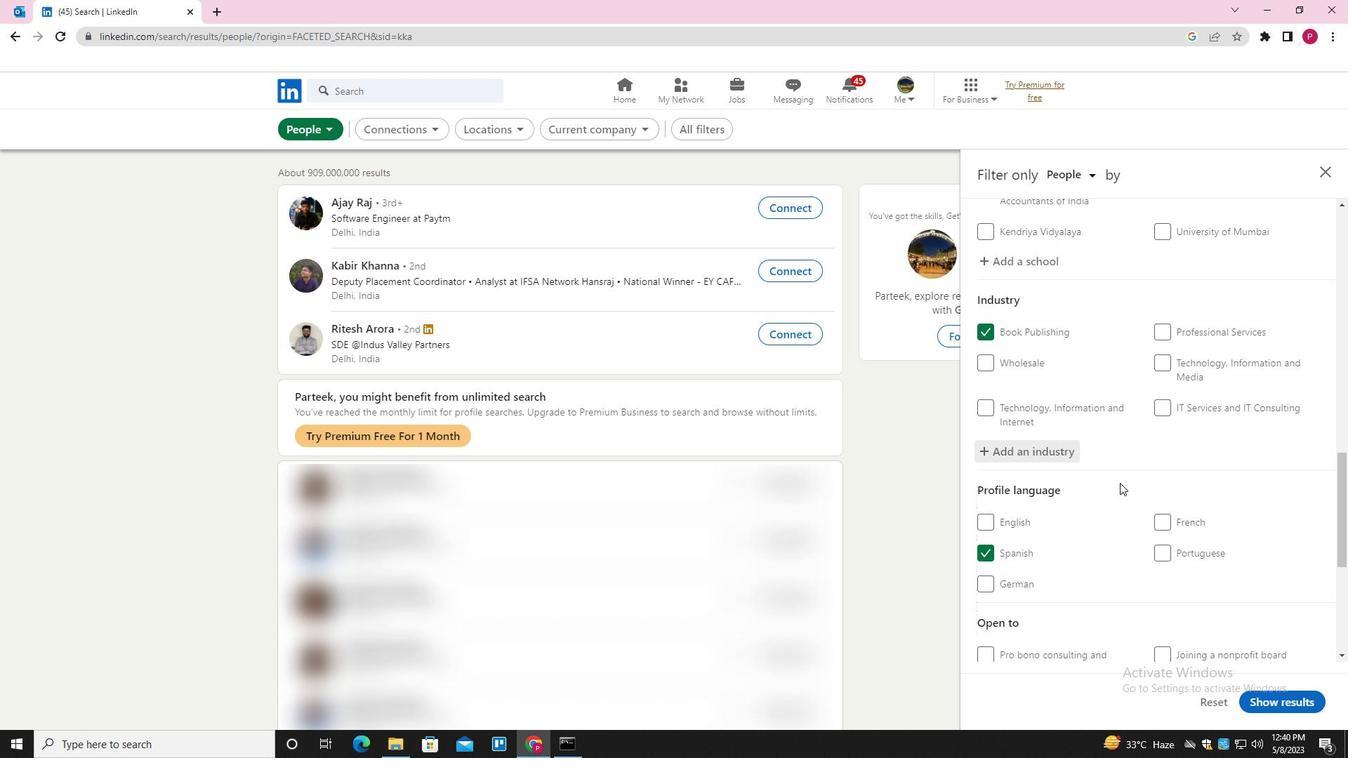 
Action: Mouse scrolled (1120, 482) with delta (0, 0)
Screenshot: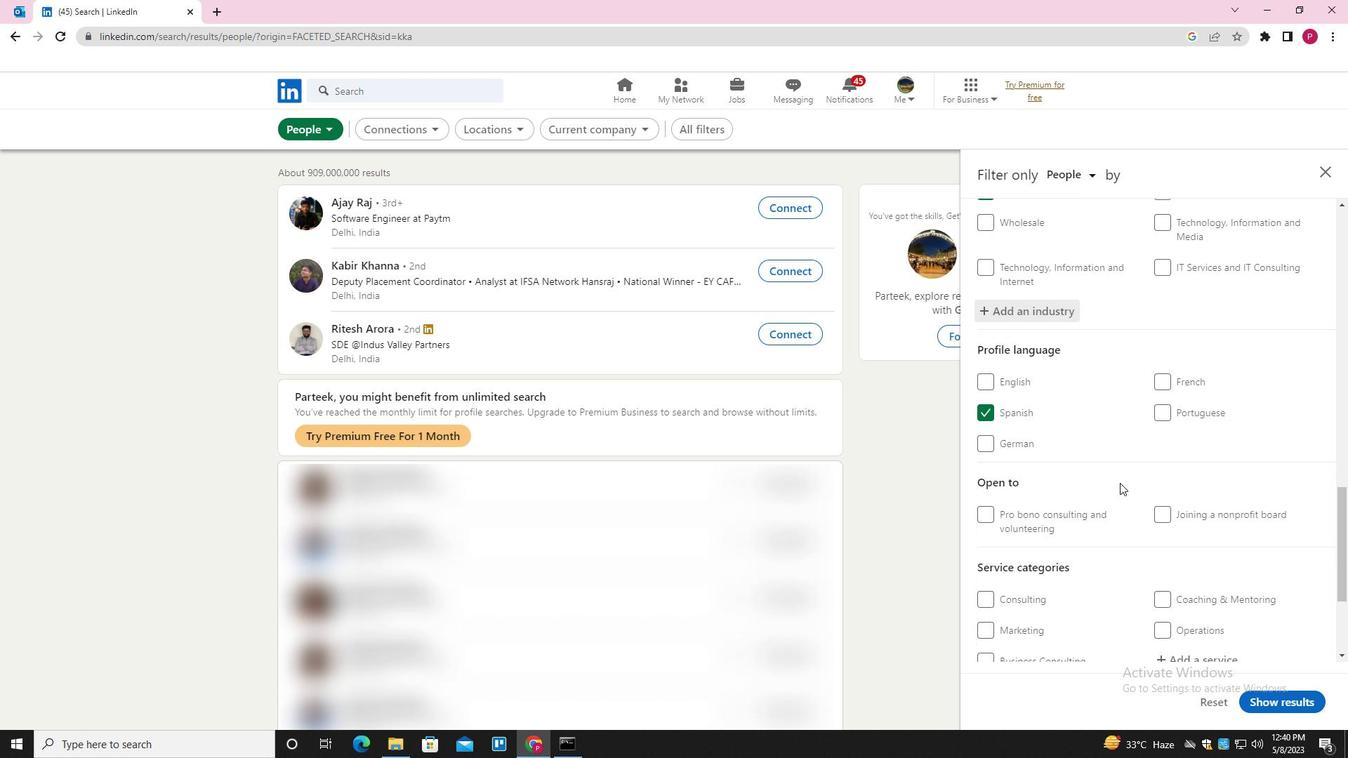
Action: Mouse scrolled (1120, 482) with delta (0, 0)
Screenshot: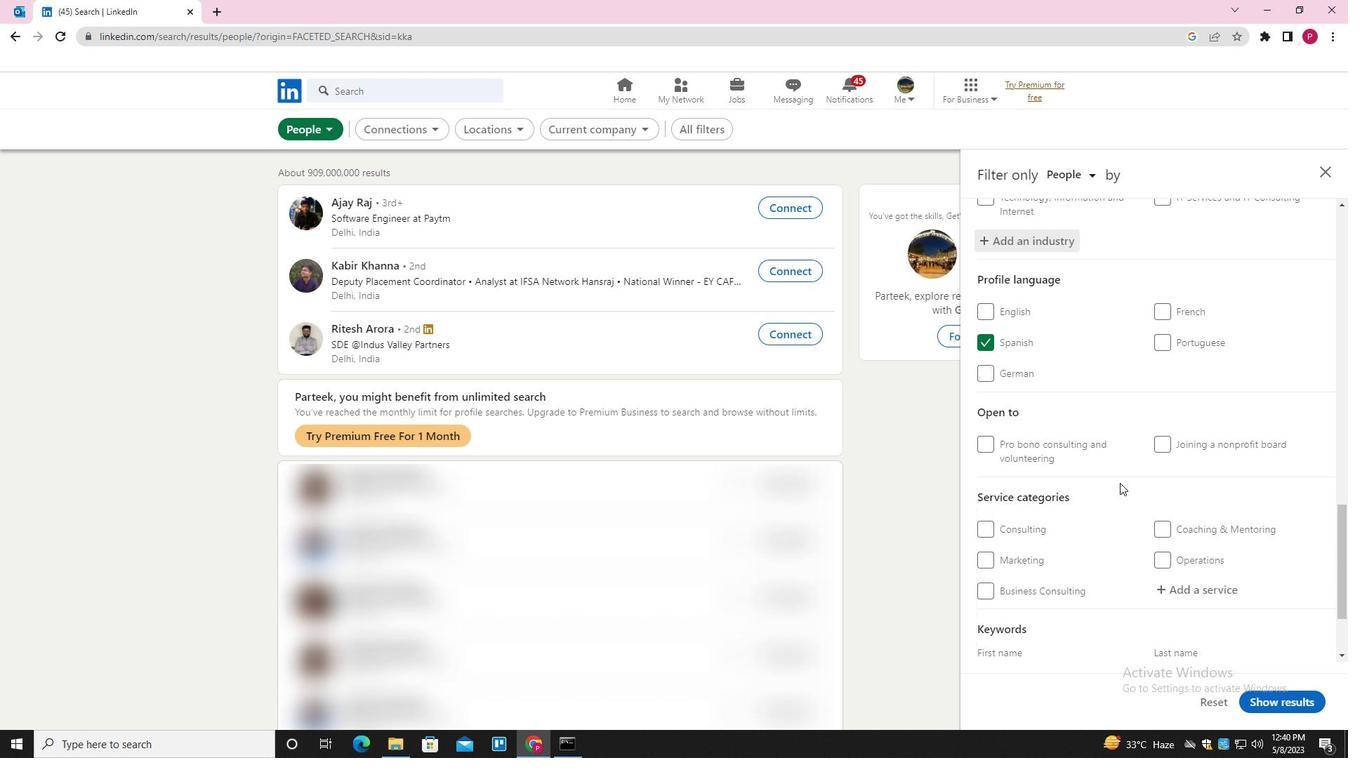 
Action: Mouse scrolled (1120, 482) with delta (0, 0)
Screenshot: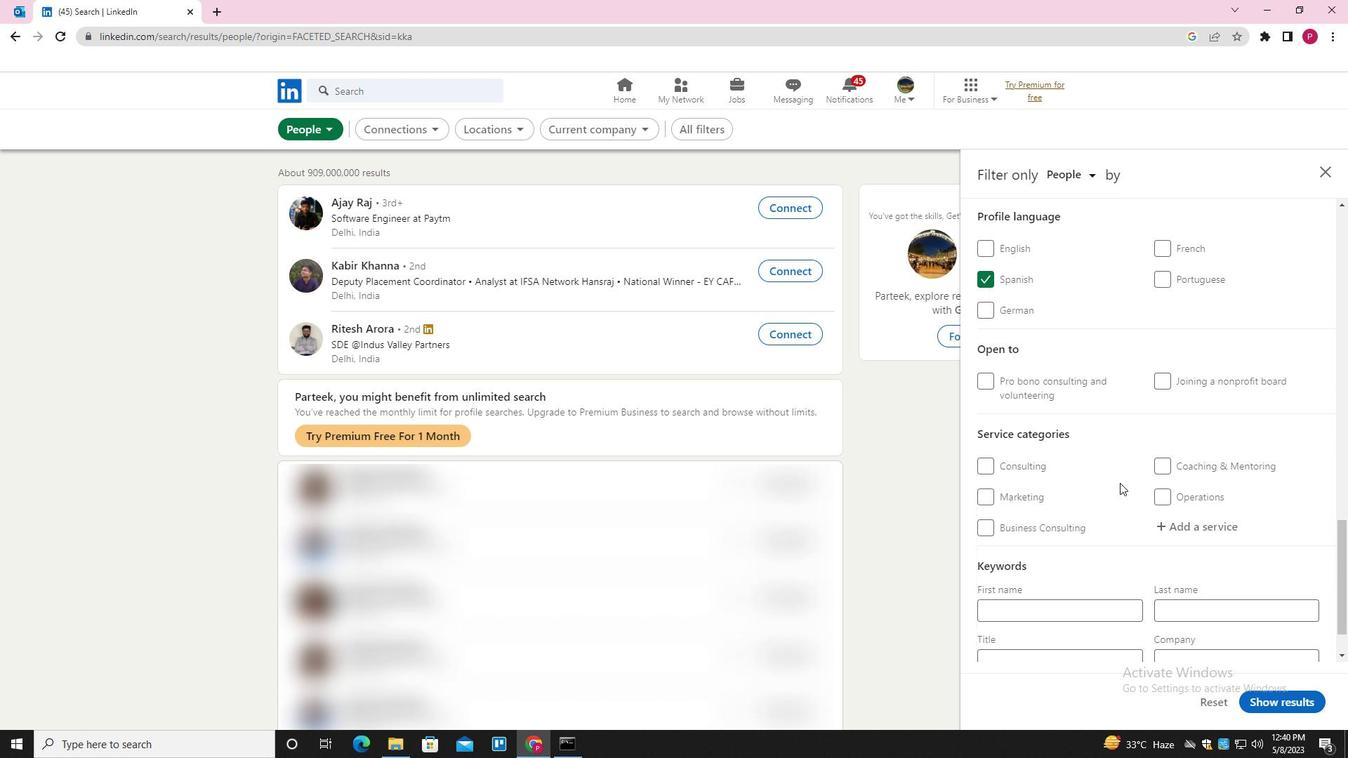 
Action: Mouse scrolled (1120, 482) with delta (0, 0)
Screenshot: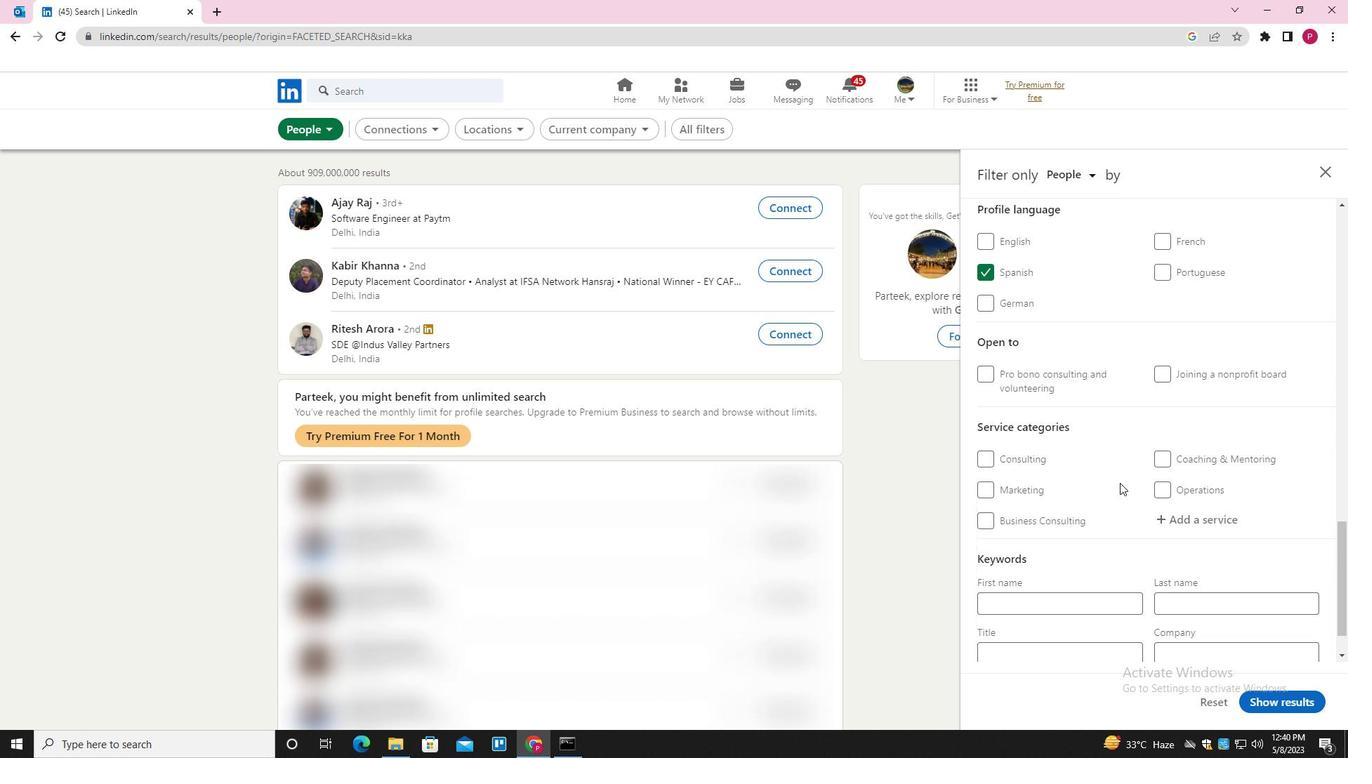 
Action: Mouse moved to (1201, 465)
Screenshot: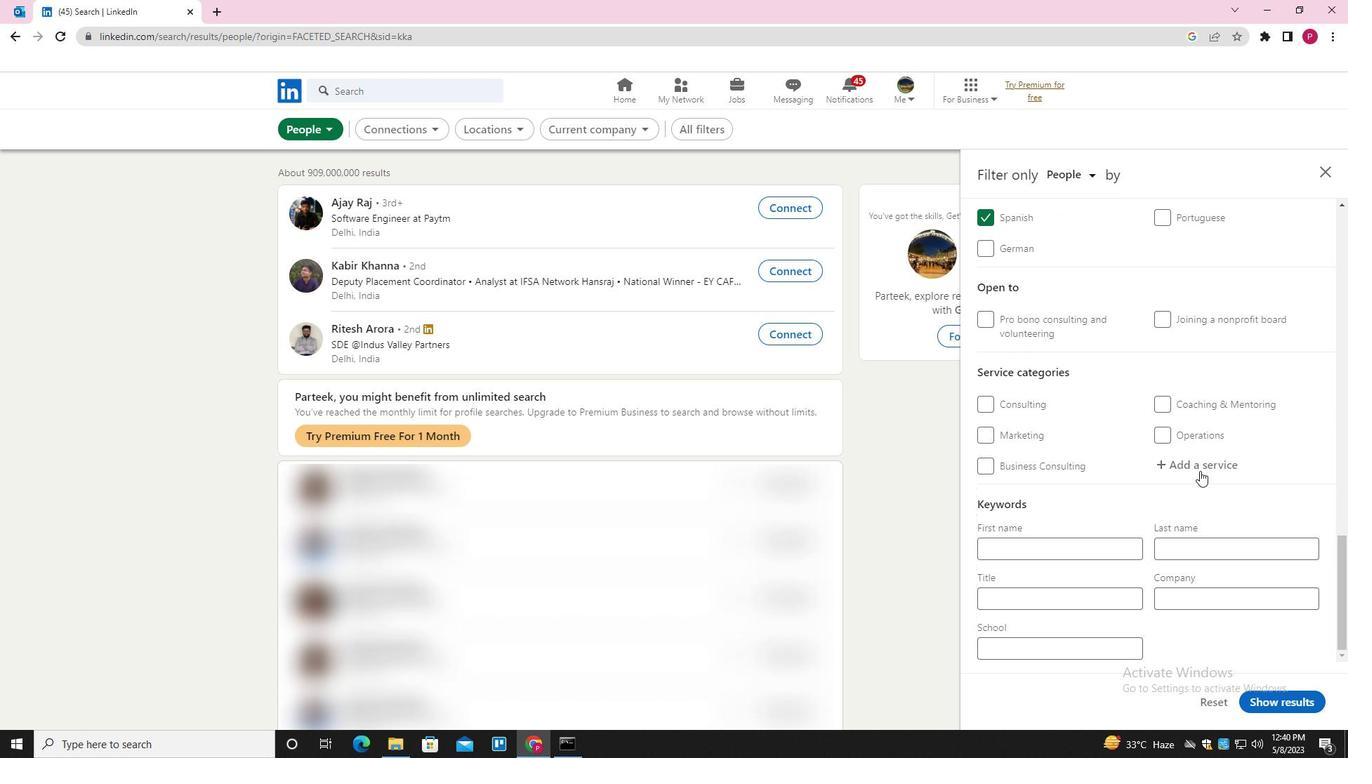
Action: Mouse pressed left at (1201, 465)
Screenshot: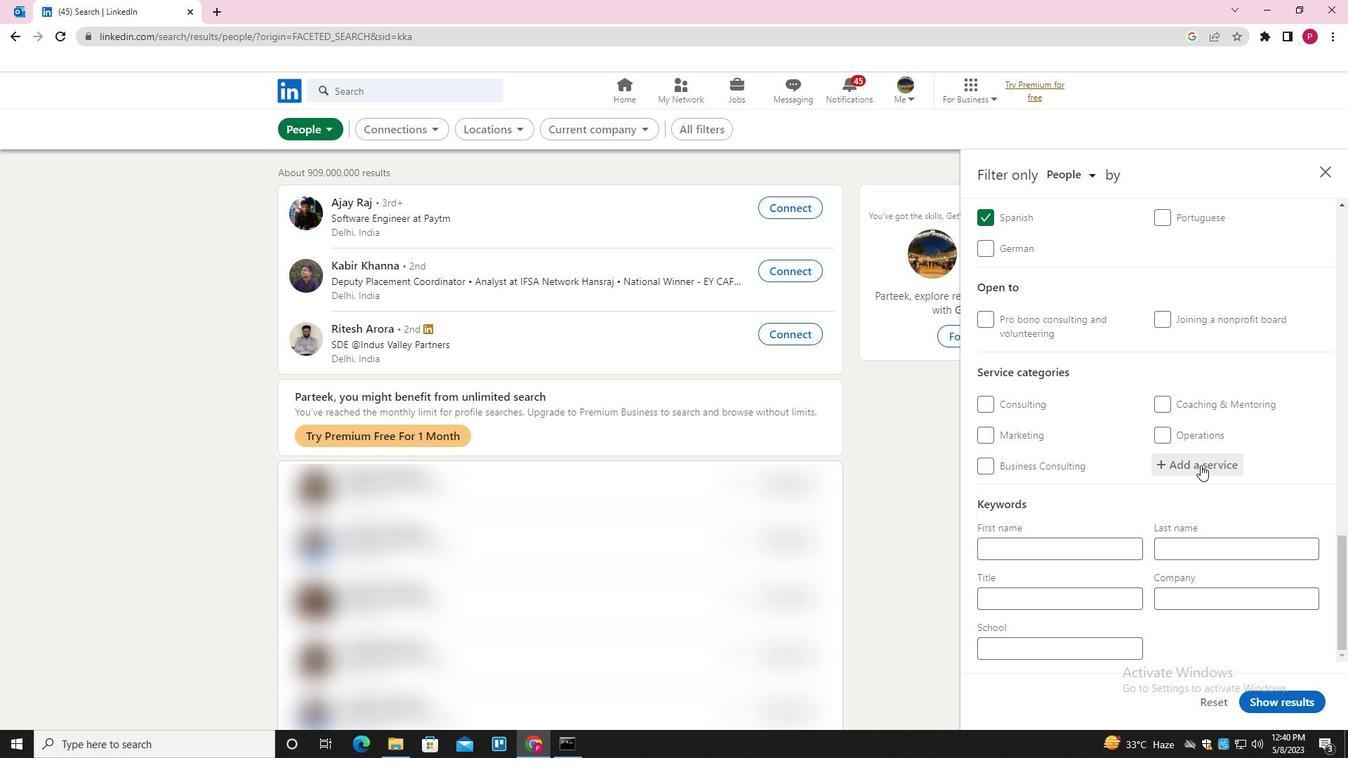 
Action: Key pressed <Key.shift>PRICING<Key.space><Key.shift>STRATEGY<Key.down><Key.enter>
Screenshot: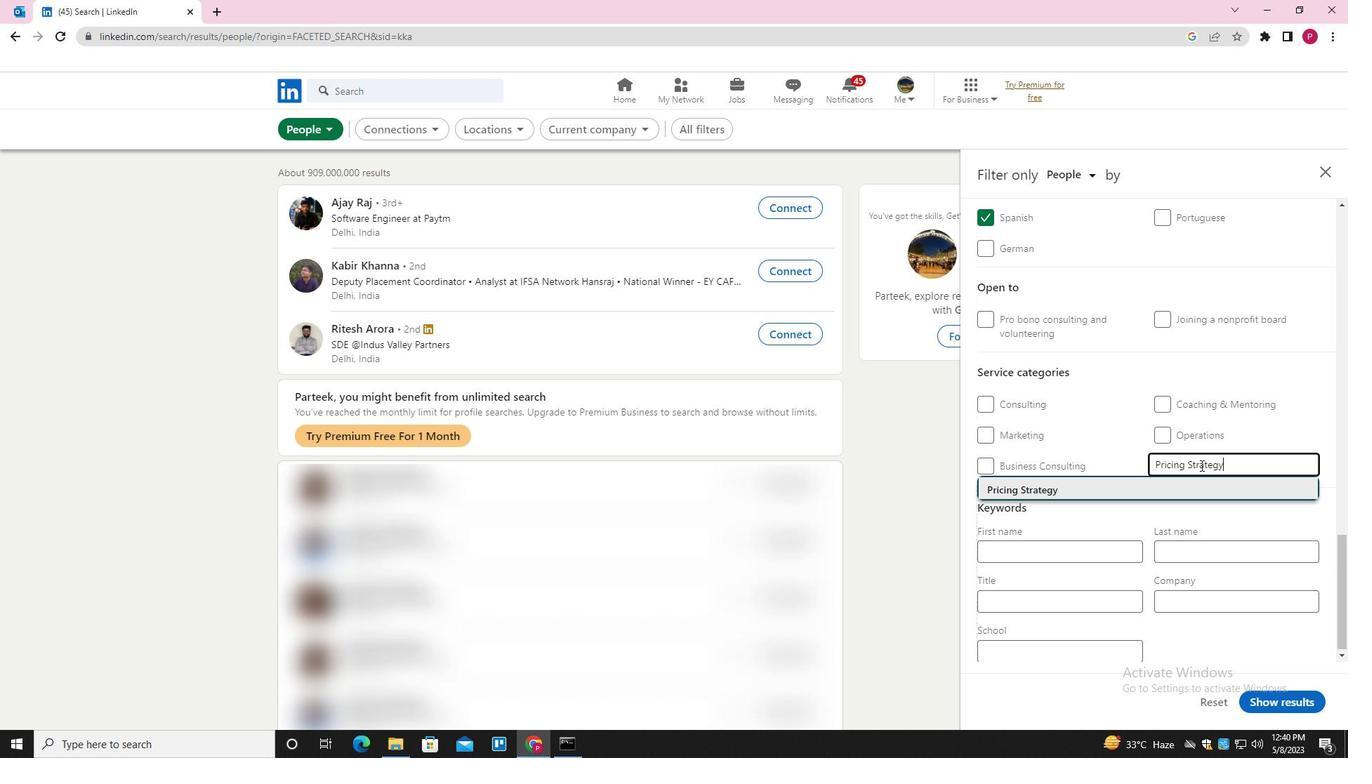 
Action: Mouse moved to (1131, 512)
Screenshot: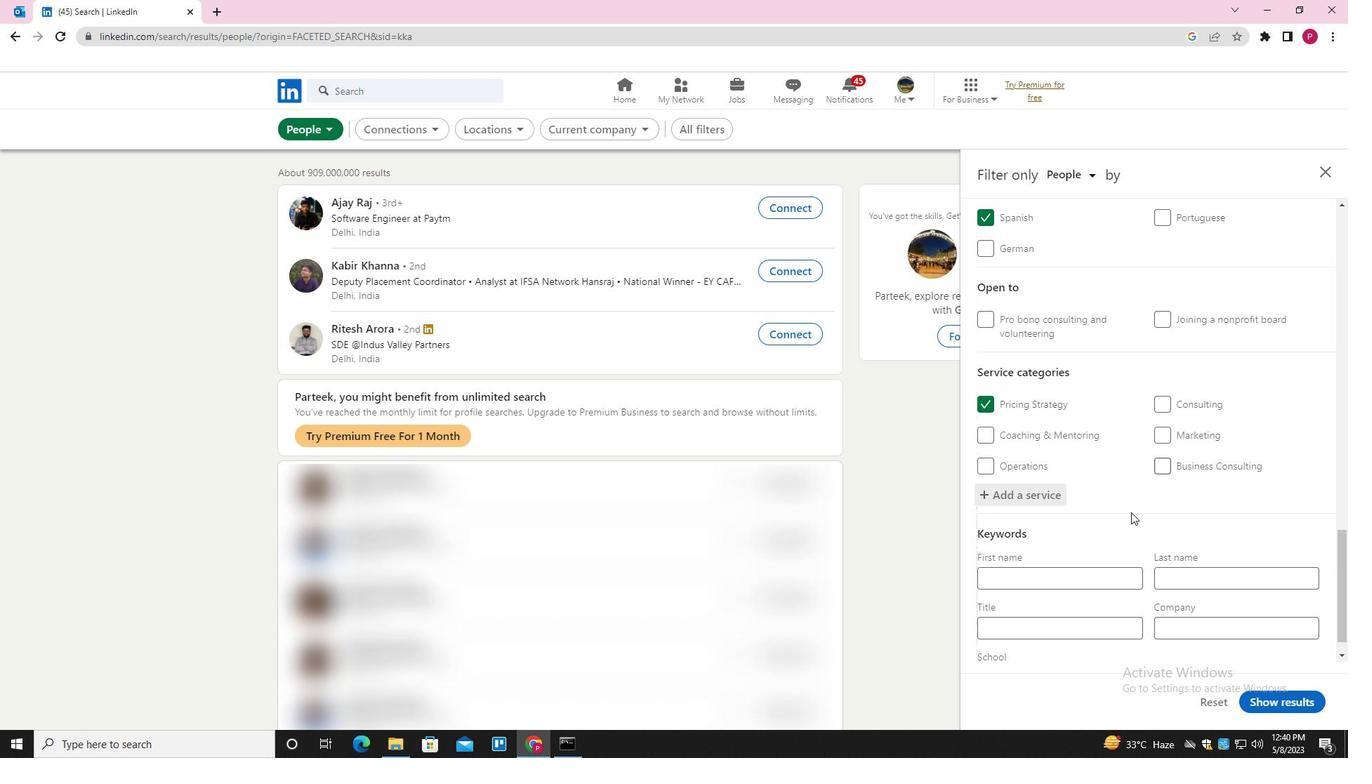 
Action: Mouse scrolled (1131, 512) with delta (0, 0)
Screenshot: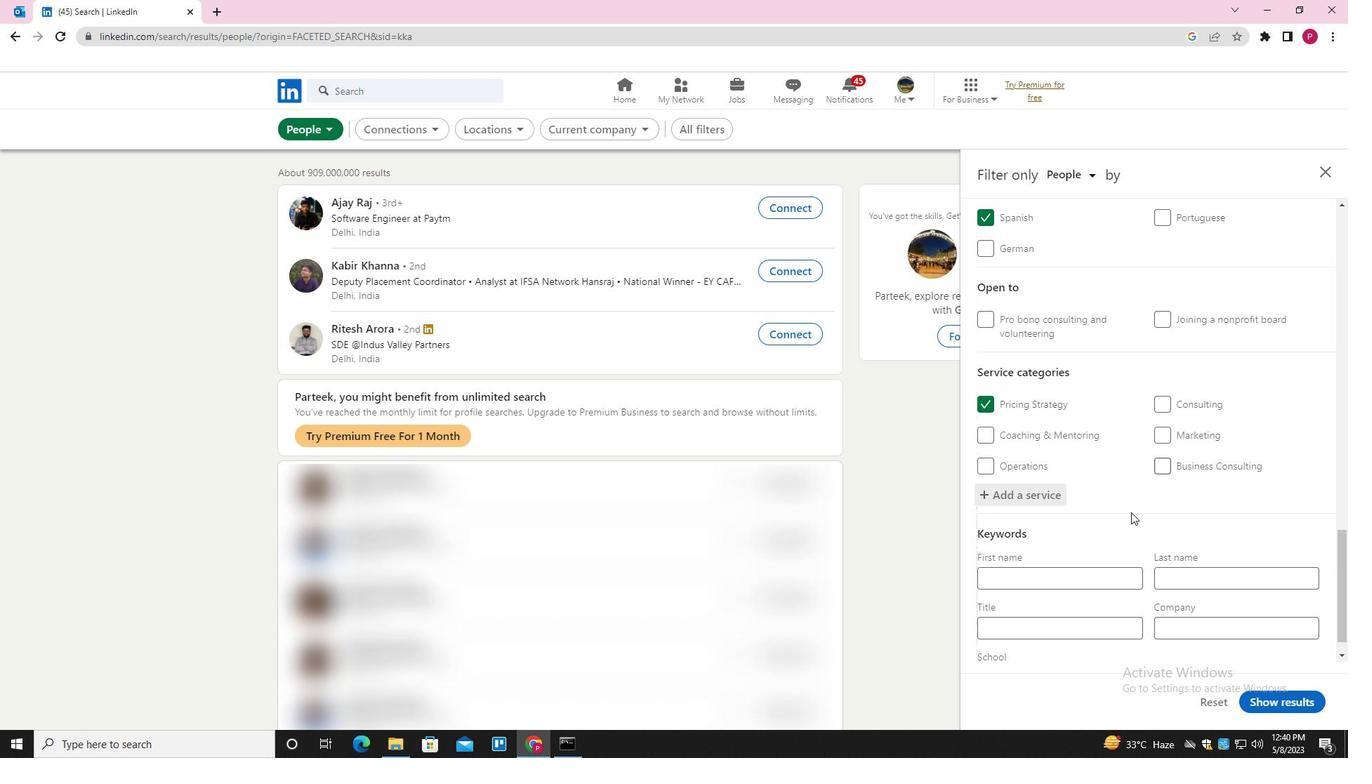 
Action: Mouse moved to (1124, 514)
Screenshot: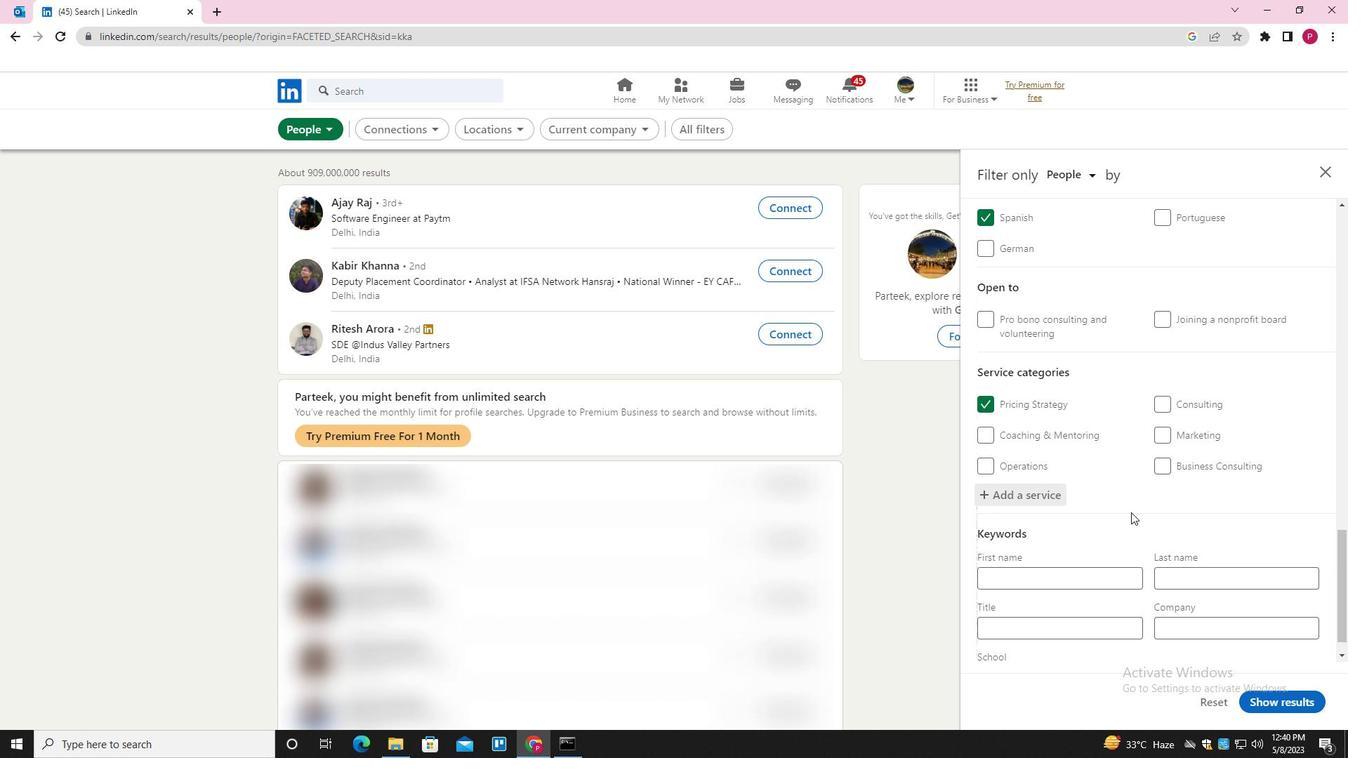 
Action: Mouse scrolled (1124, 514) with delta (0, 0)
Screenshot: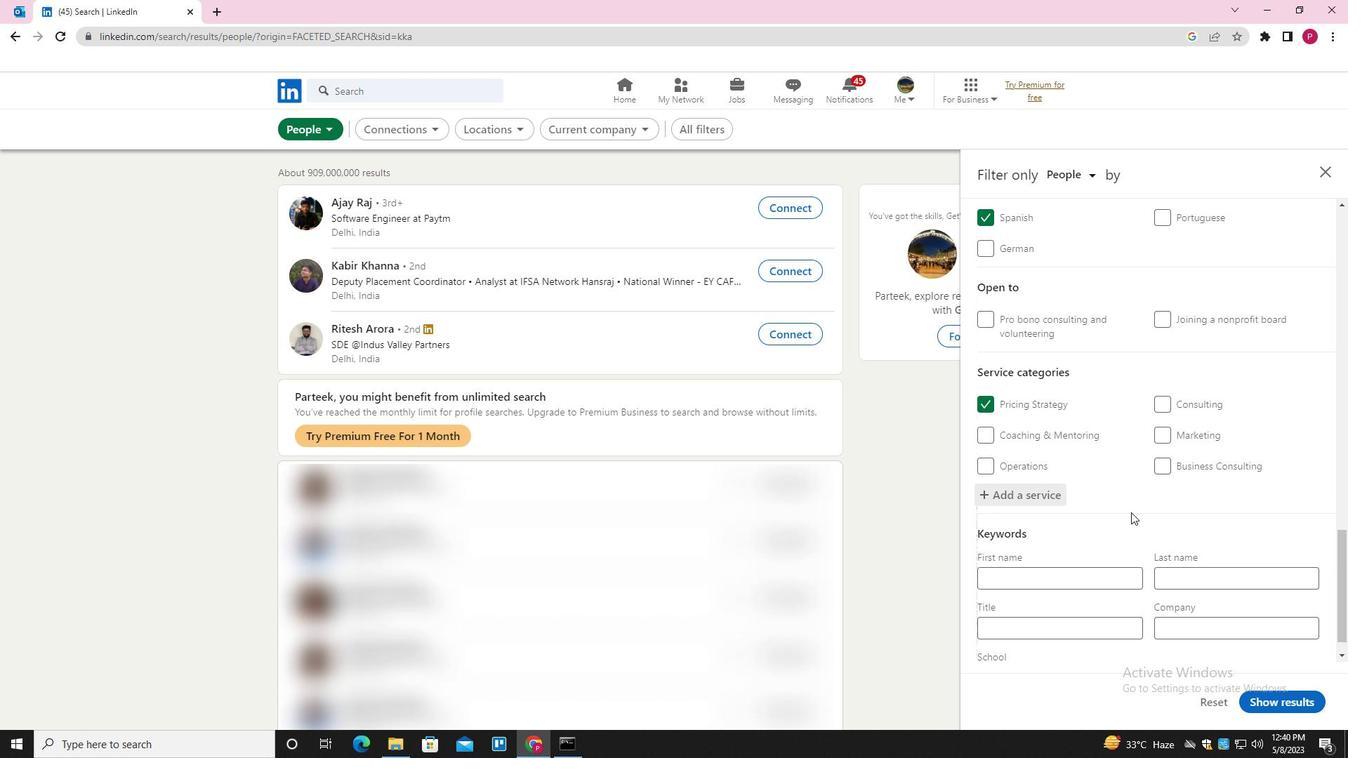 
Action: Mouse moved to (1106, 525)
Screenshot: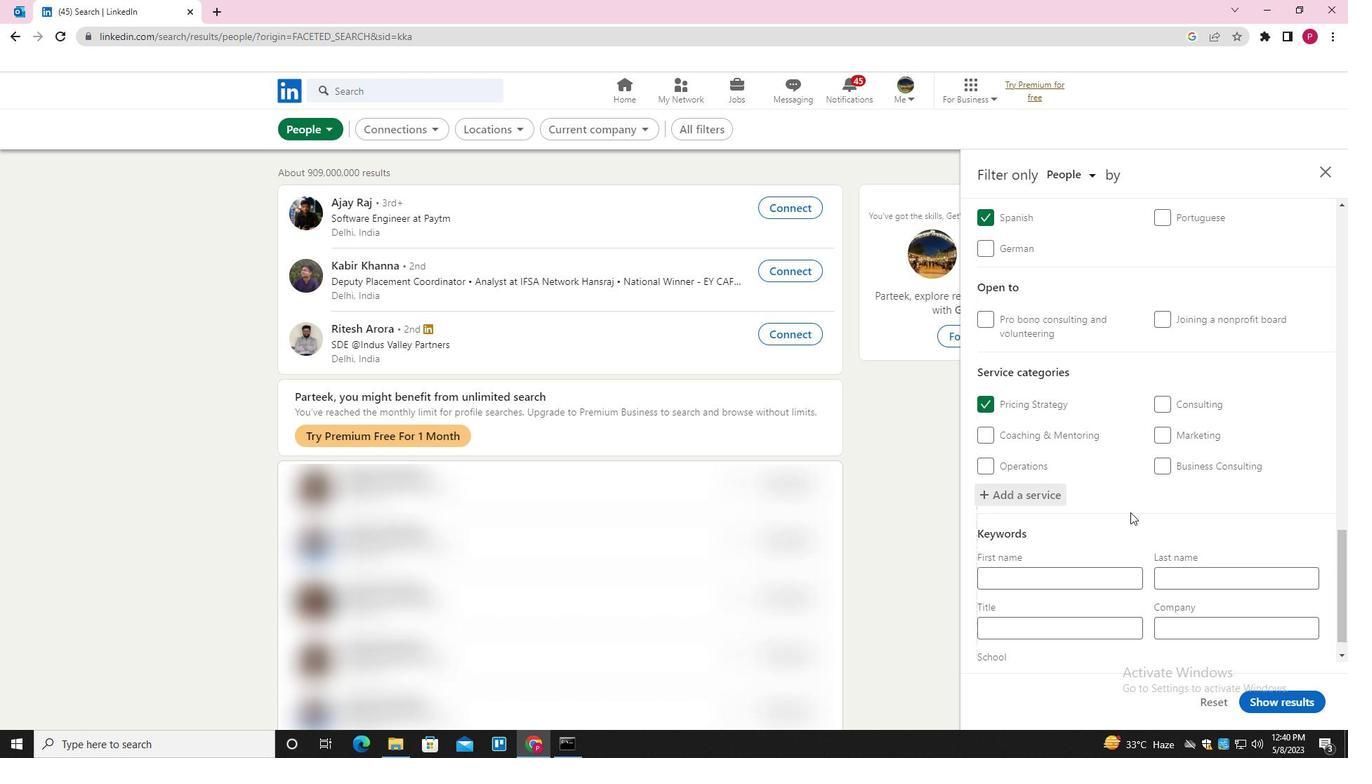 
Action: Mouse scrolled (1106, 524) with delta (0, 0)
Screenshot: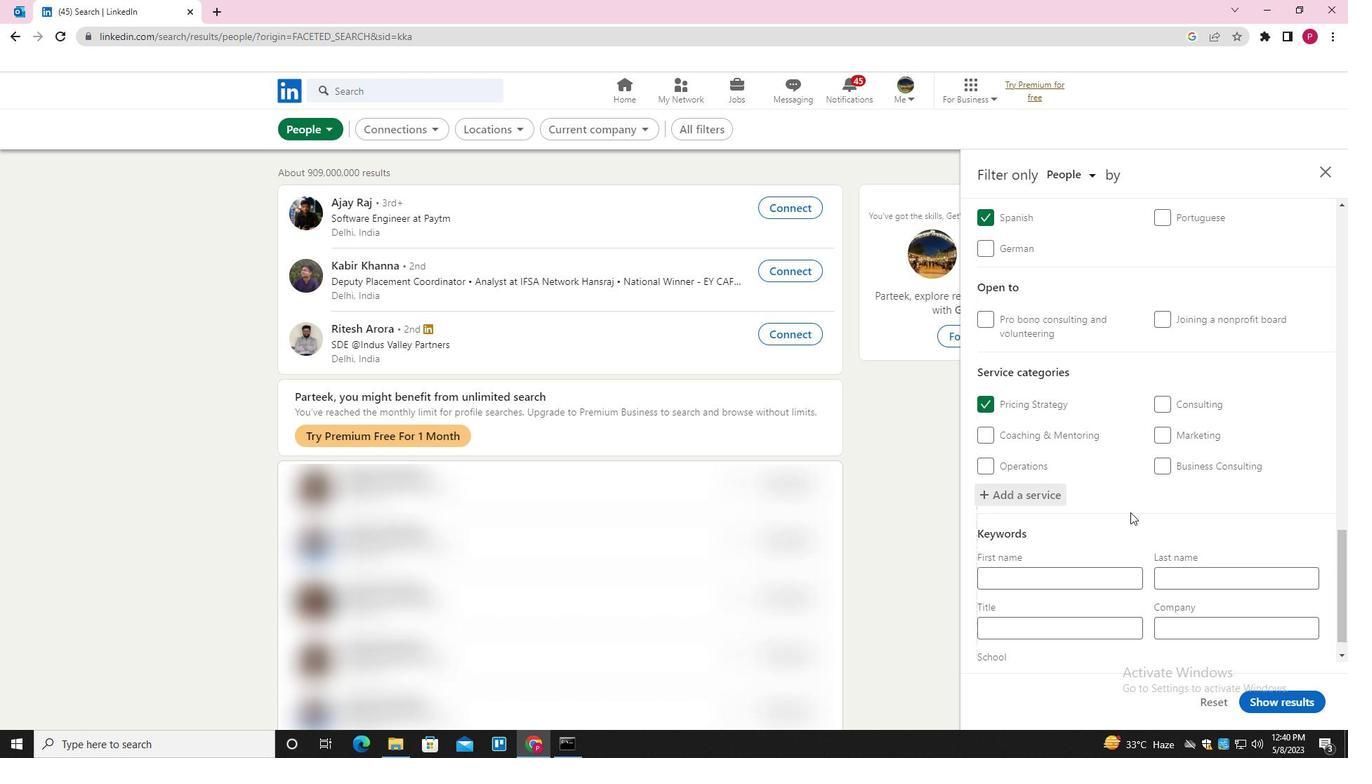 
Action: Mouse moved to (1099, 532)
Screenshot: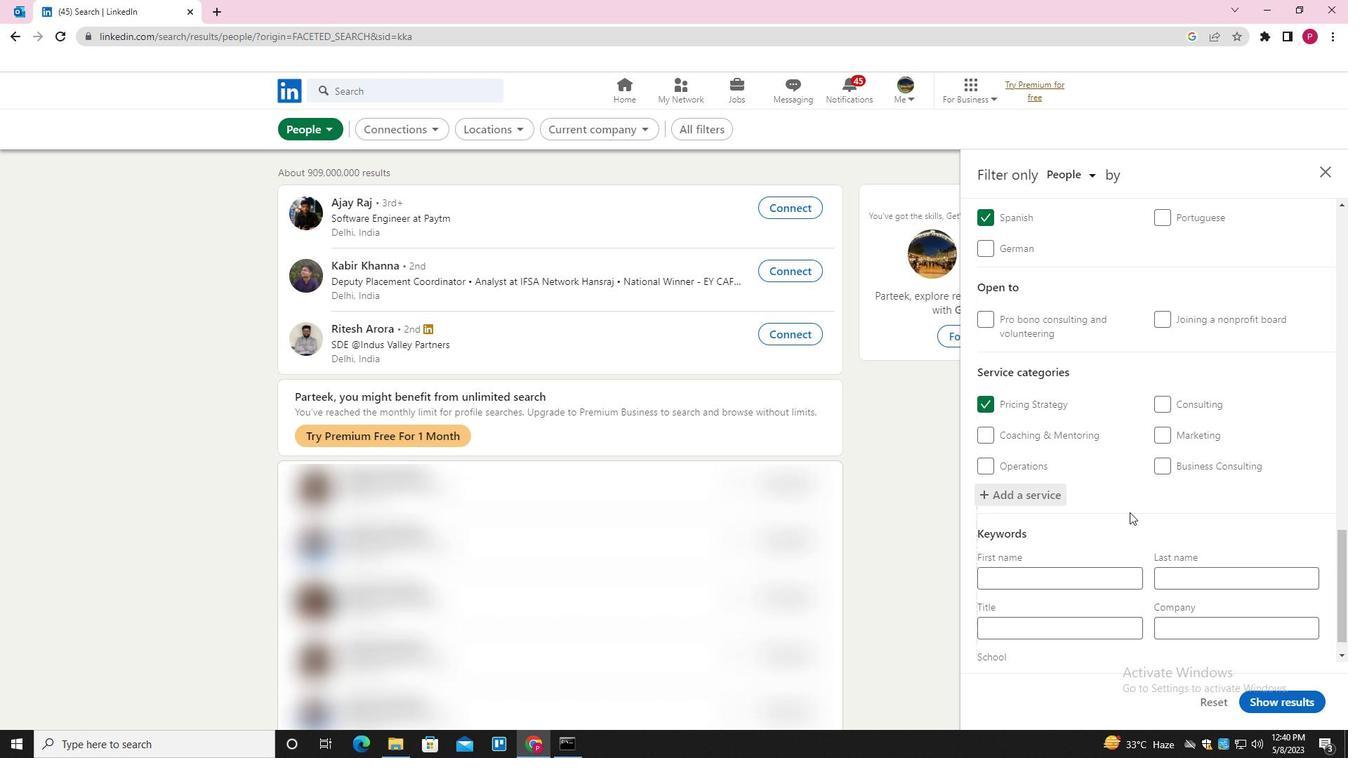 
Action: Mouse scrolled (1099, 531) with delta (0, 0)
Screenshot: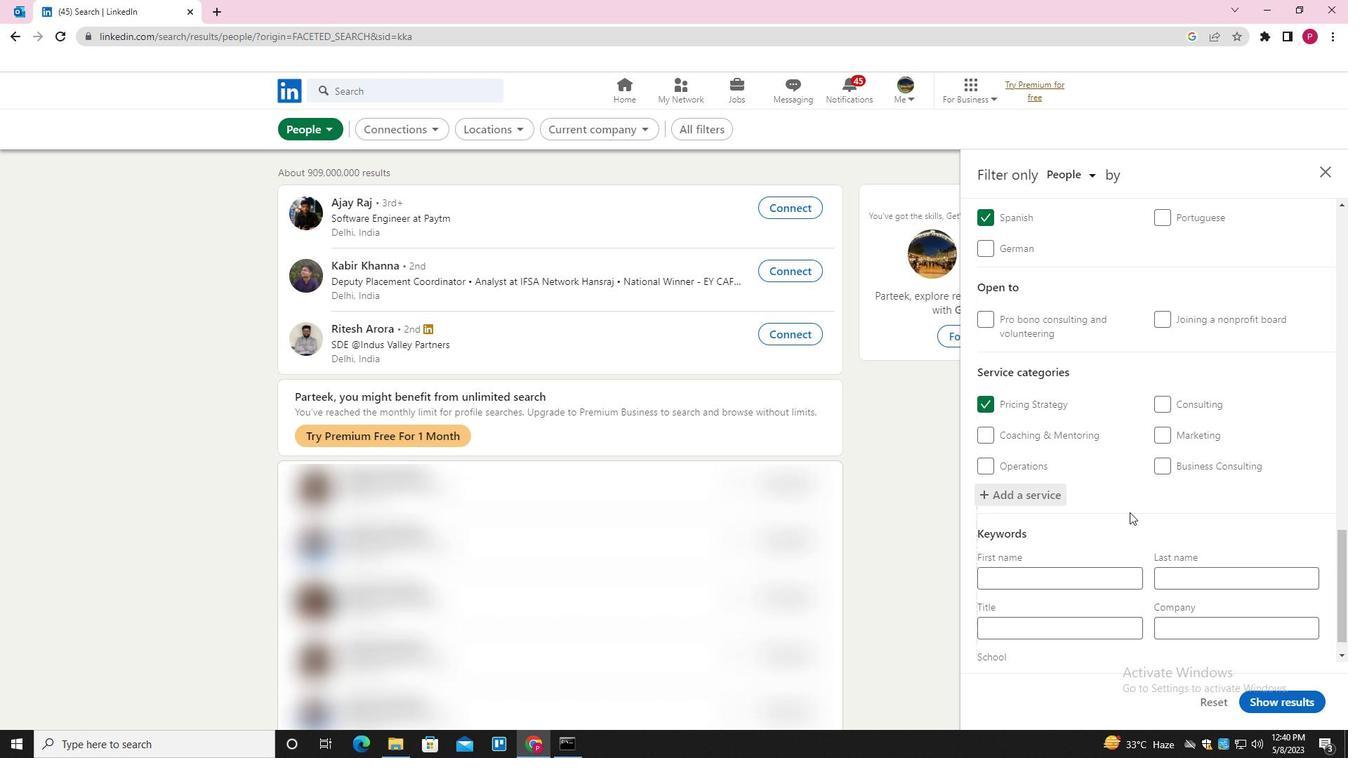 
Action: Mouse moved to (1077, 609)
Screenshot: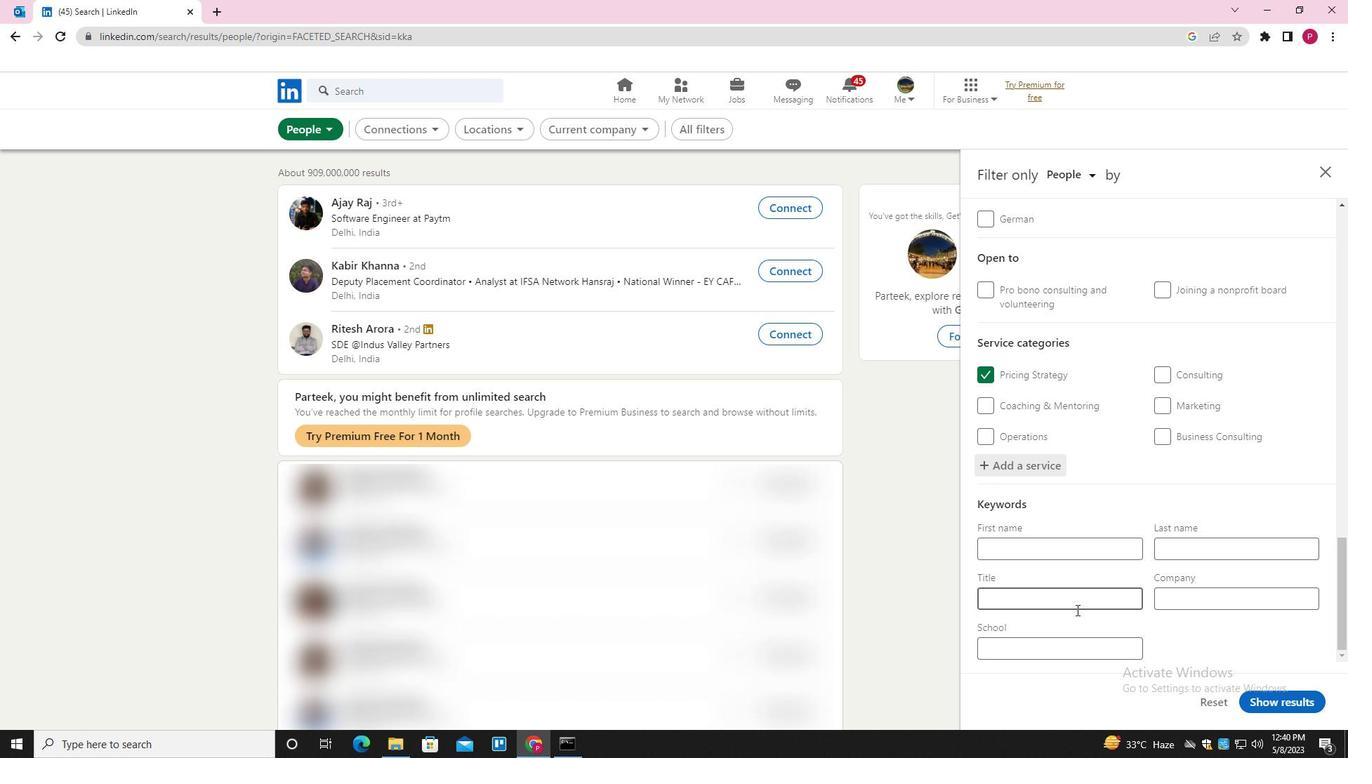 
Action: Mouse pressed left at (1077, 609)
Screenshot: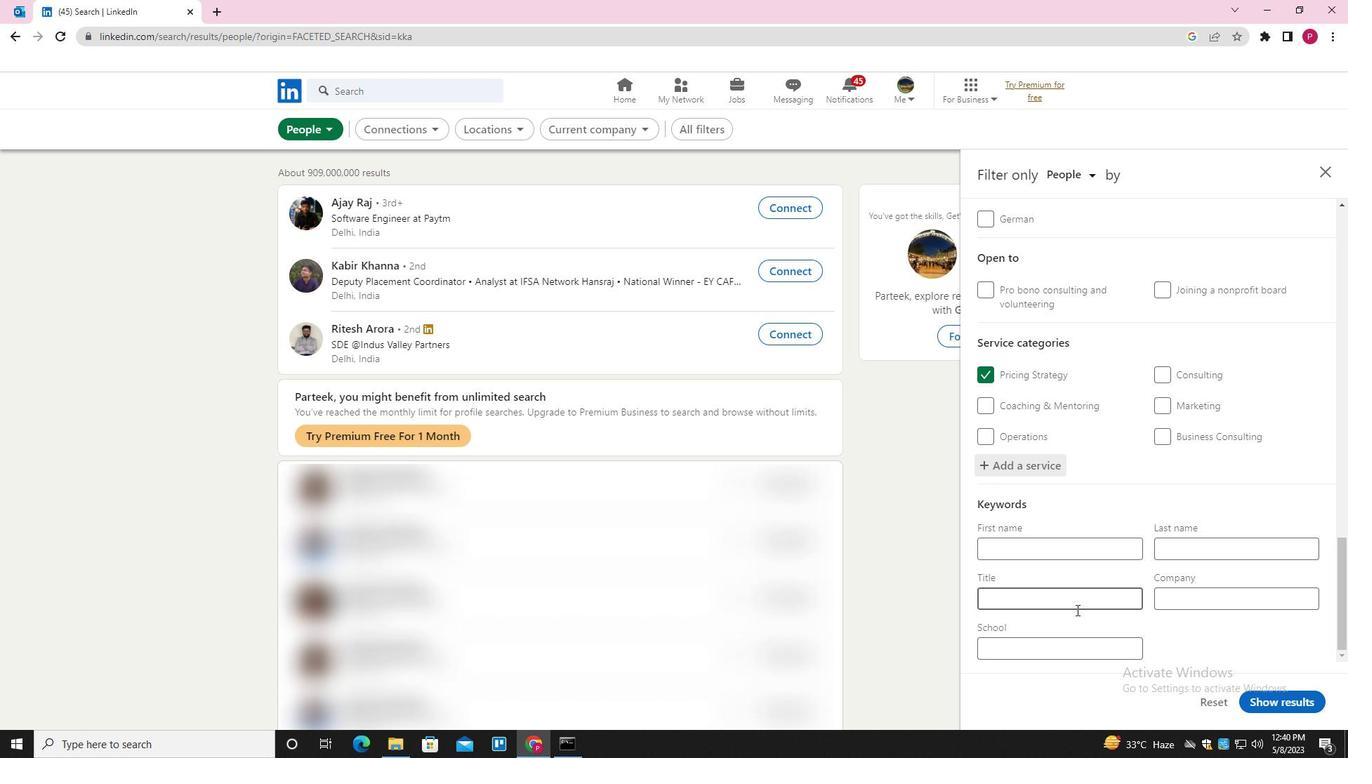 
Action: Key pressed <Key.shift><Key.shift>CUSTOMER<Key.space><Key.shift><Key.shift><Key.shift><Key.shift>SERVICE
Screenshot: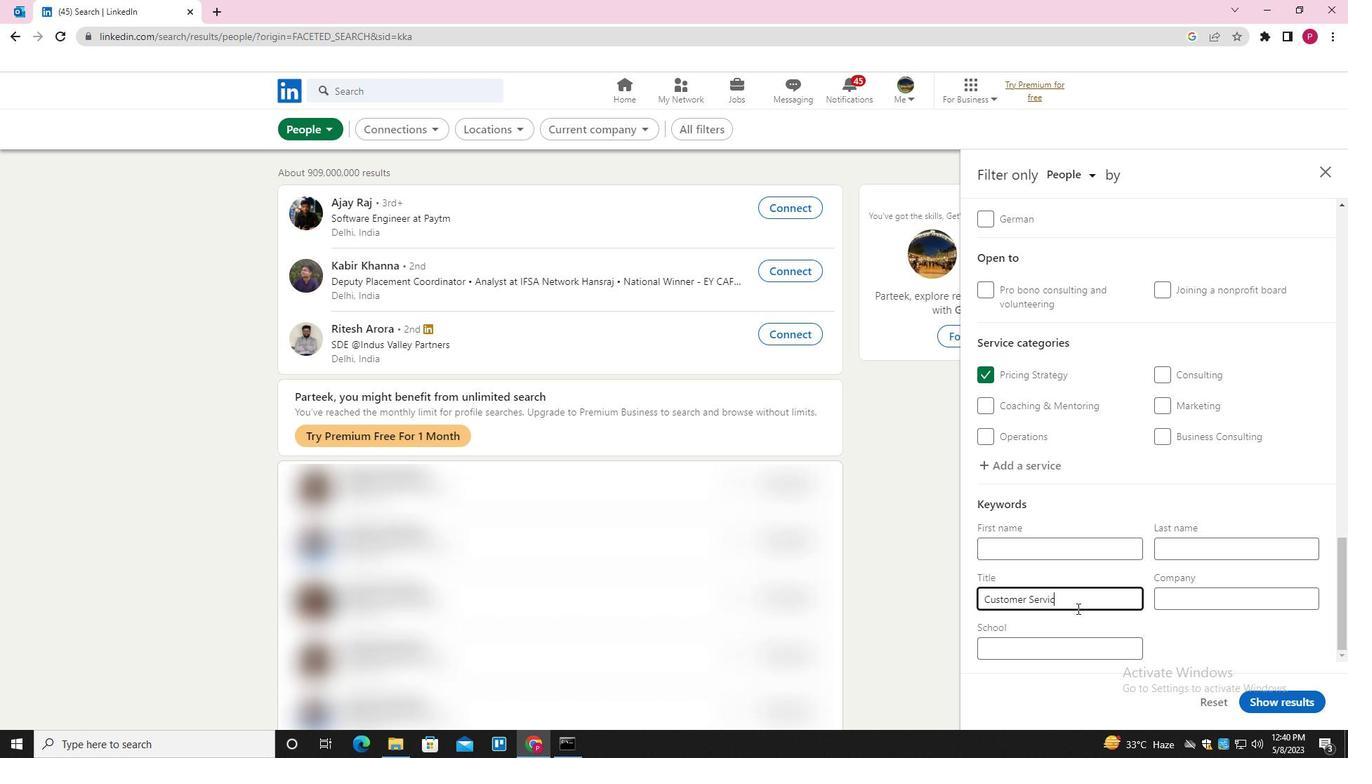 
Action: Mouse moved to (1304, 703)
Screenshot: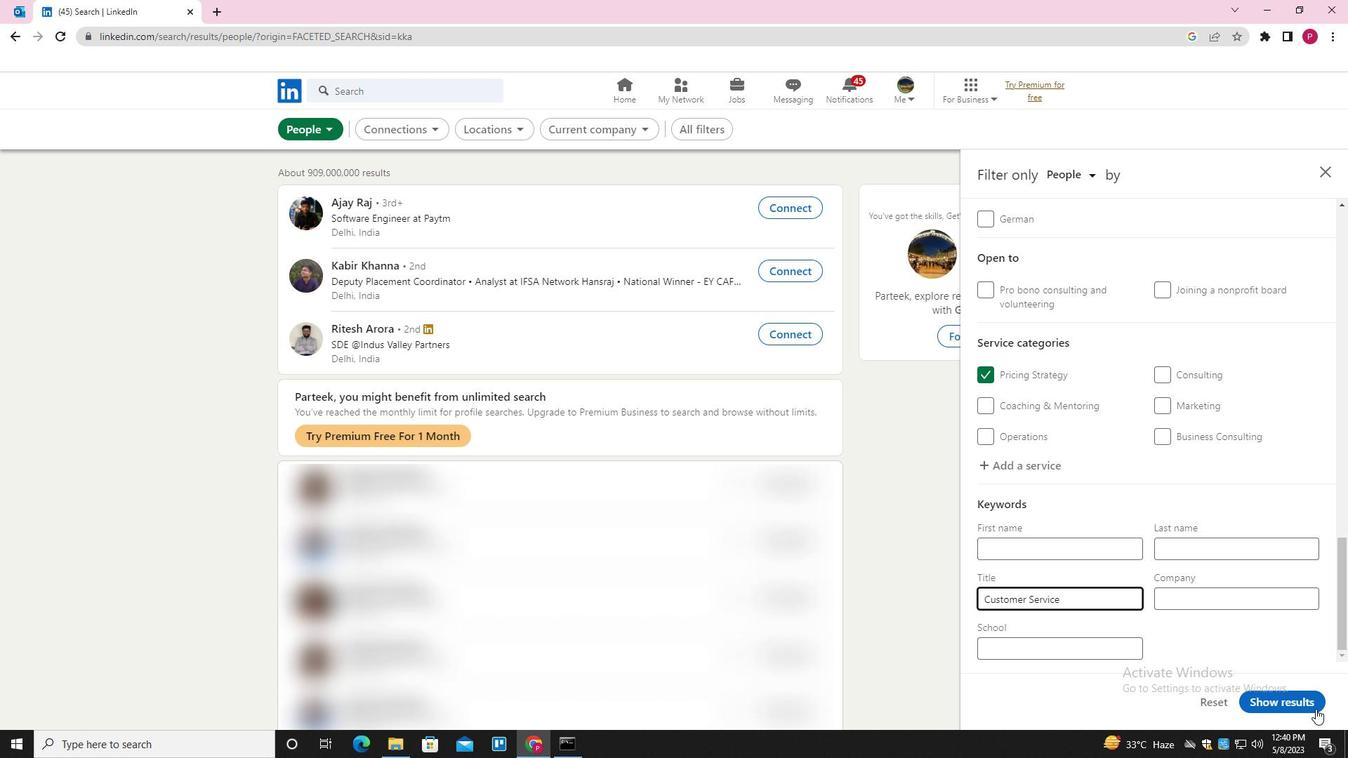 
Action: Mouse pressed left at (1304, 703)
Screenshot: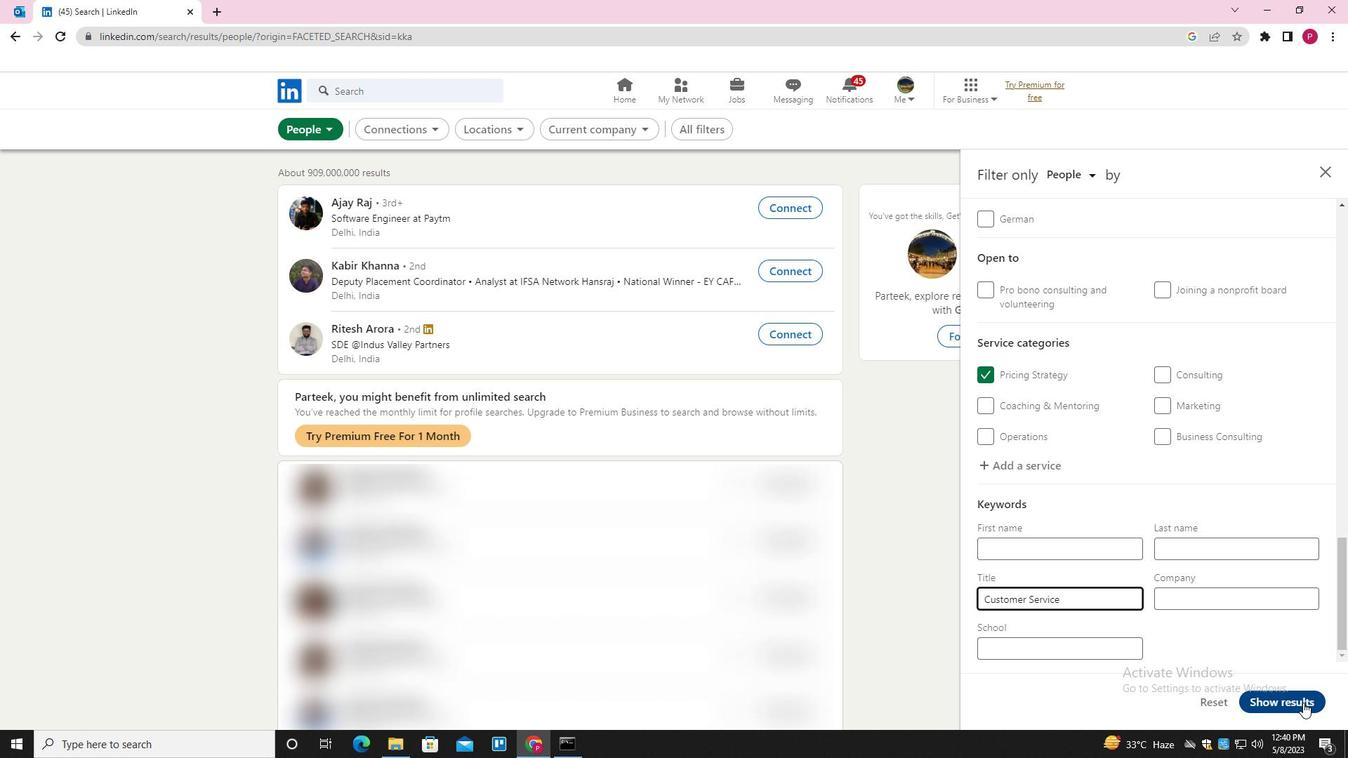 
